 Task: Find connections with filter location Punjai Puliyampatti with filter topic #Managementtips with filter profile language German with filter current company GP Strategies Corporation with filter school Delhi College of Engineering with filter industry Telecommunications with filter service category Life Coaching with filter keywords title Speechwriter
Action: Mouse moved to (719, 71)
Screenshot: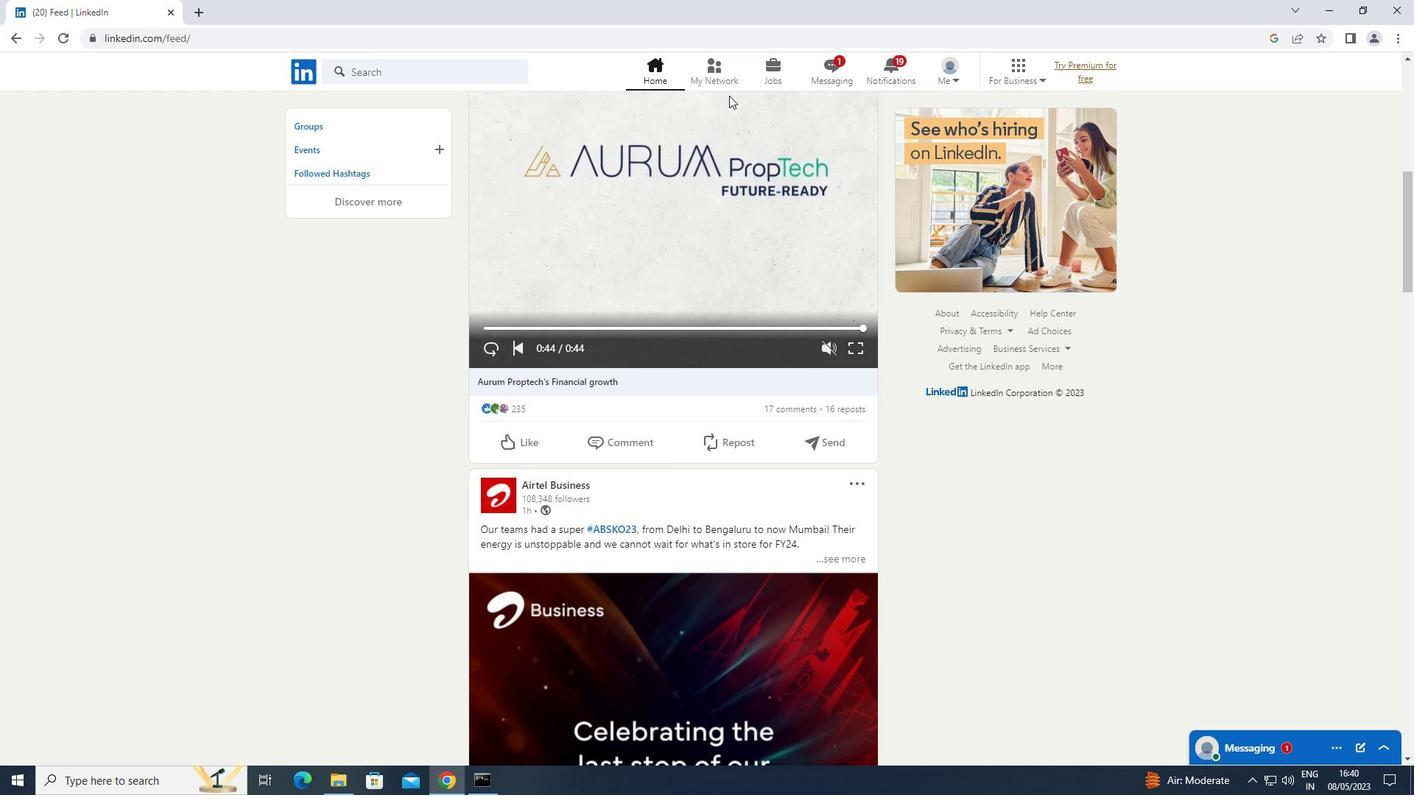 
Action: Mouse pressed left at (719, 71)
Screenshot: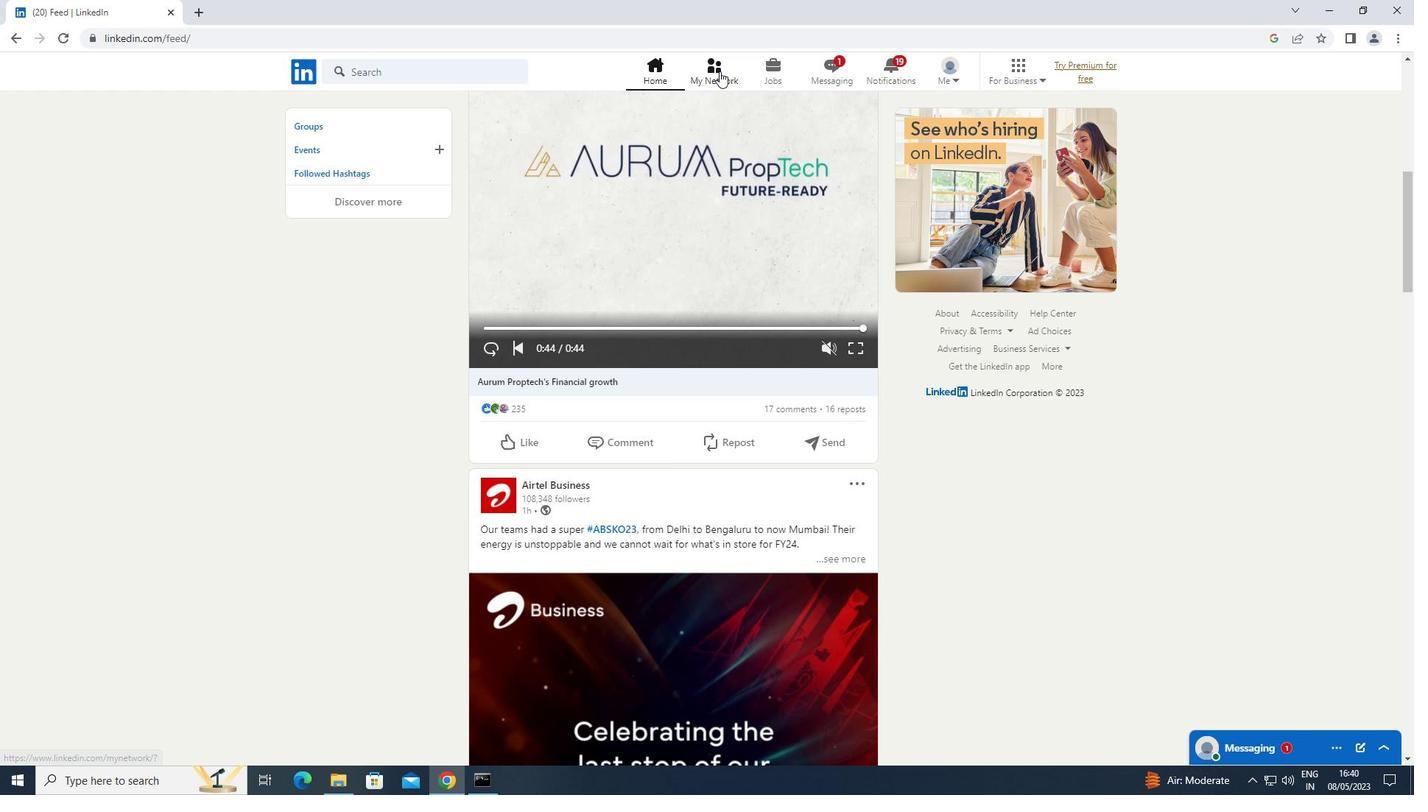 
Action: Mouse moved to (387, 153)
Screenshot: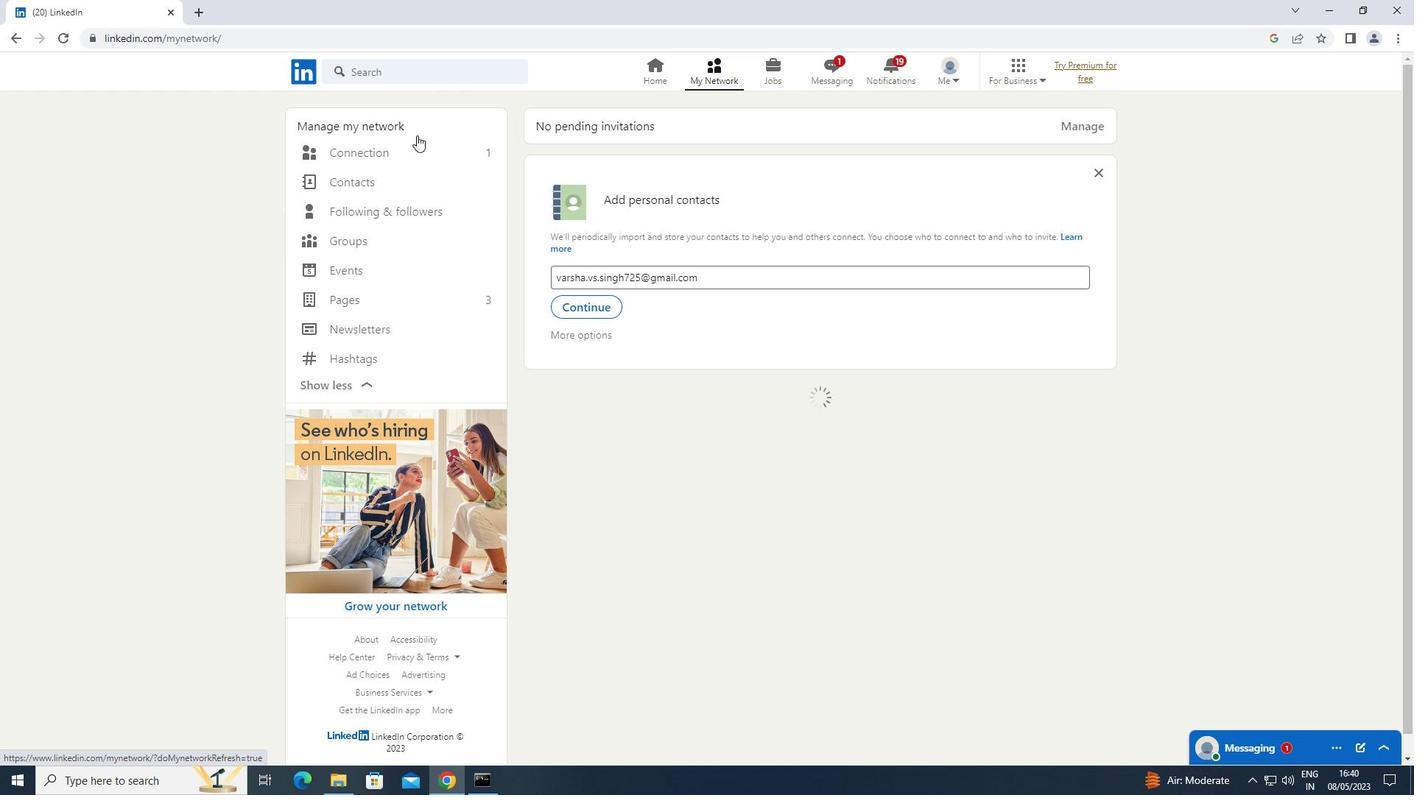 
Action: Mouse pressed left at (387, 153)
Screenshot: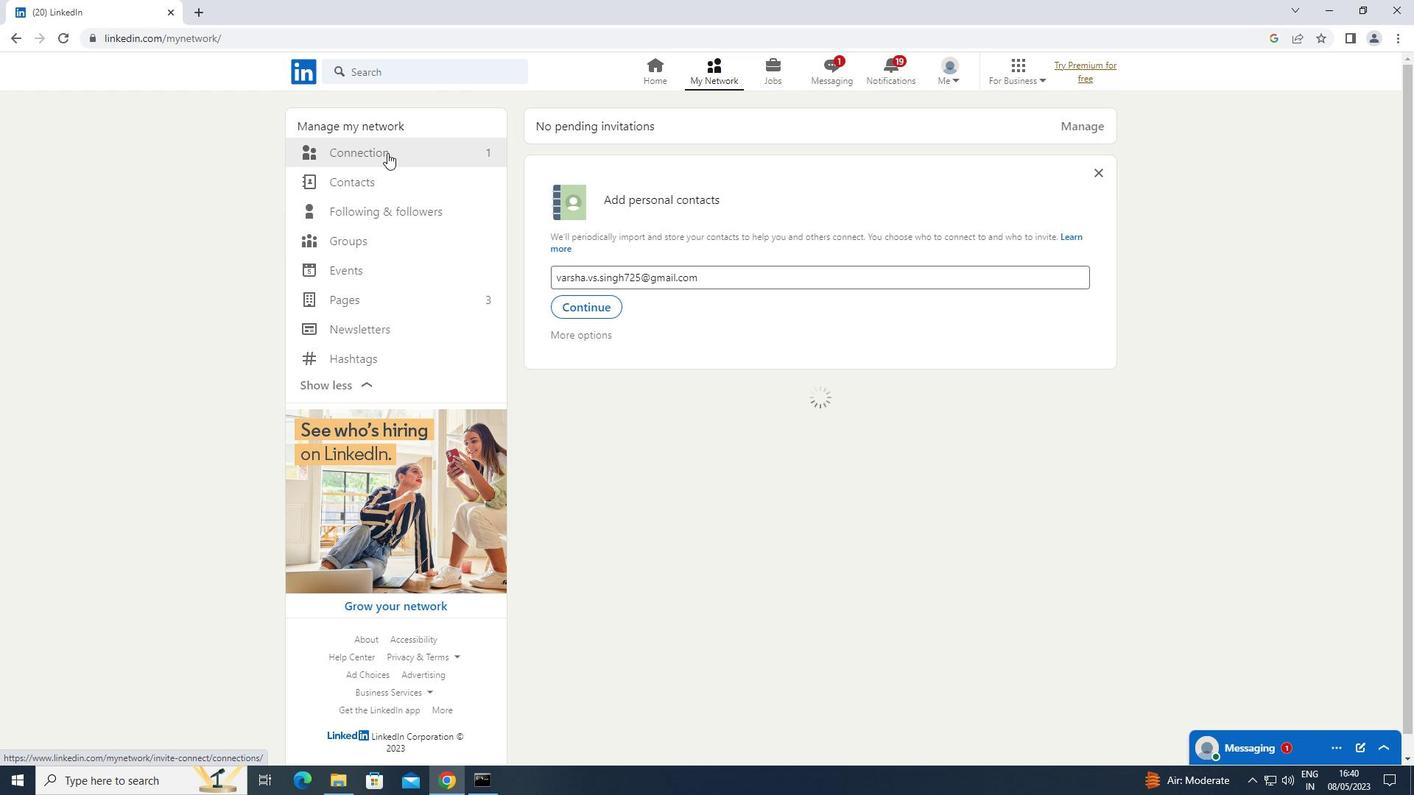 
Action: Mouse moved to (788, 151)
Screenshot: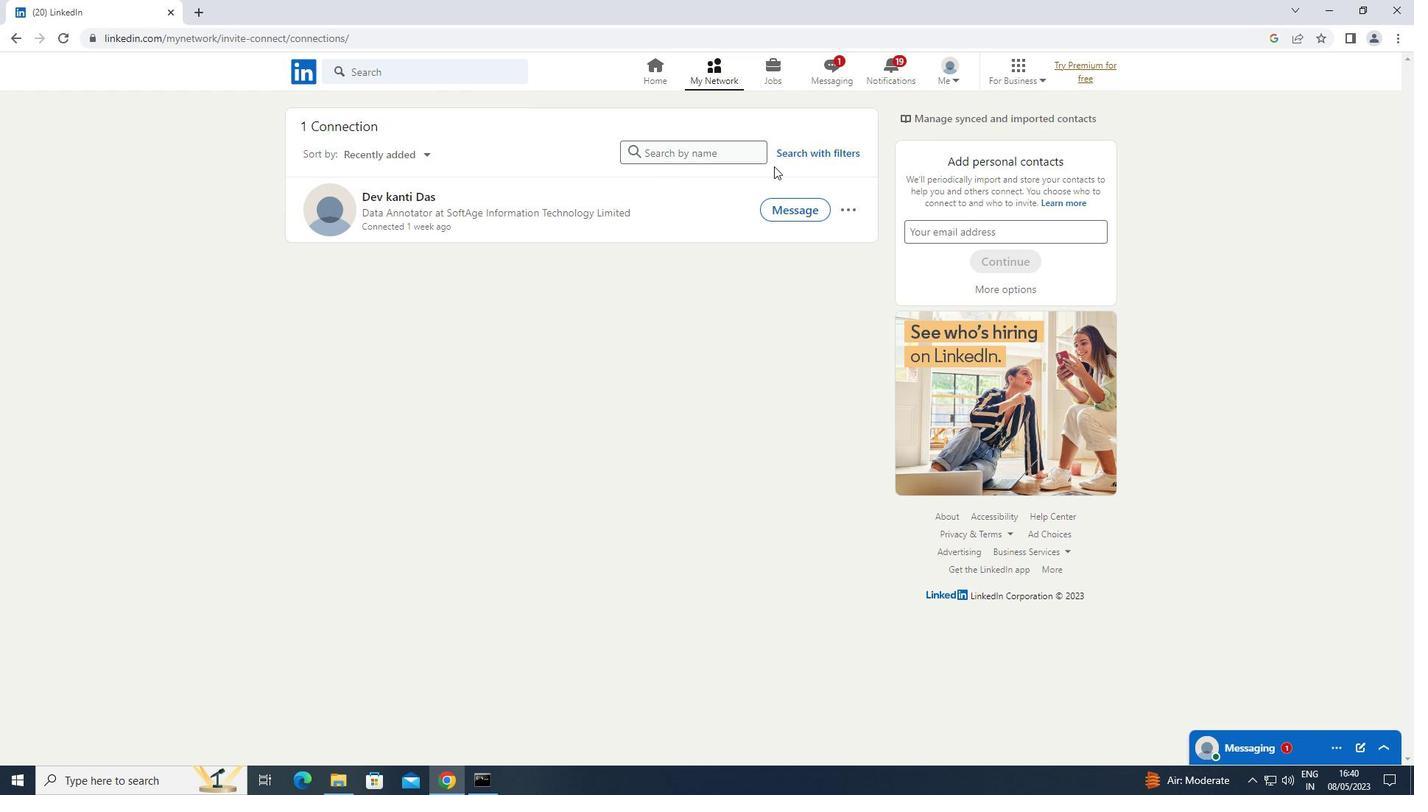 
Action: Mouse pressed left at (788, 151)
Screenshot: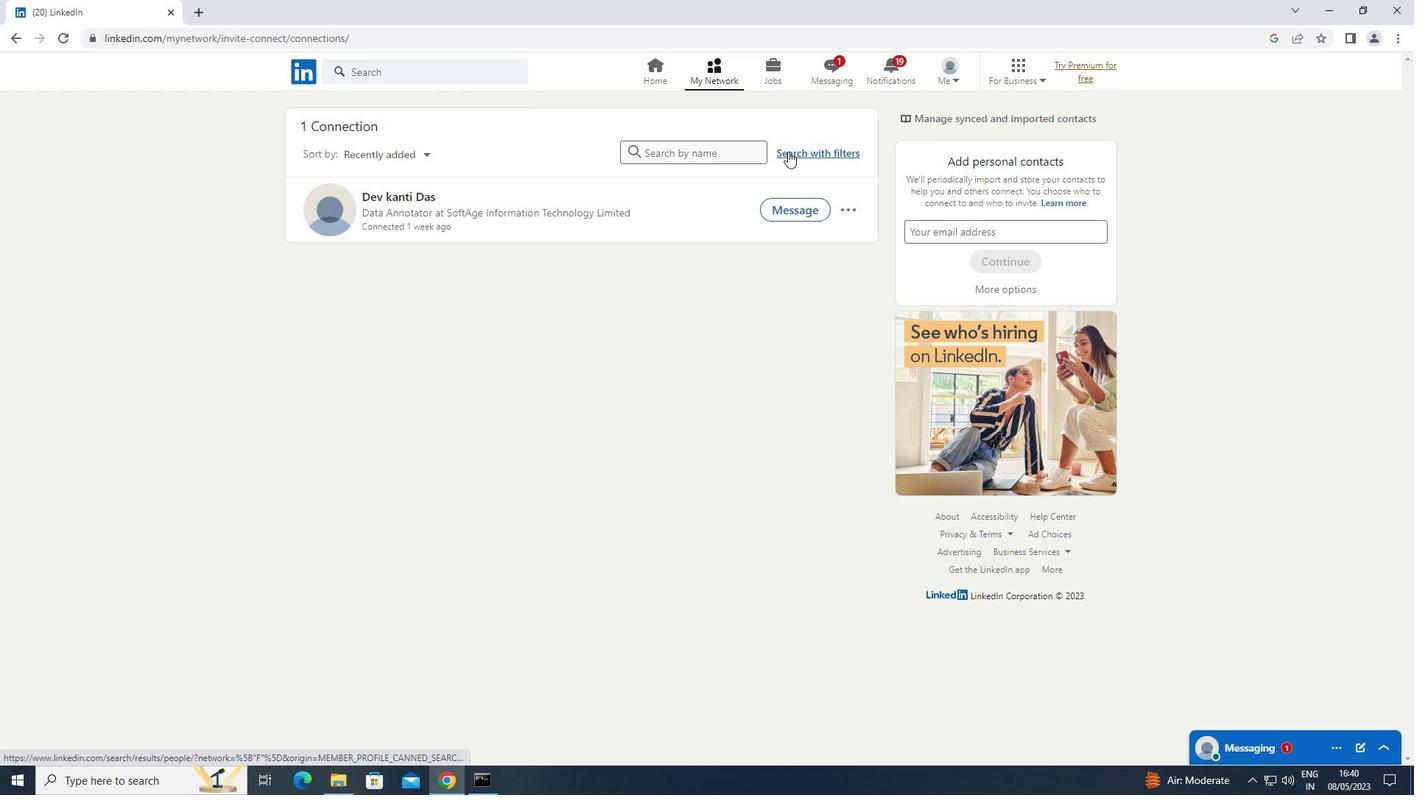 
Action: Mouse moved to (750, 114)
Screenshot: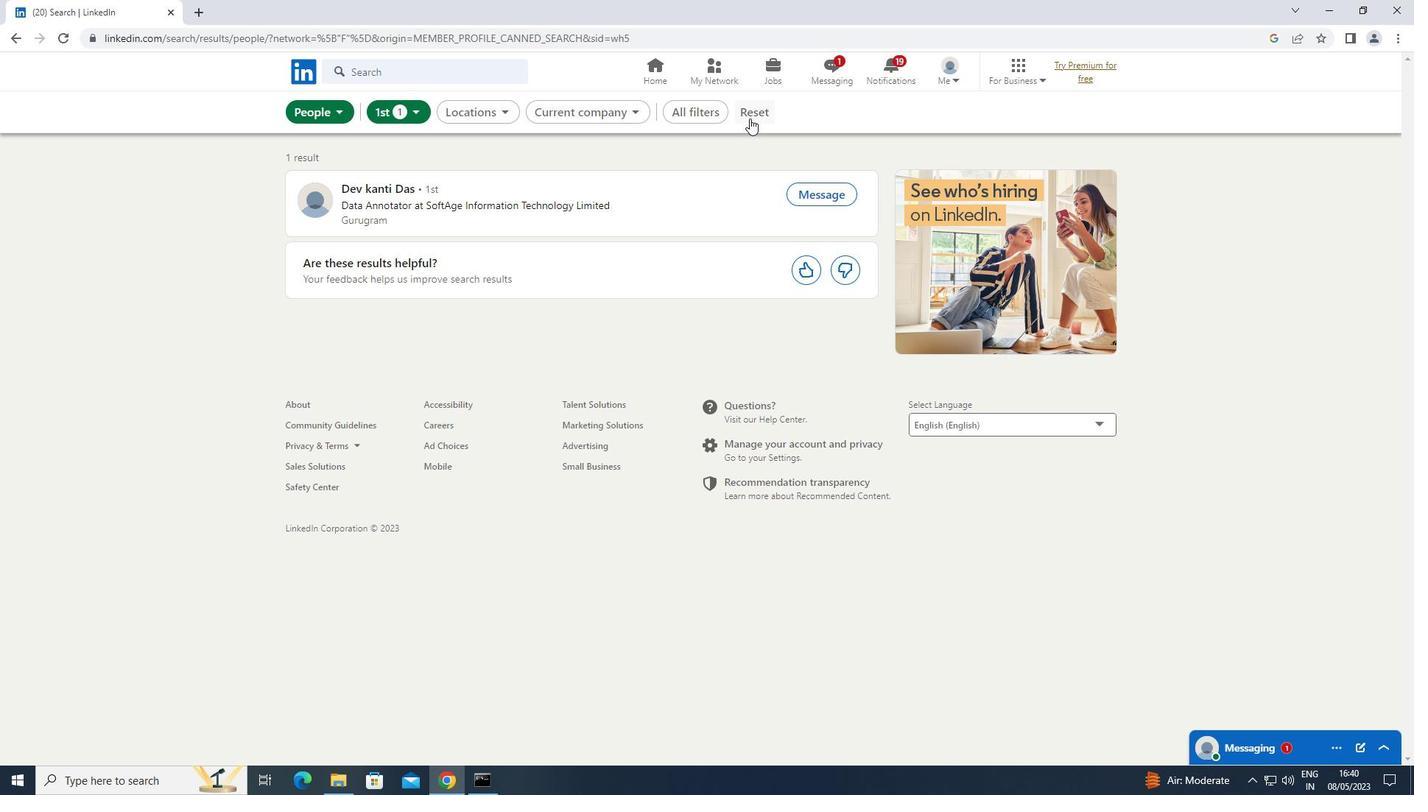 
Action: Mouse pressed left at (750, 114)
Screenshot: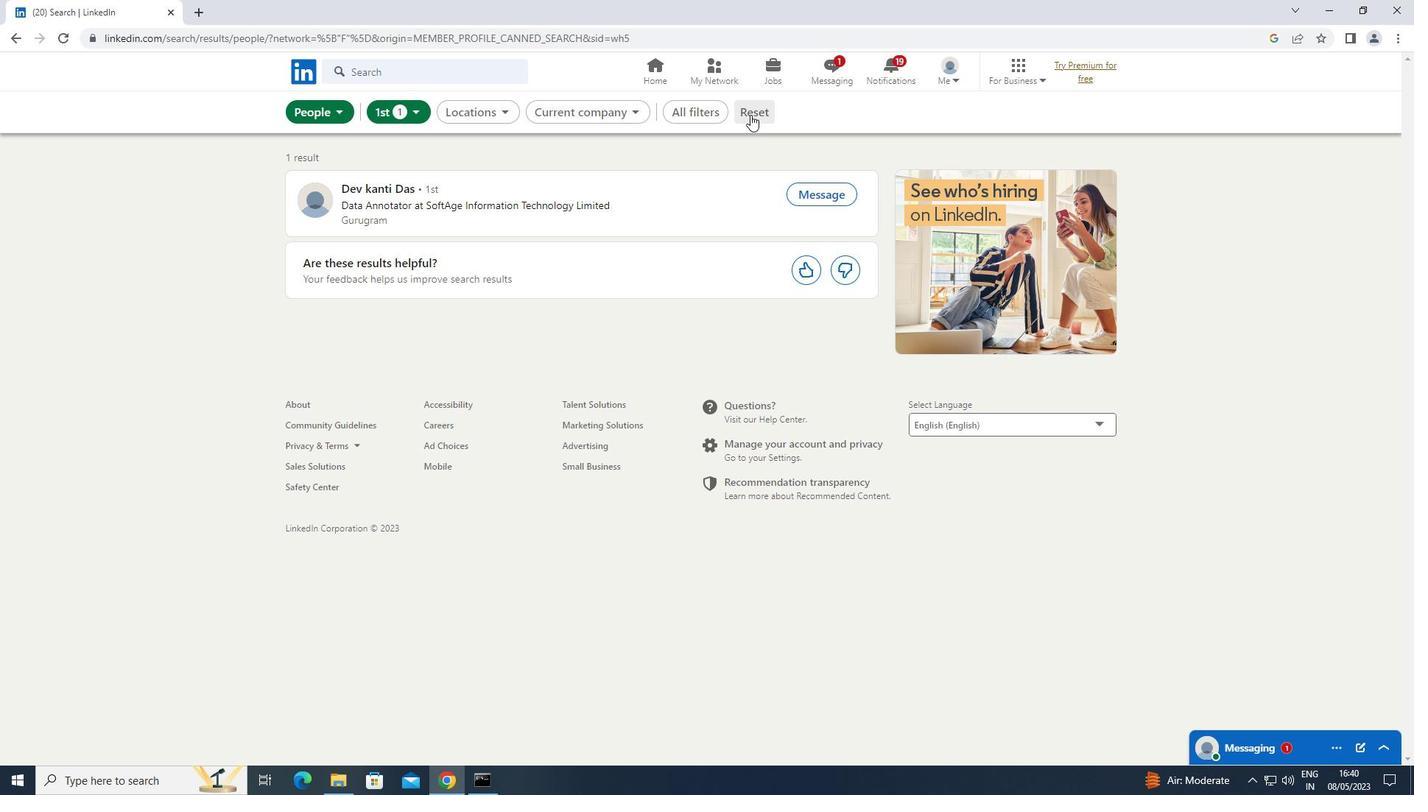 
Action: Mouse pressed left at (750, 114)
Screenshot: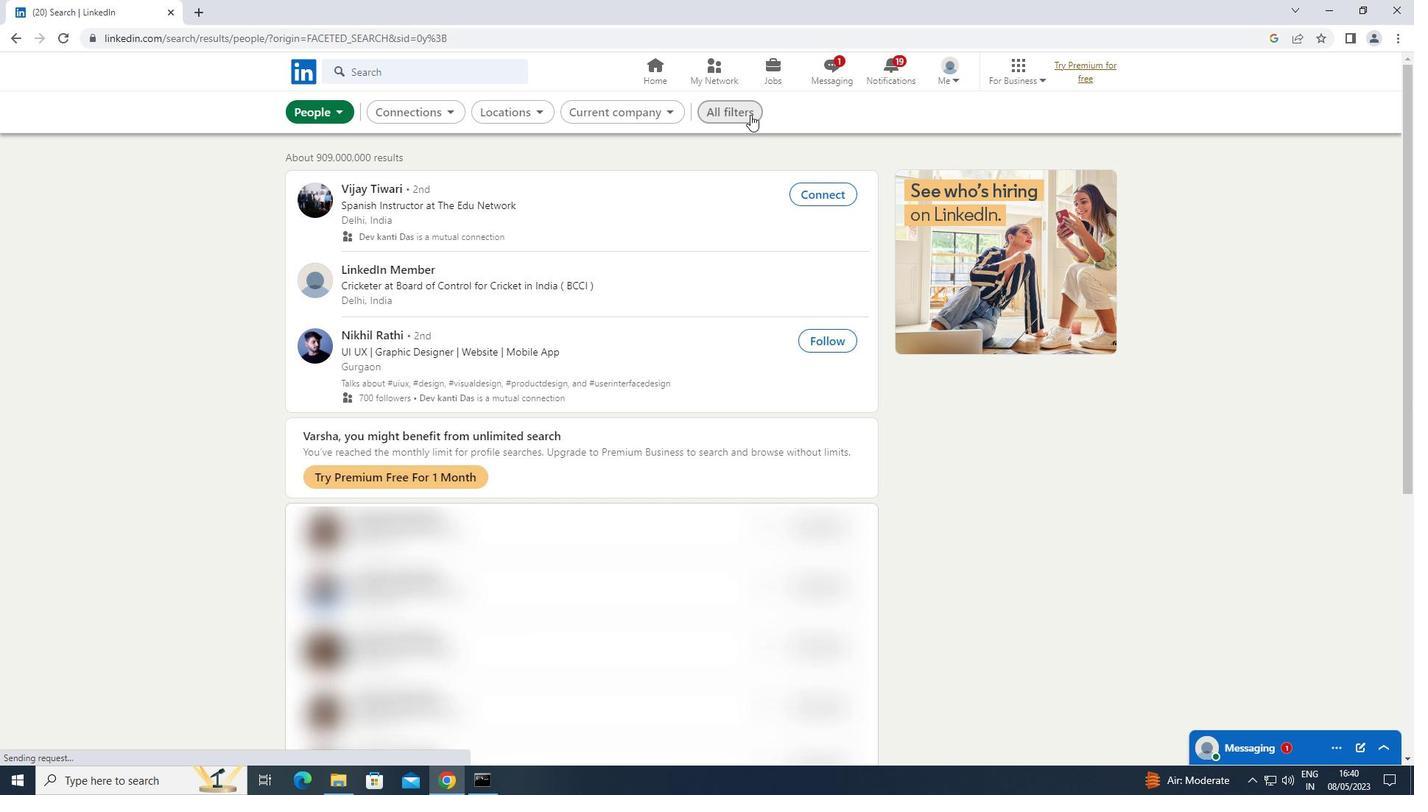 
Action: Mouse moved to (992, 312)
Screenshot: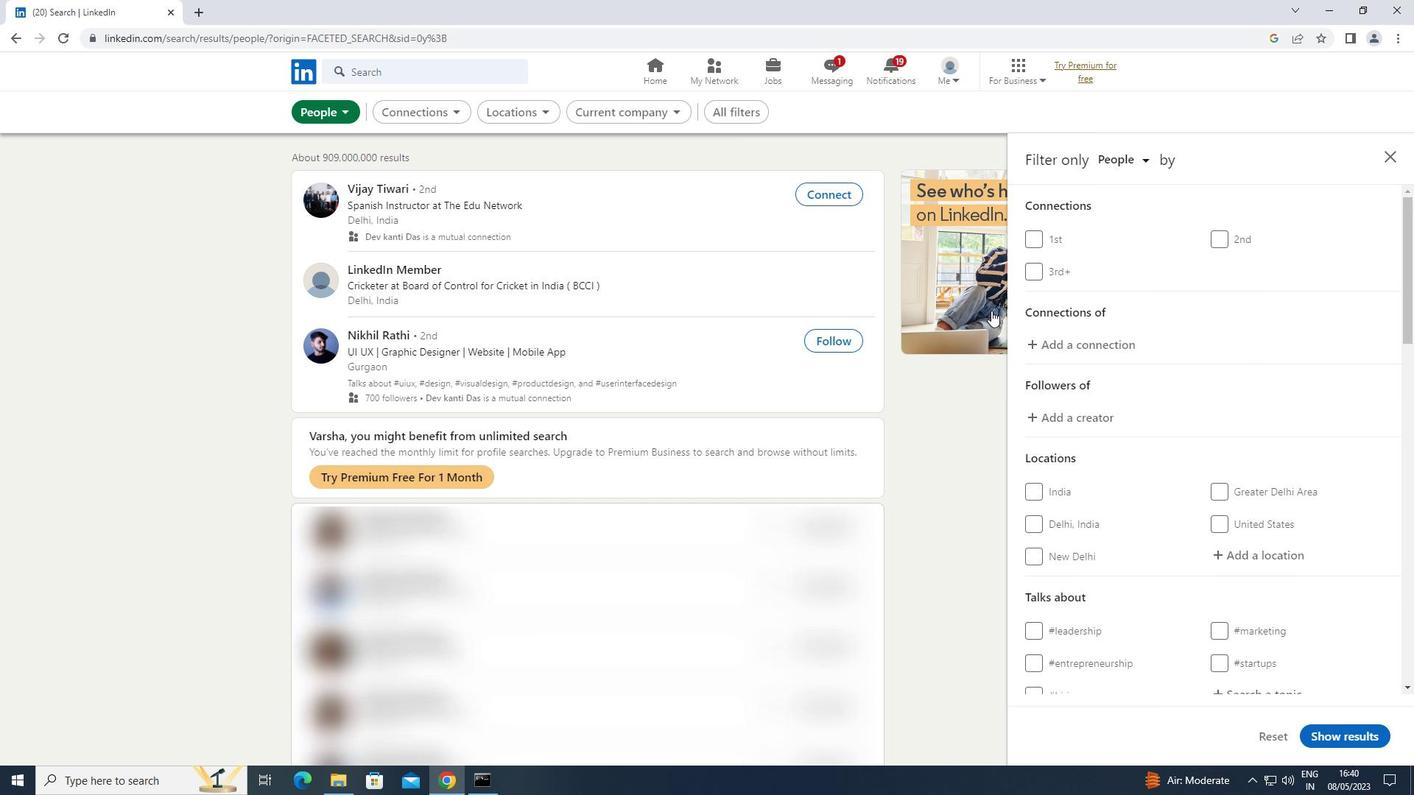 
Action: Mouse scrolled (992, 311) with delta (0, 0)
Screenshot: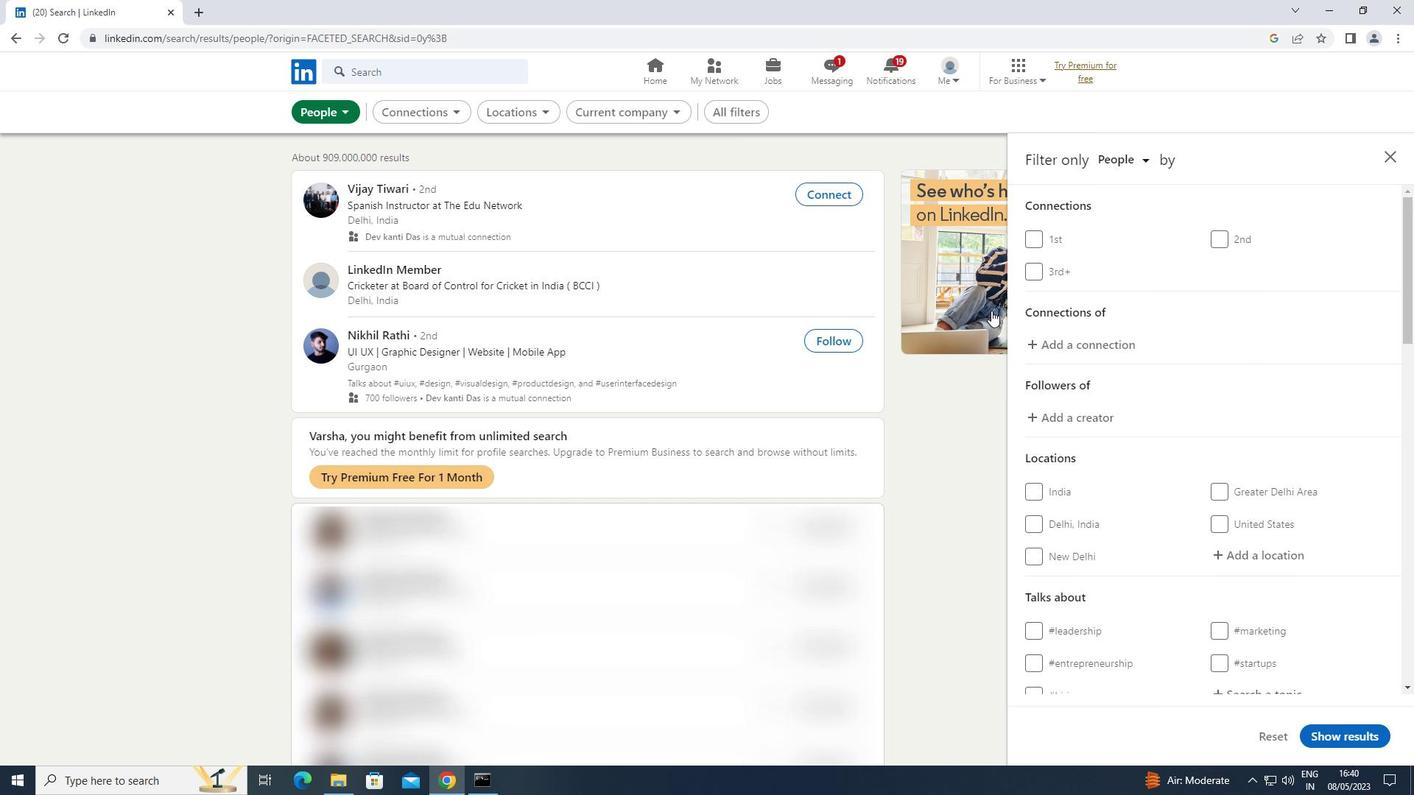 
Action: Mouse moved to (992, 314)
Screenshot: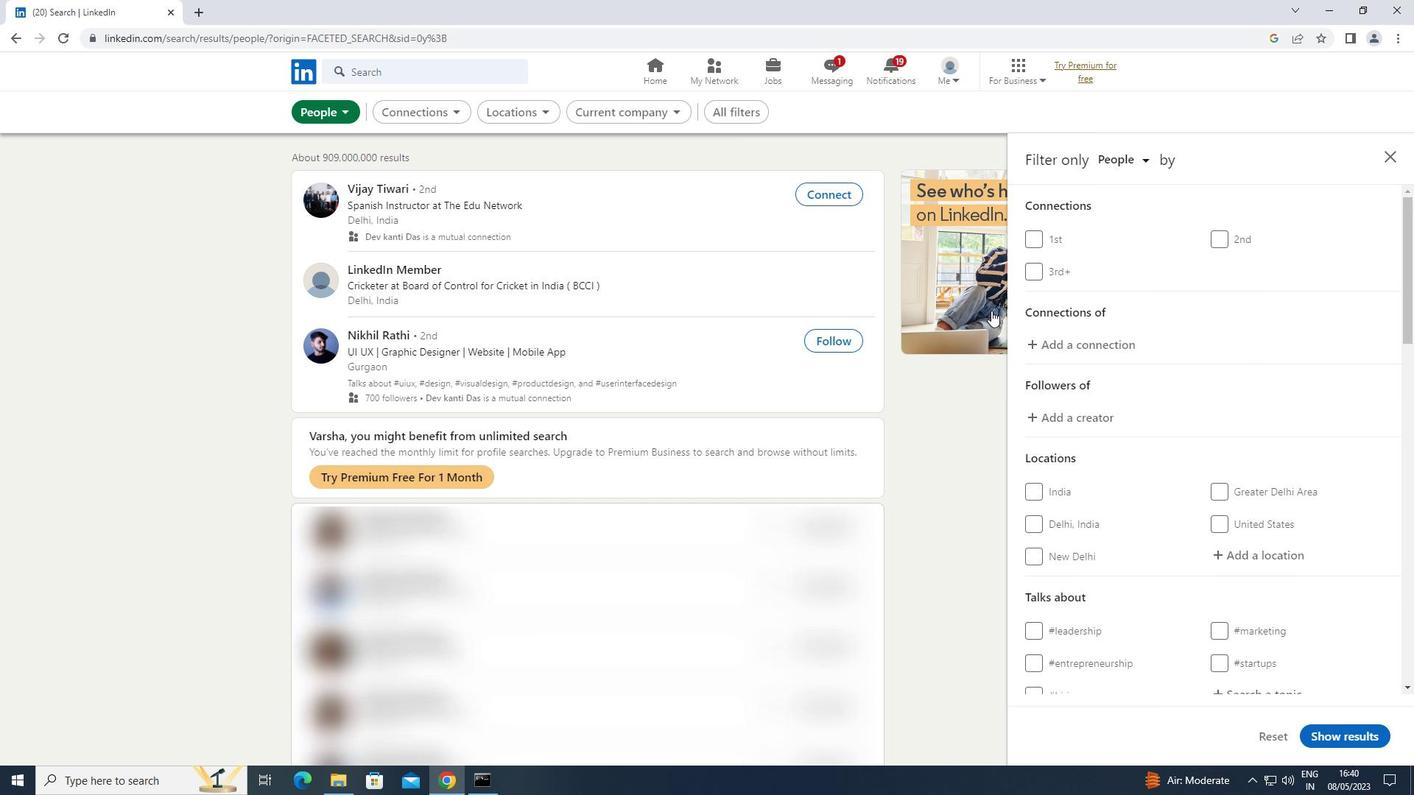 
Action: Mouse scrolled (992, 313) with delta (0, 0)
Screenshot: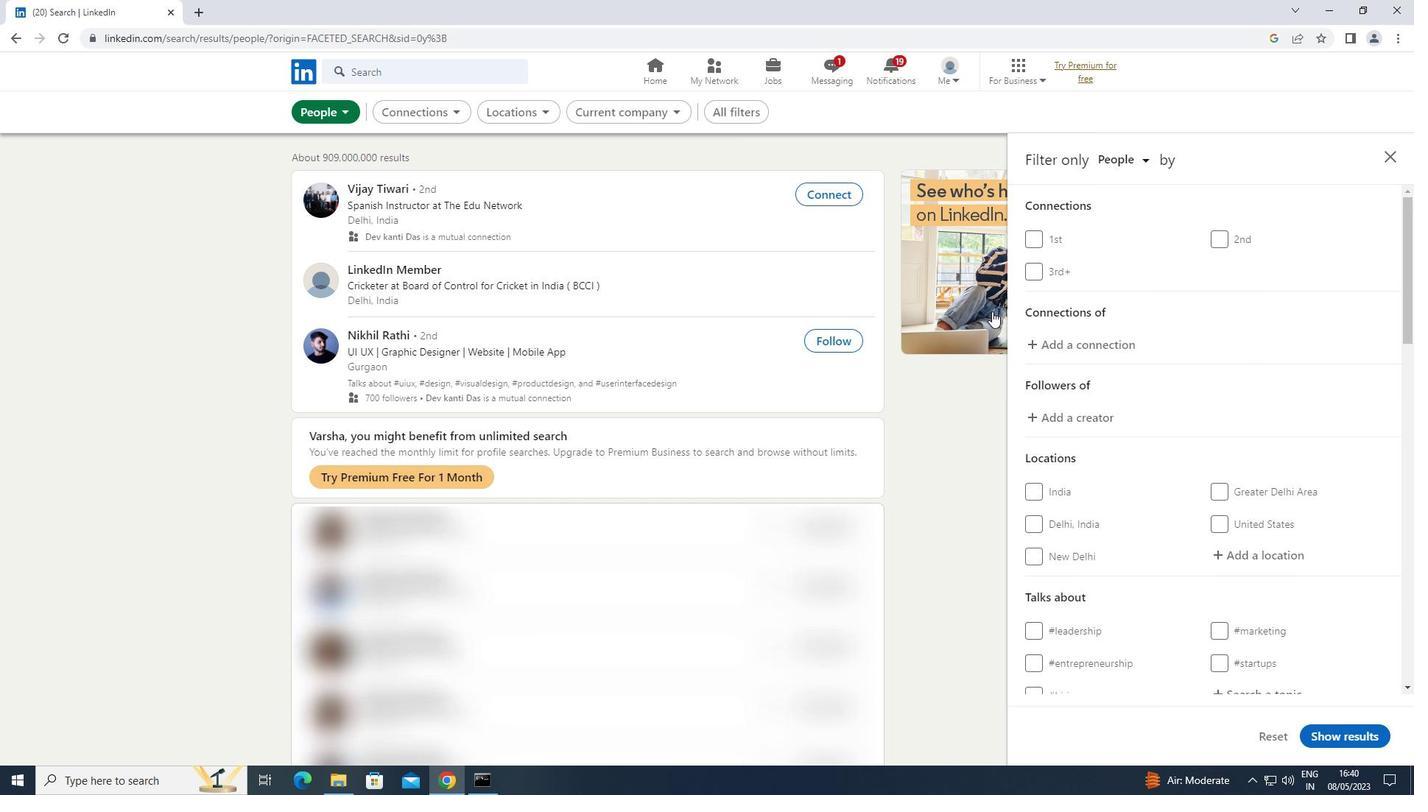 
Action: Mouse moved to (992, 314)
Screenshot: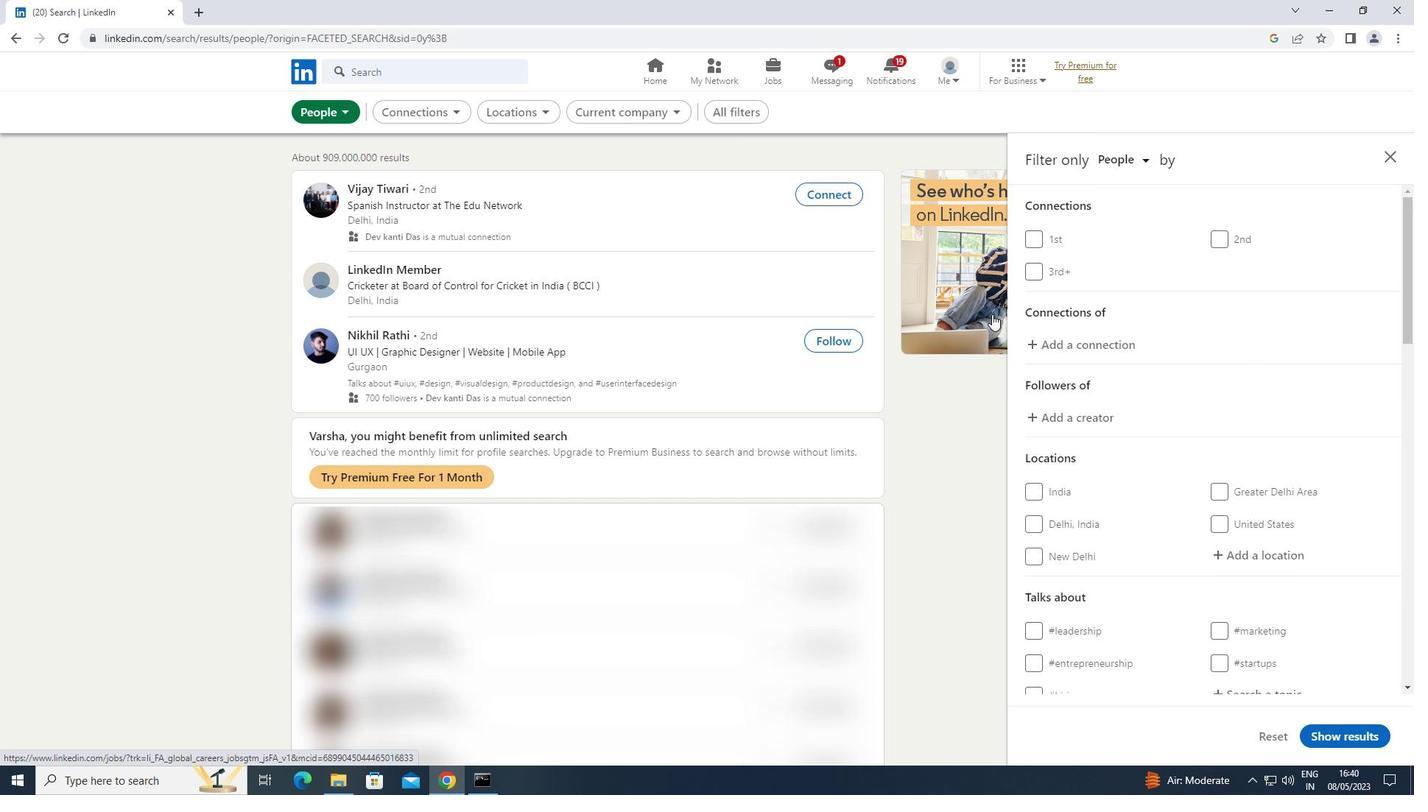 
Action: Mouse scrolled (992, 313) with delta (0, 0)
Screenshot: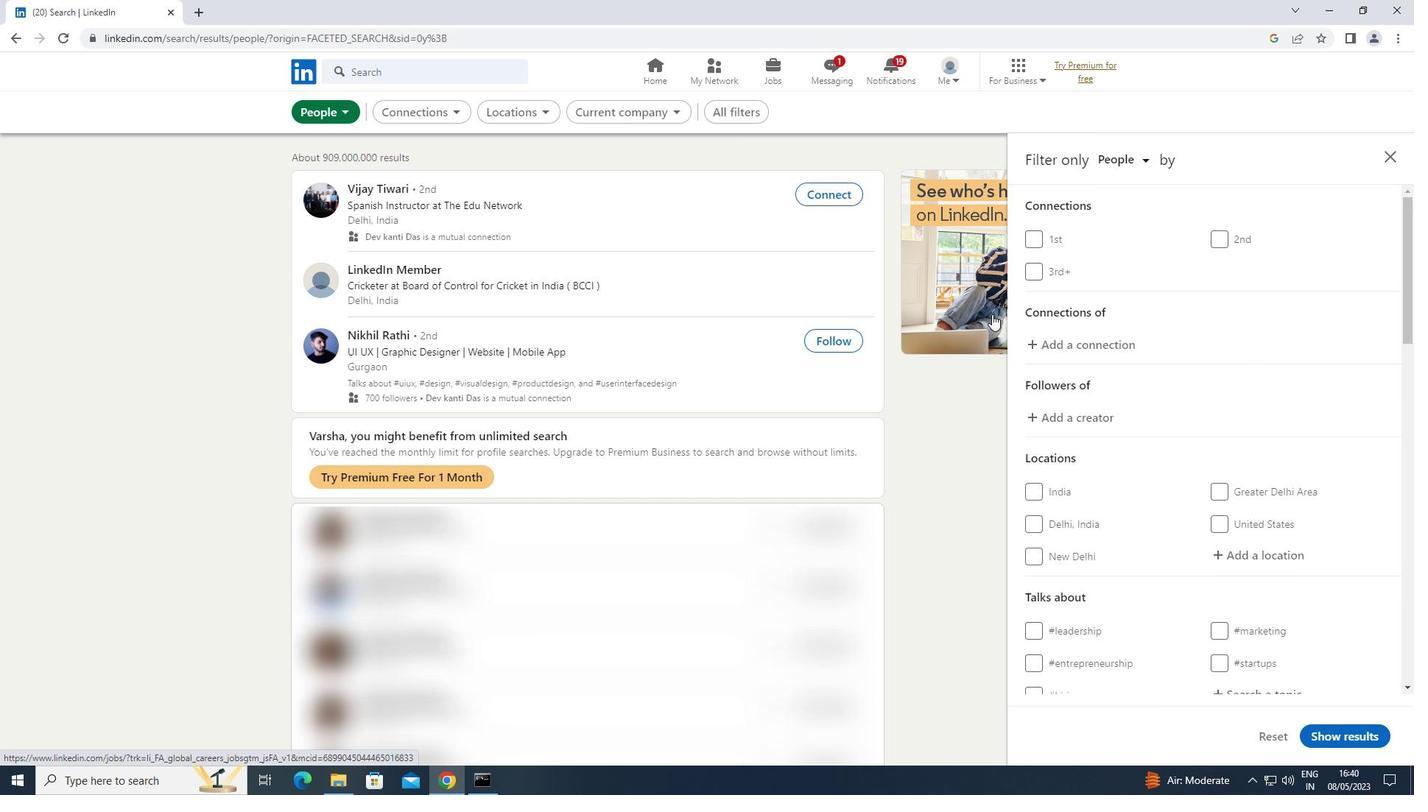 
Action: Mouse moved to (1053, 348)
Screenshot: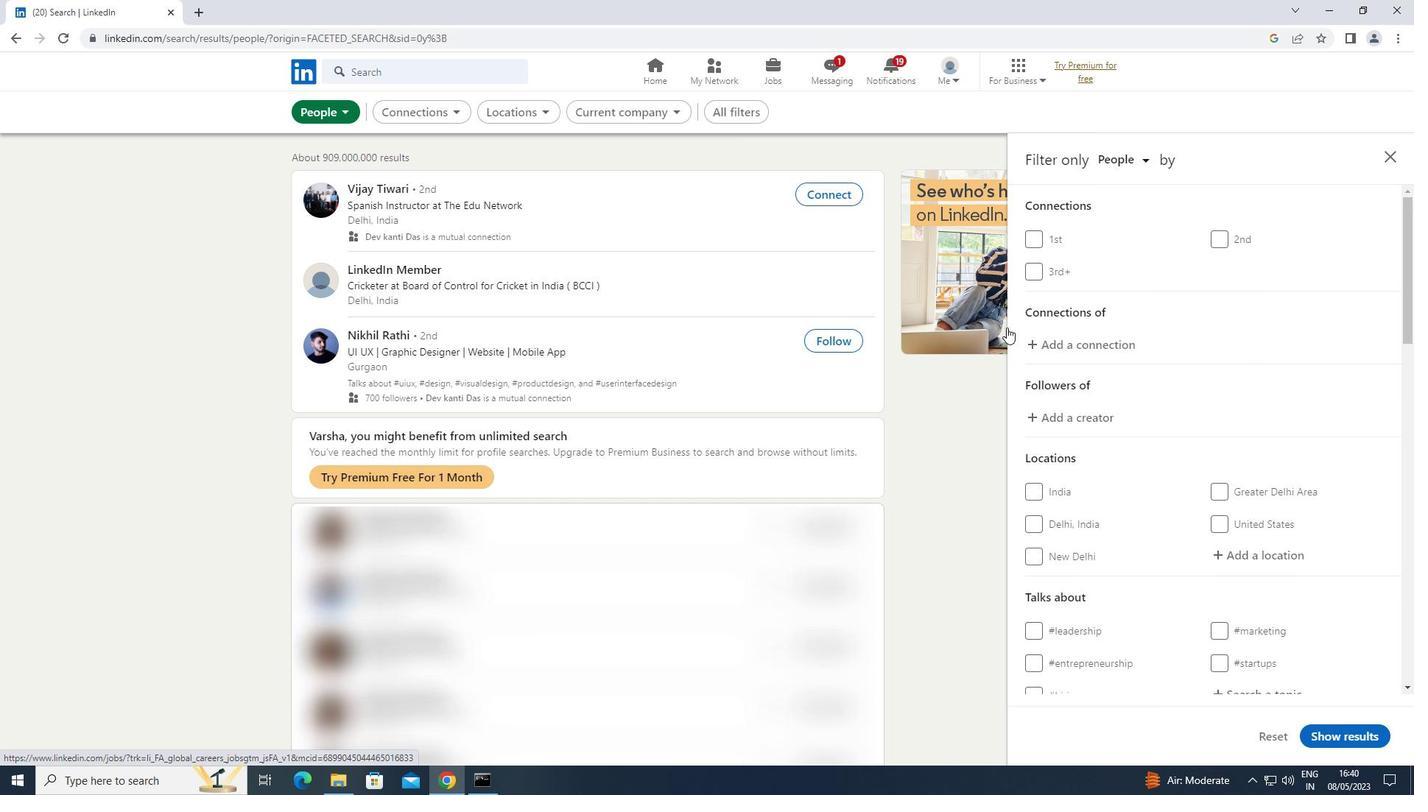 
Action: Mouse scrolled (1053, 347) with delta (0, 0)
Screenshot: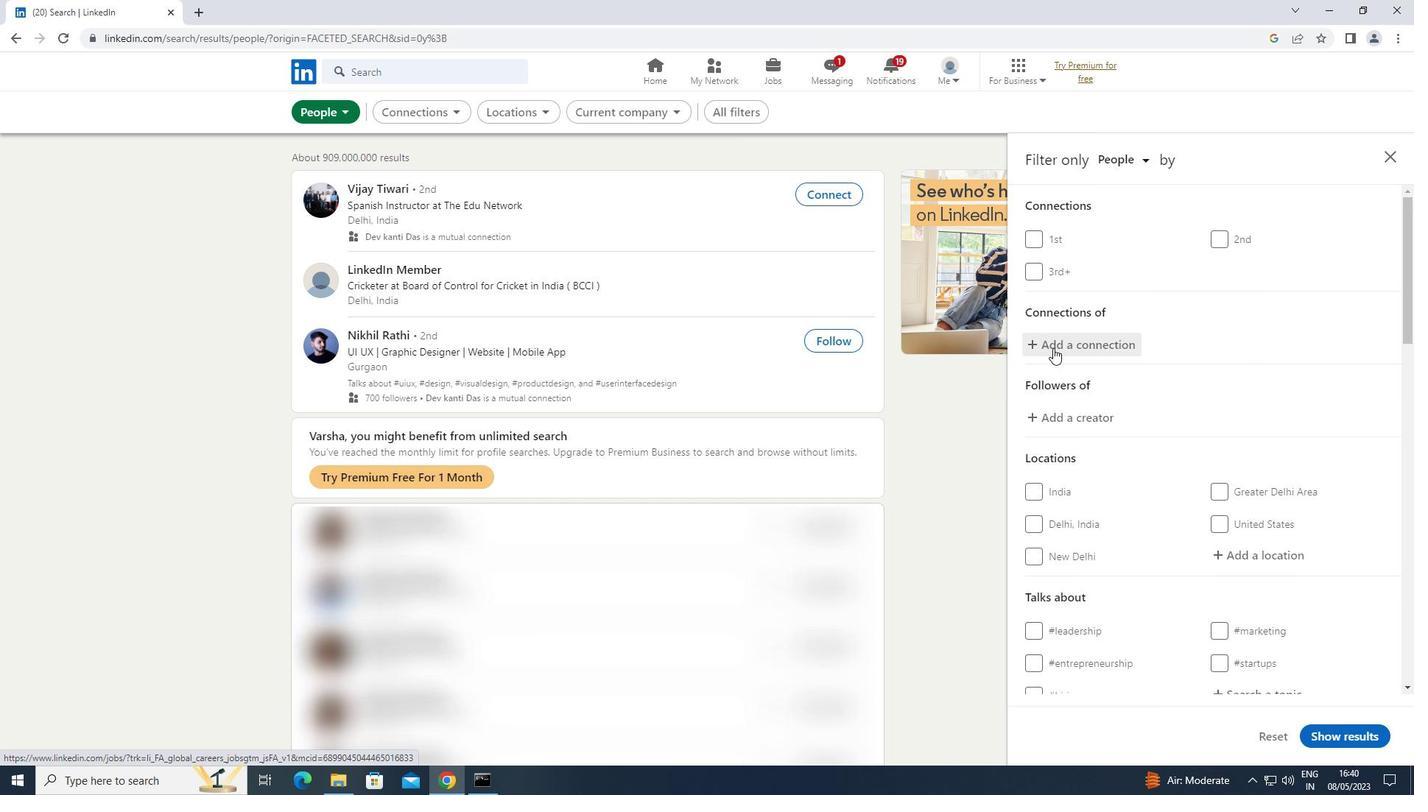 
Action: Mouse scrolled (1053, 347) with delta (0, 0)
Screenshot: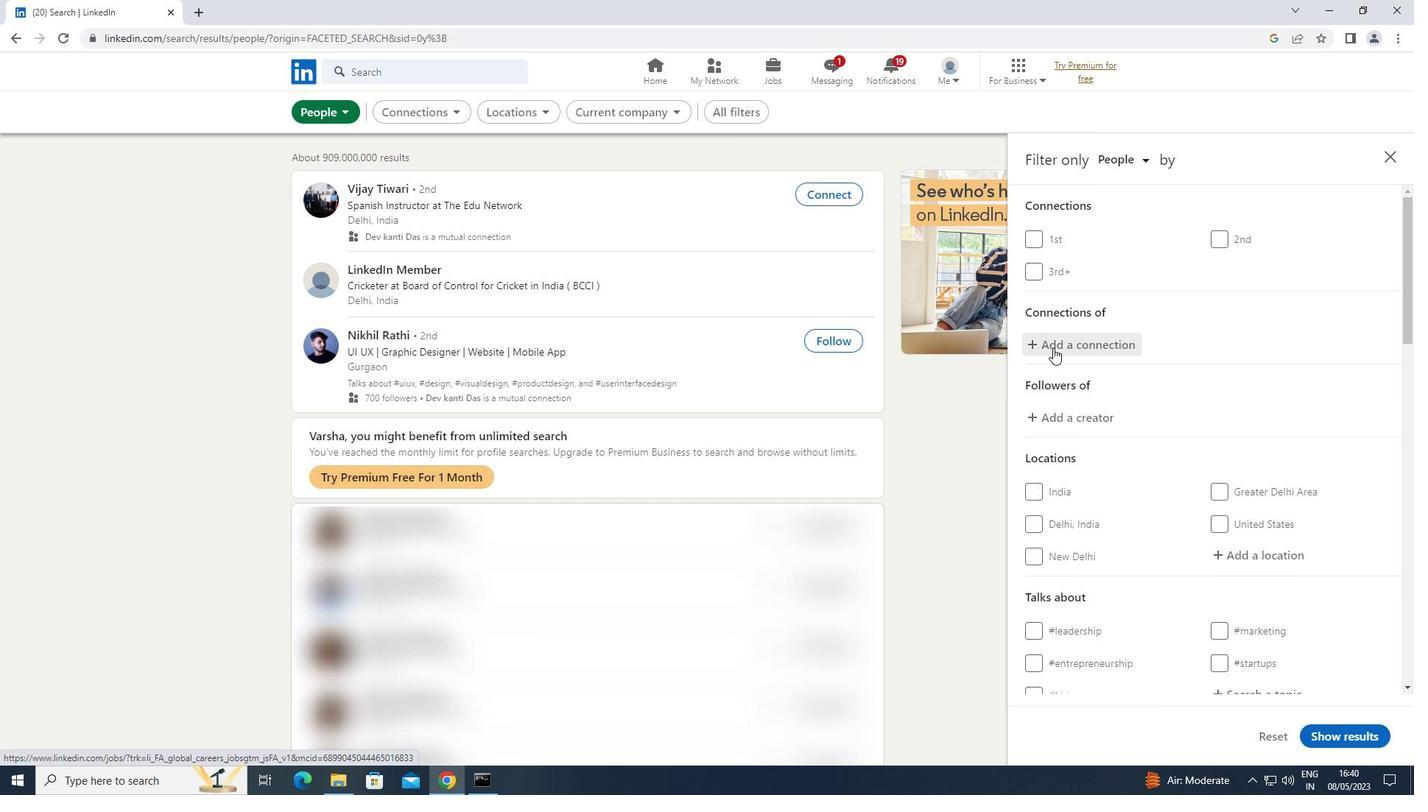 
Action: Mouse moved to (1293, 412)
Screenshot: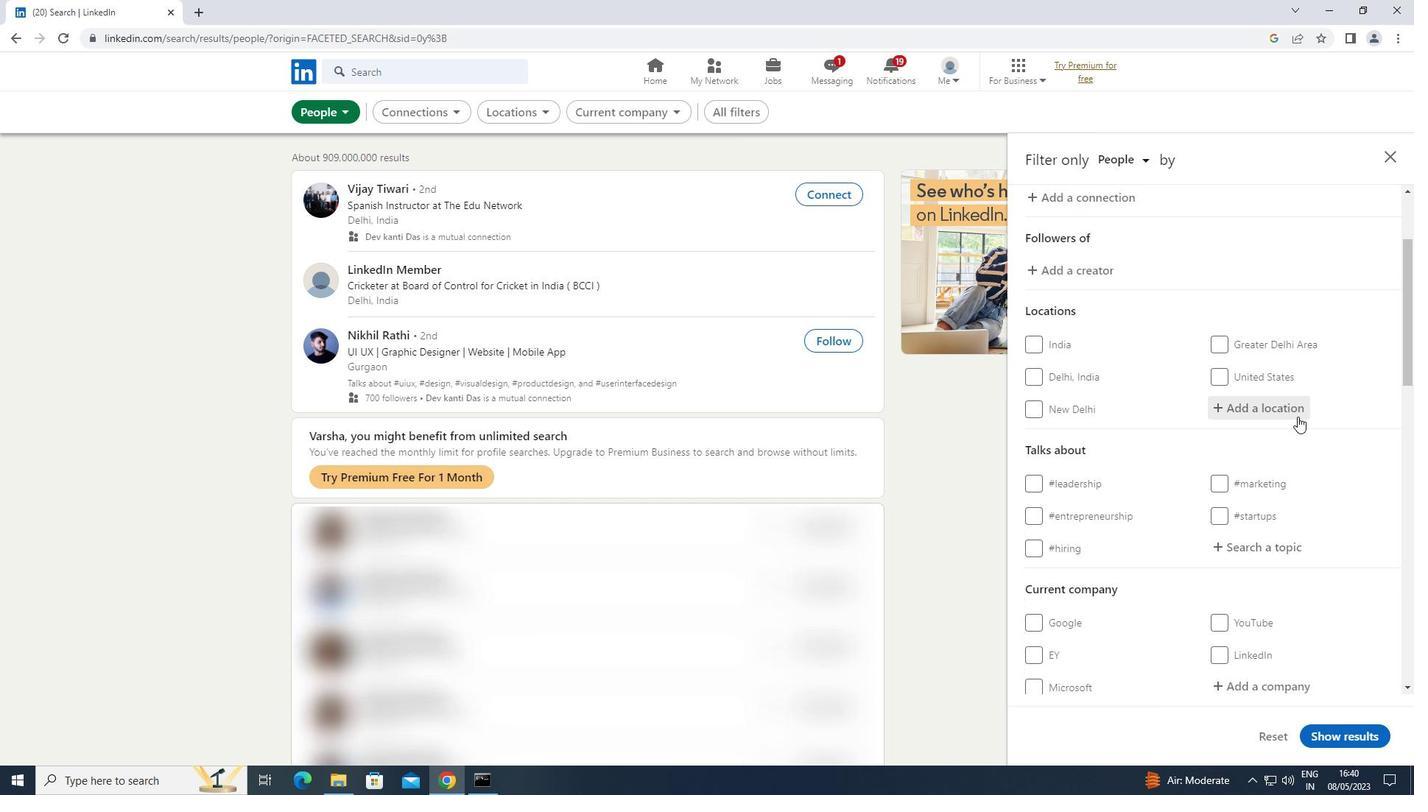 
Action: Mouse pressed left at (1293, 412)
Screenshot: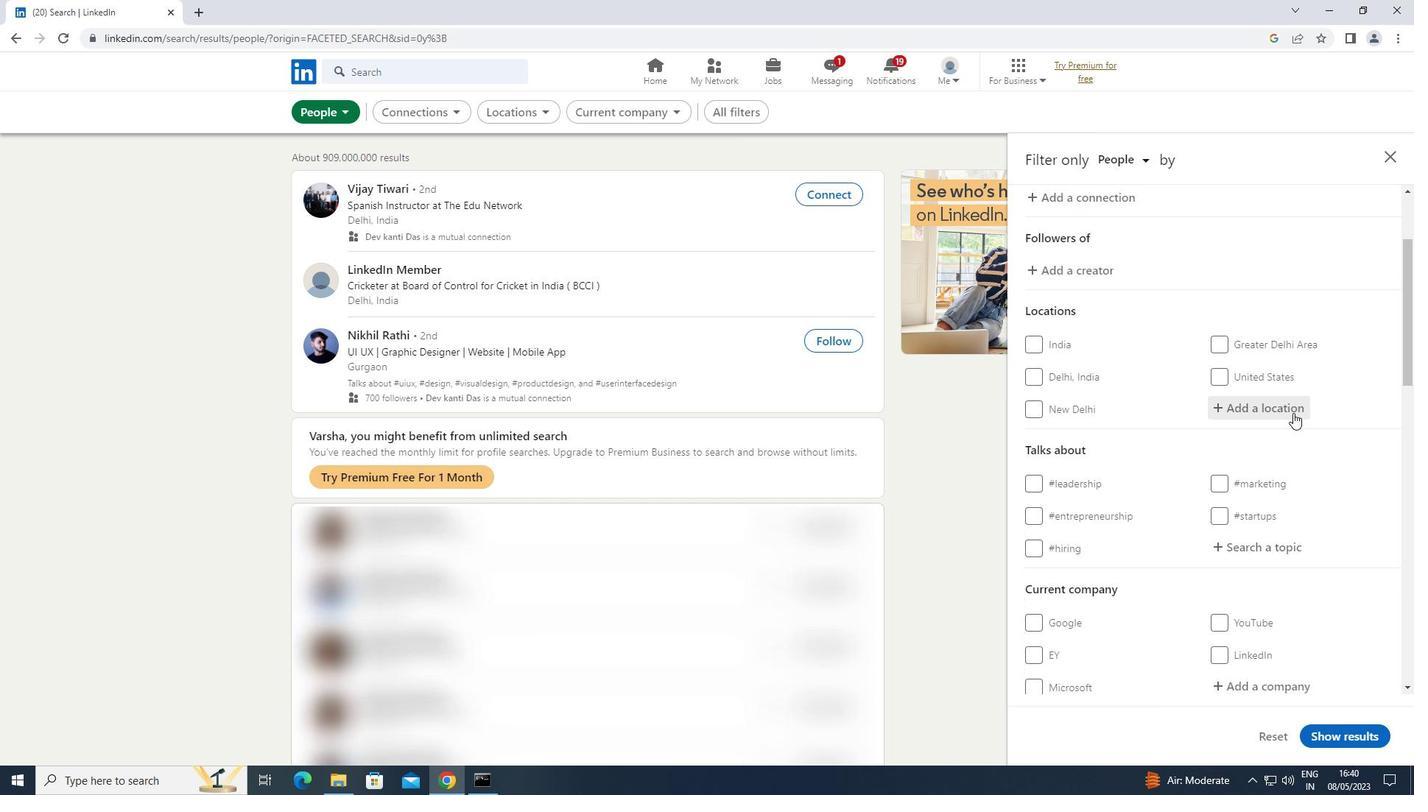 
Action: Key pressed <Key.shift><Key.shift>PUNJAI<Key.space><Key.shift>PUL
Screenshot: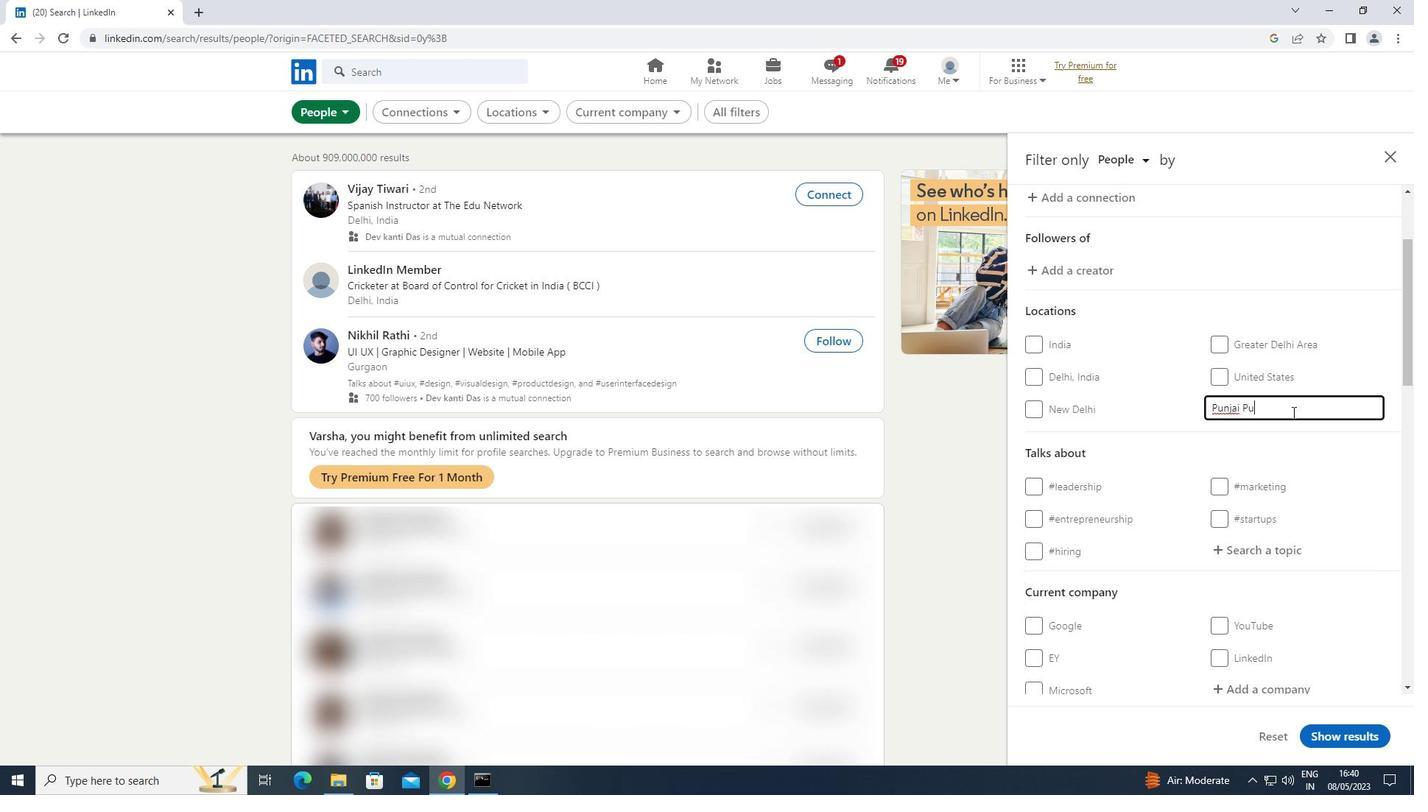
Action: Mouse moved to (1293, 411)
Screenshot: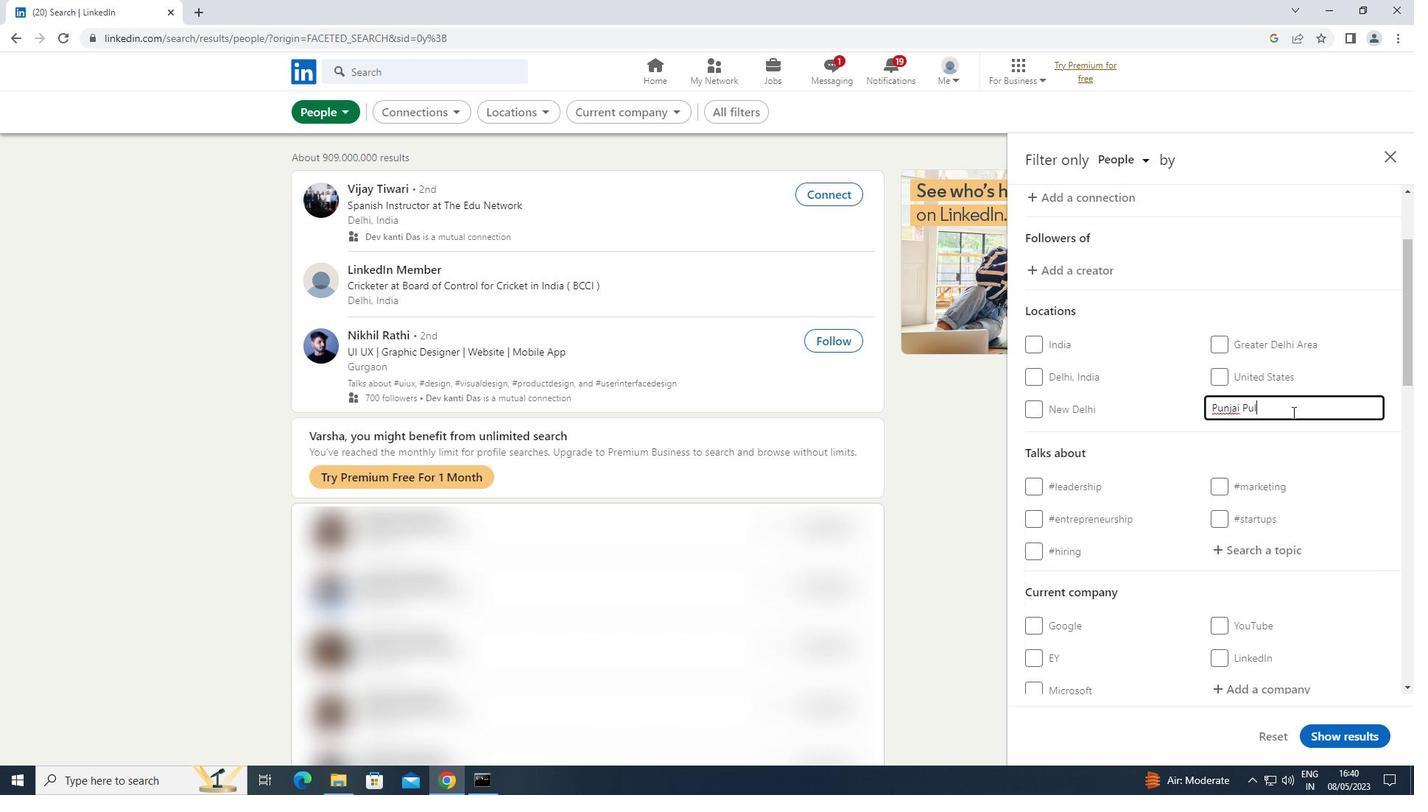 
Action: Key pressed IYAMPATTI
Screenshot: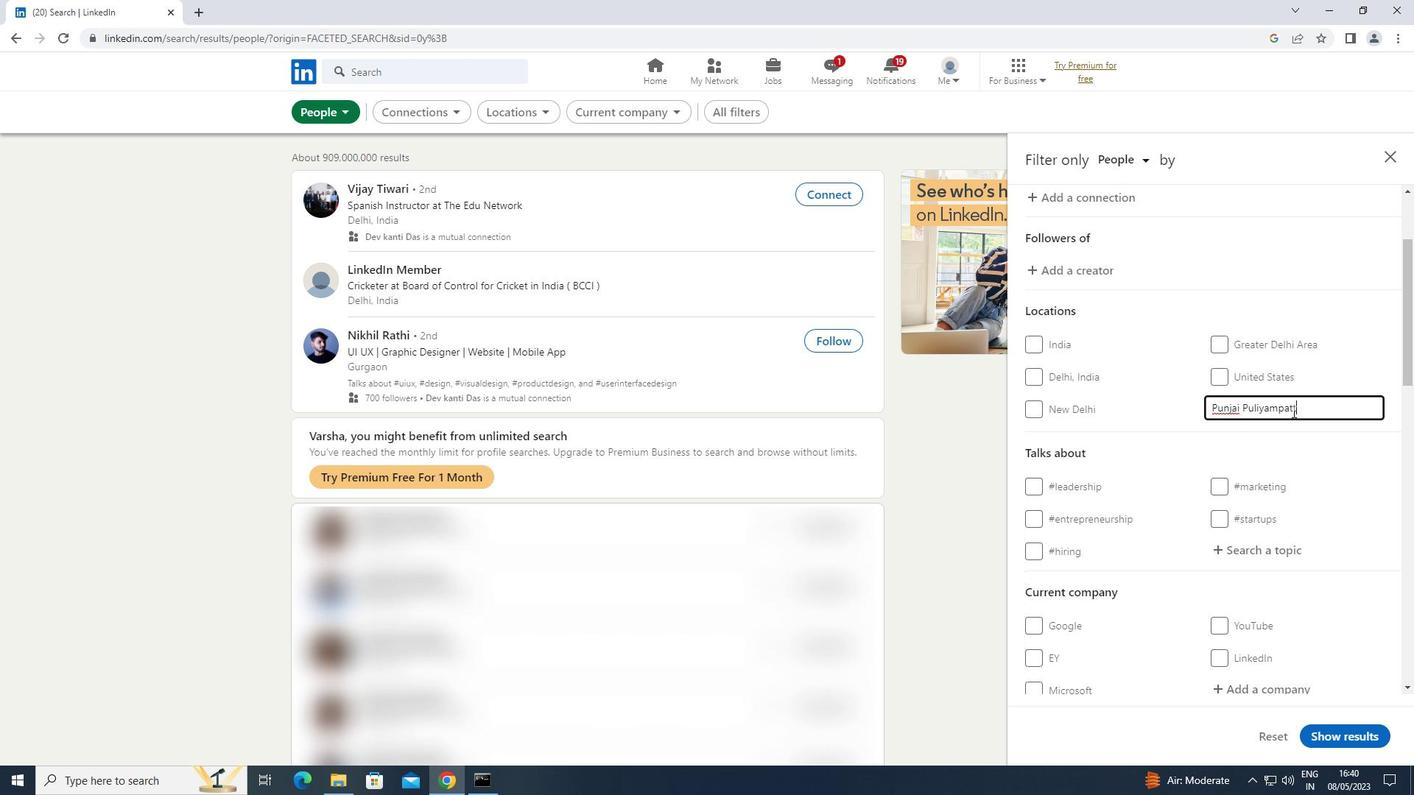 
Action: Mouse moved to (1262, 546)
Screenshot: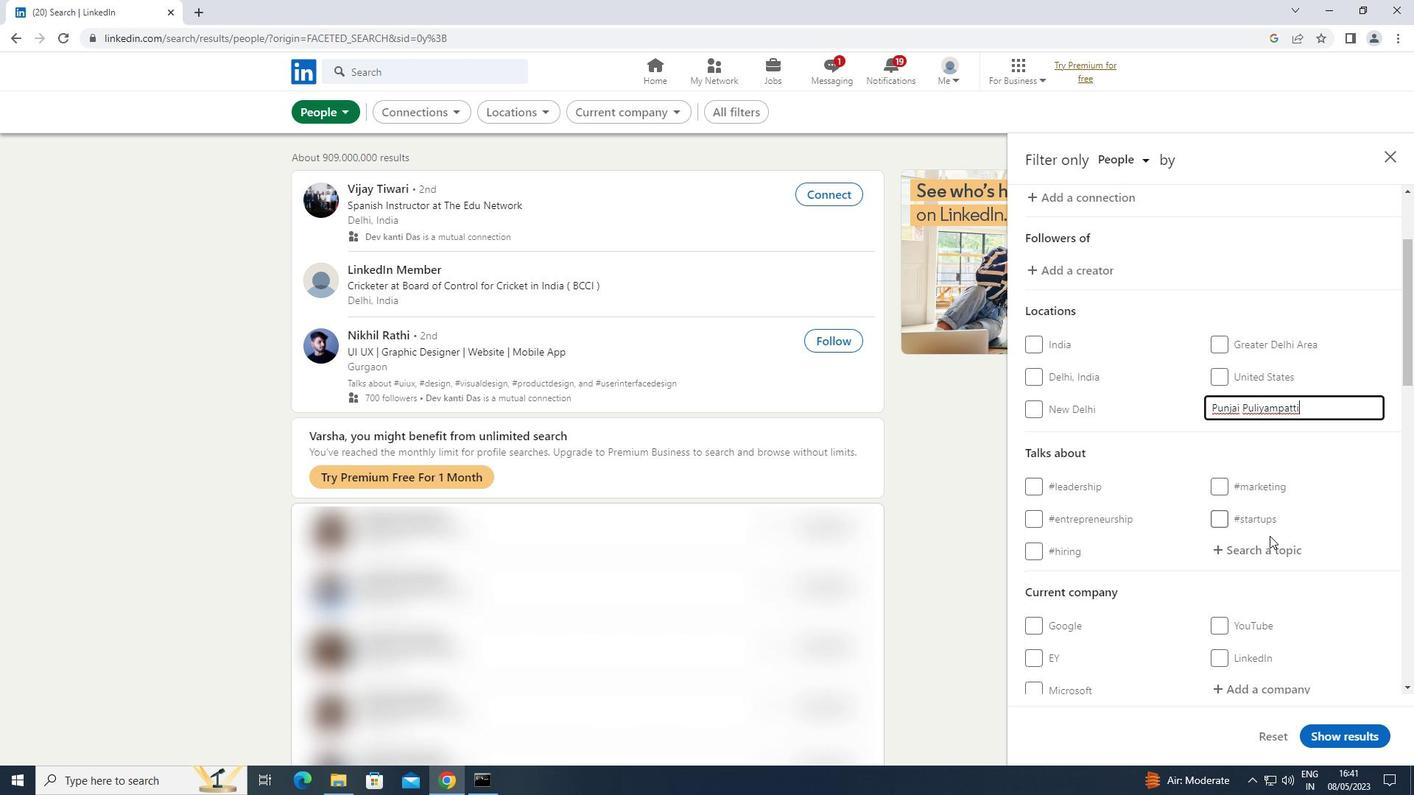 
Action: Mouse pressed left at (1262, 546)
Screenshot: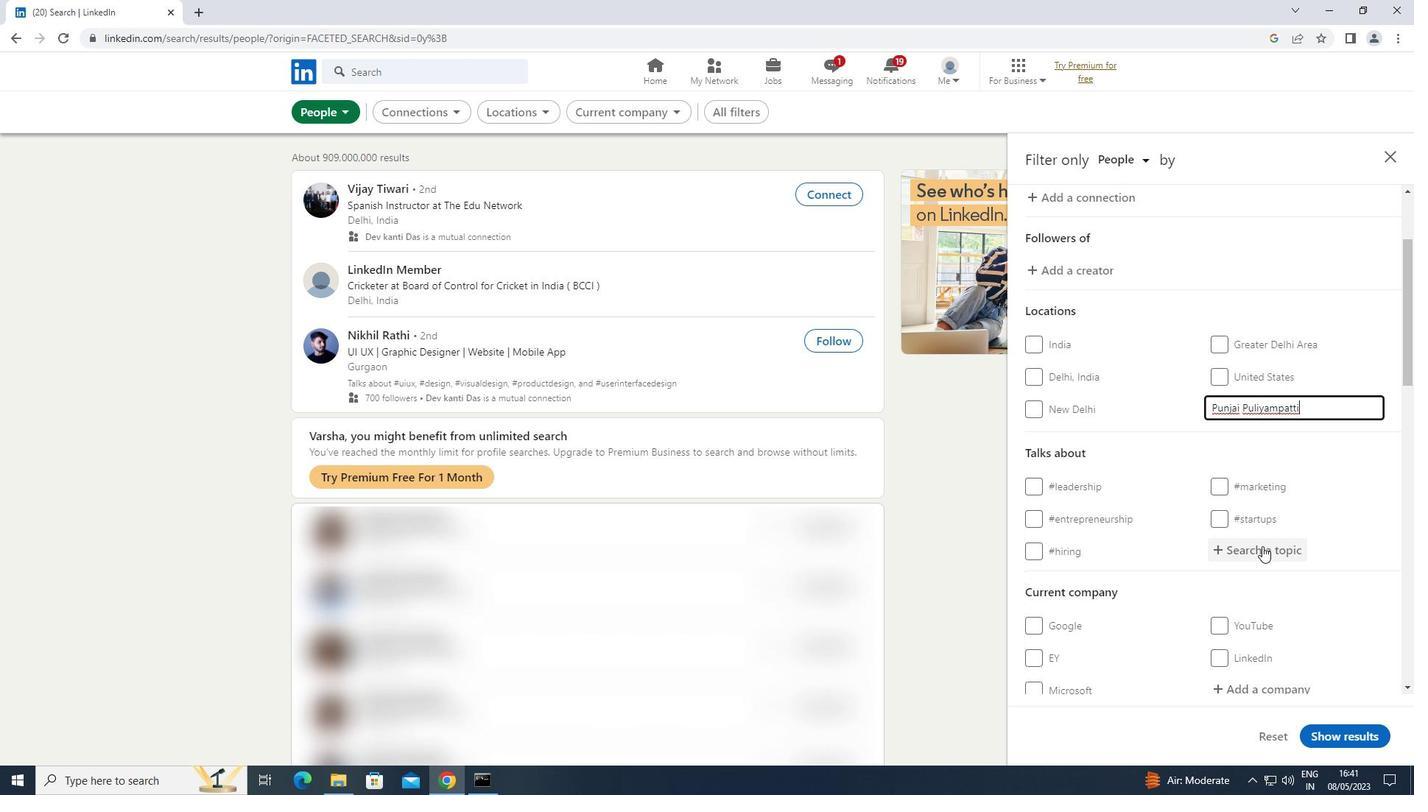
Action: Mouse moved to (1275, 527)
Screenshot: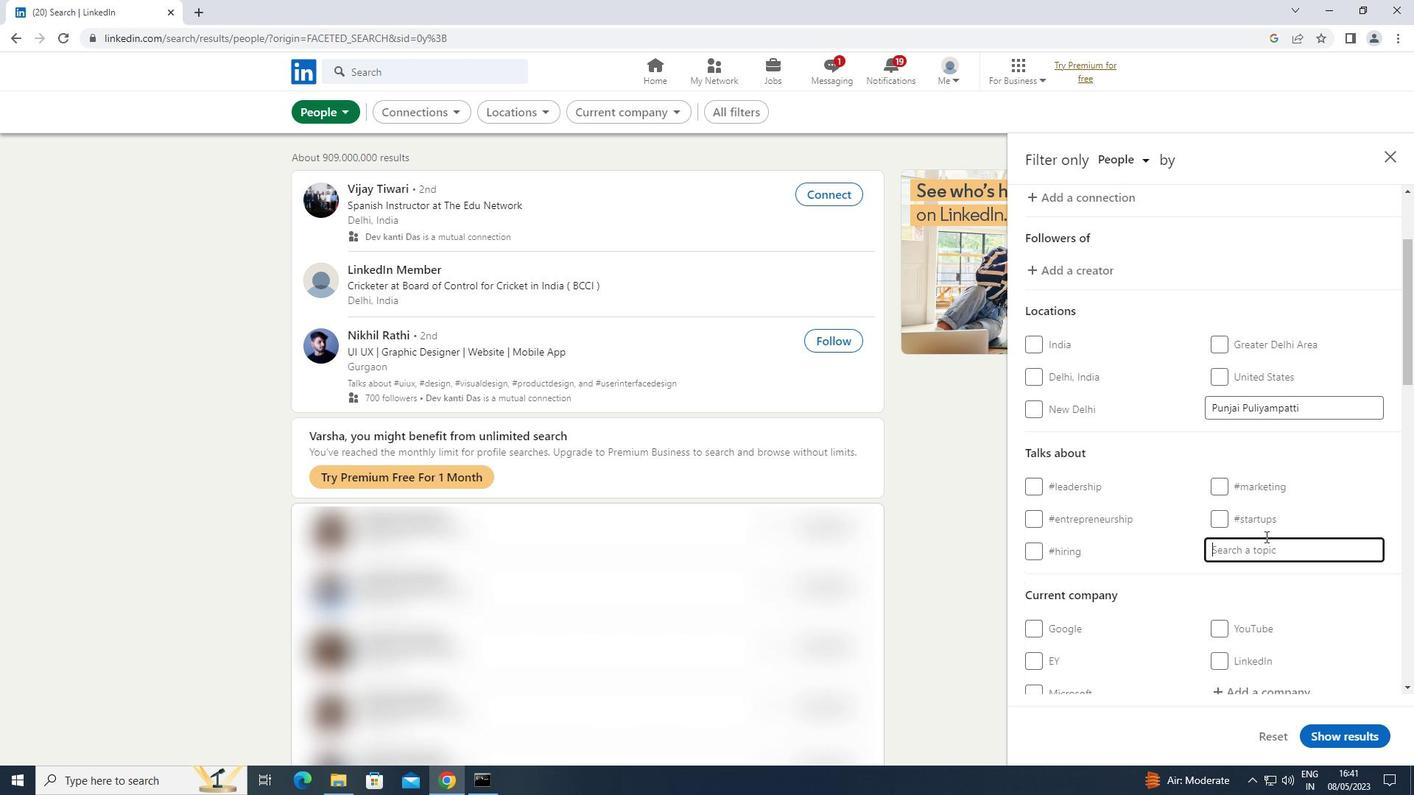 
Action: Key pressed <Key.shift><Key.shift><Key.shift>#<Key.shift>MANAGEMENTTIPS
Screenshot: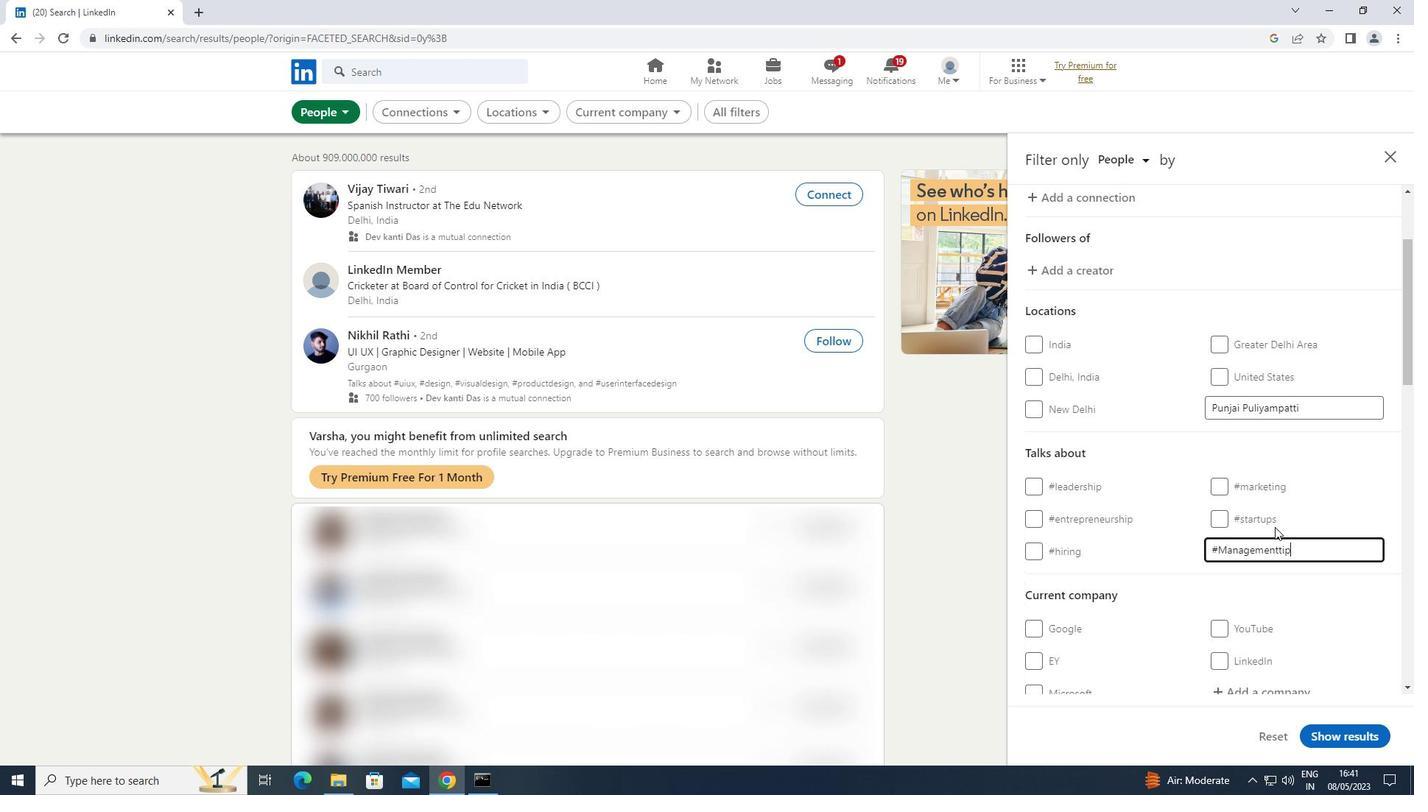 
Action: Mouse moved to (1140, 545)
Screenshot: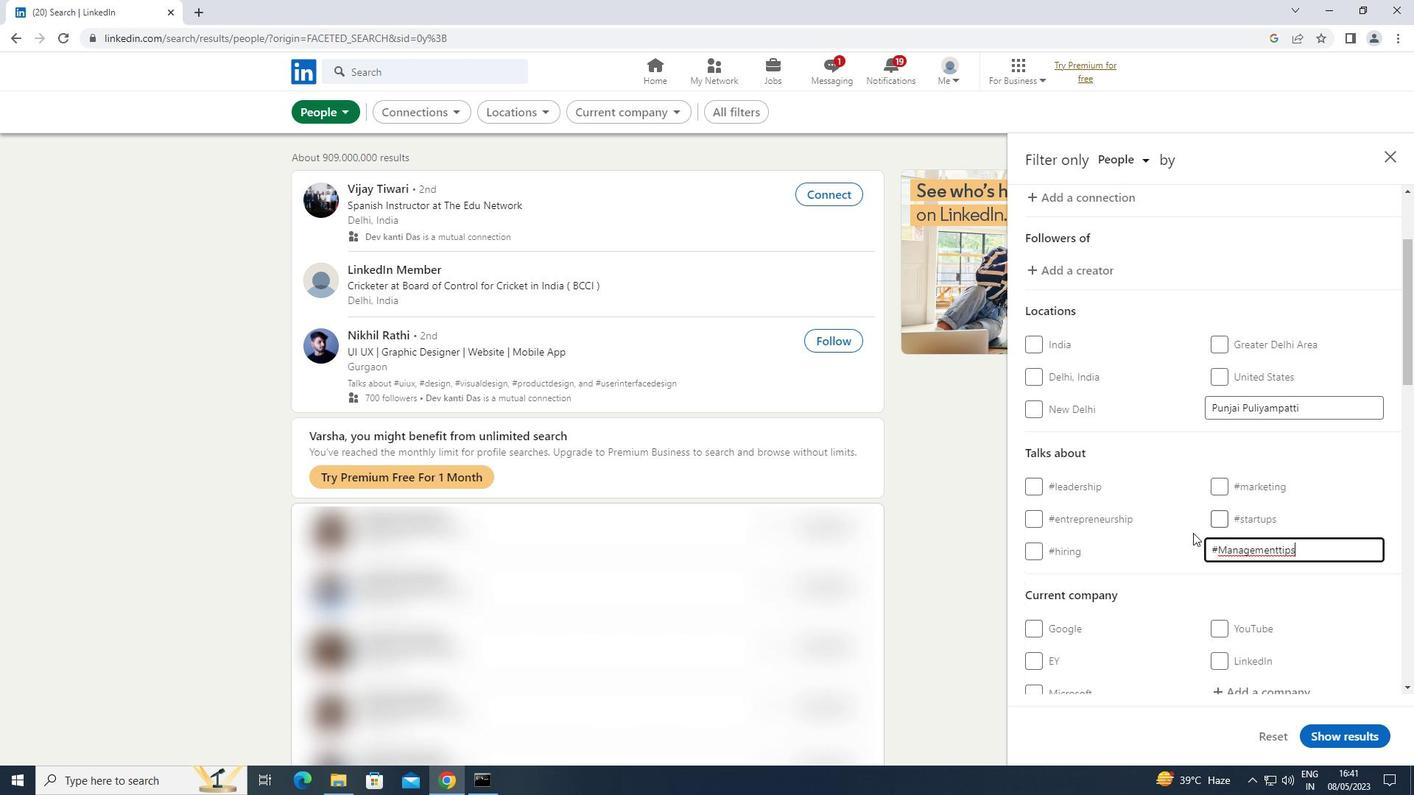
Action: Mouse scrolled (1140, 544) with delta (0, 0)
Screenshot: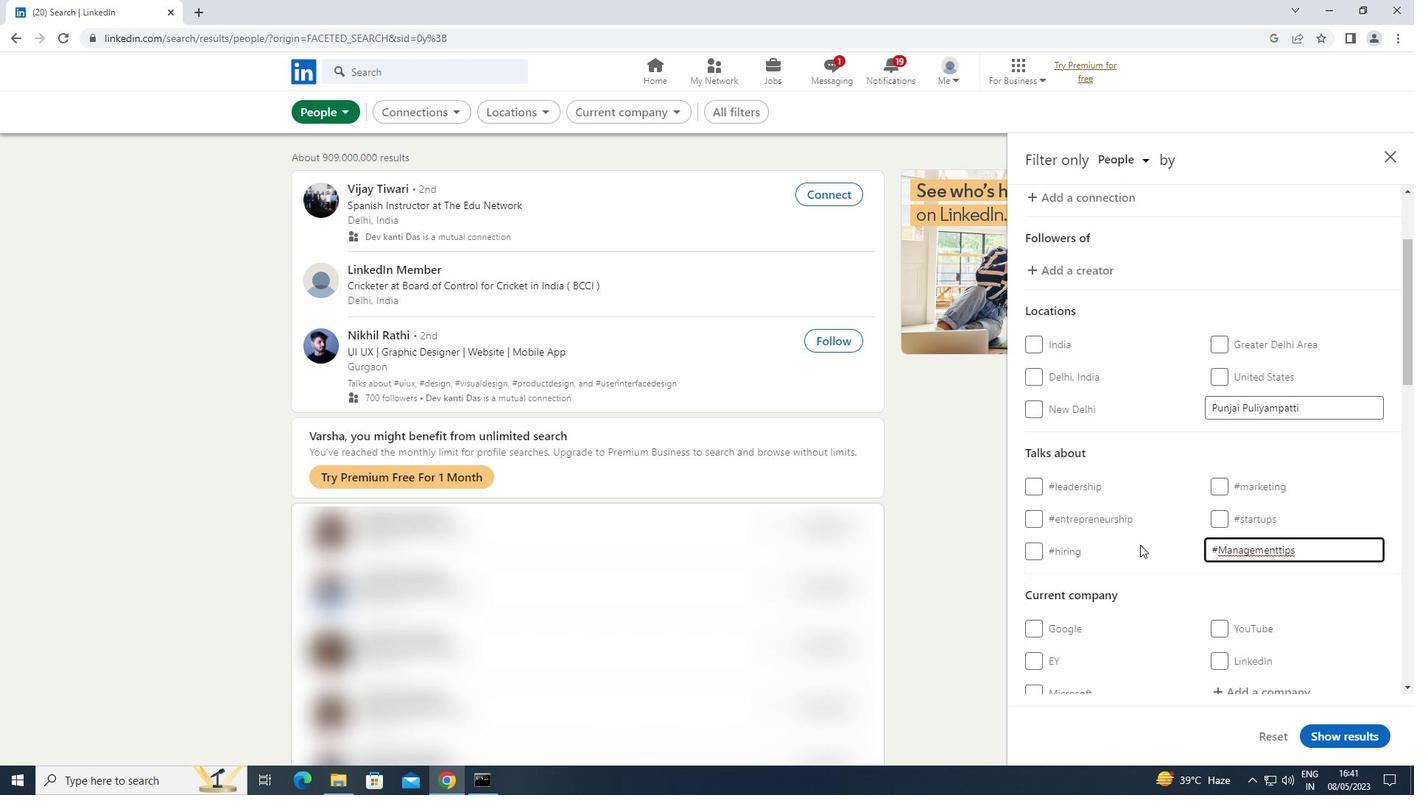 
Action: Mouse scrolled (1140, 544) with delta (0, 0)
Screenshot: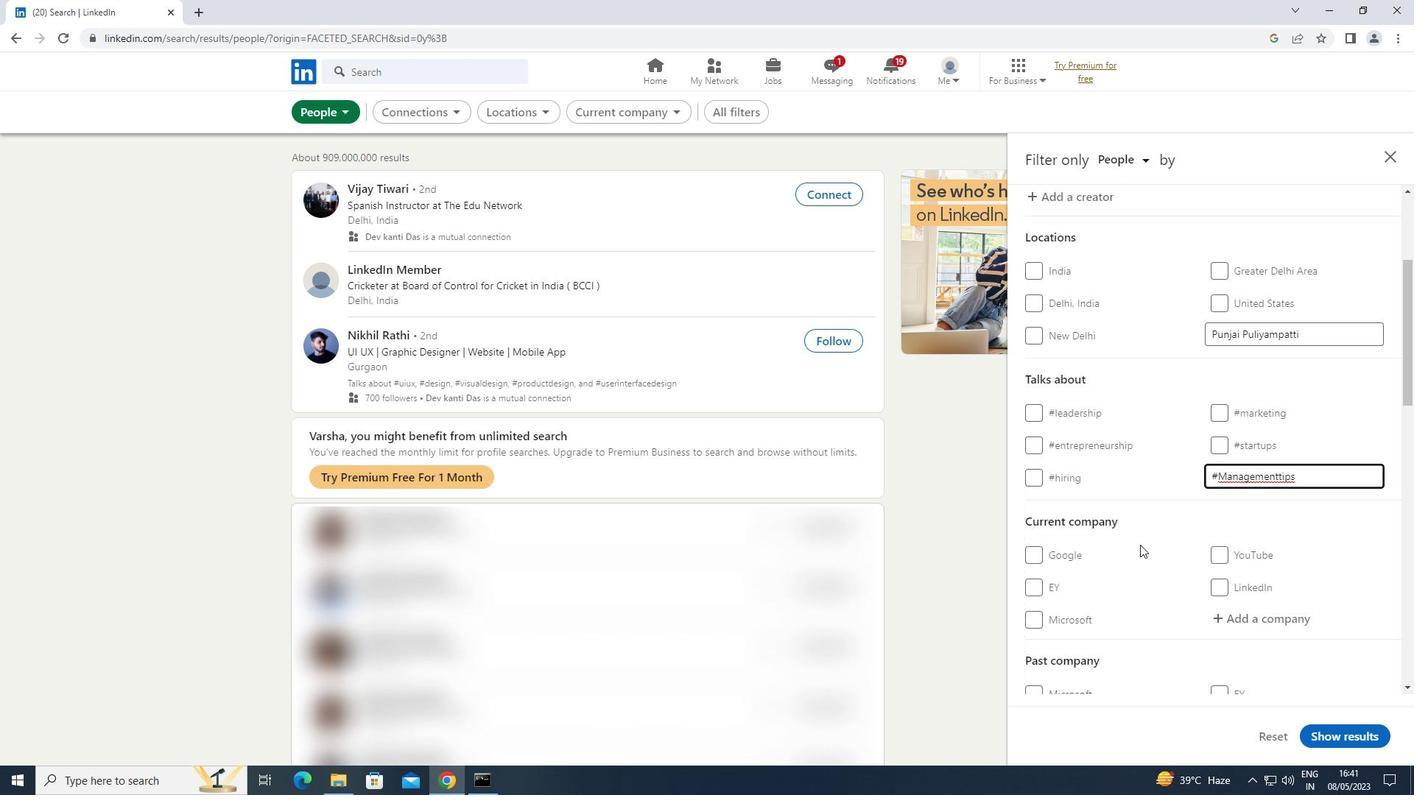 
Action: Mouse scrolled (1140, 544) with delta (0, 0)
Screenshot: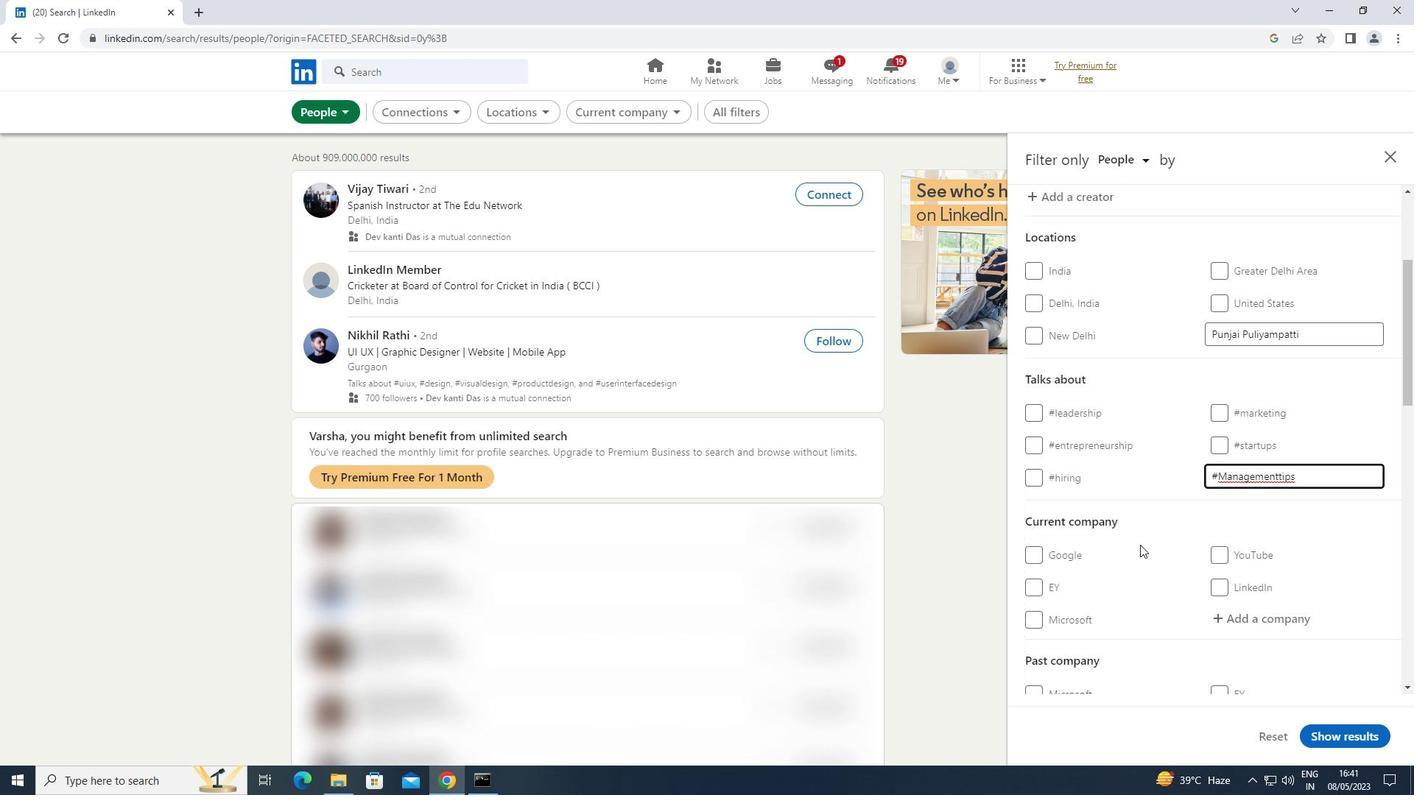 
Action: Mouse scrolled (1140, 544) with delta (0, 0)
Screenshot: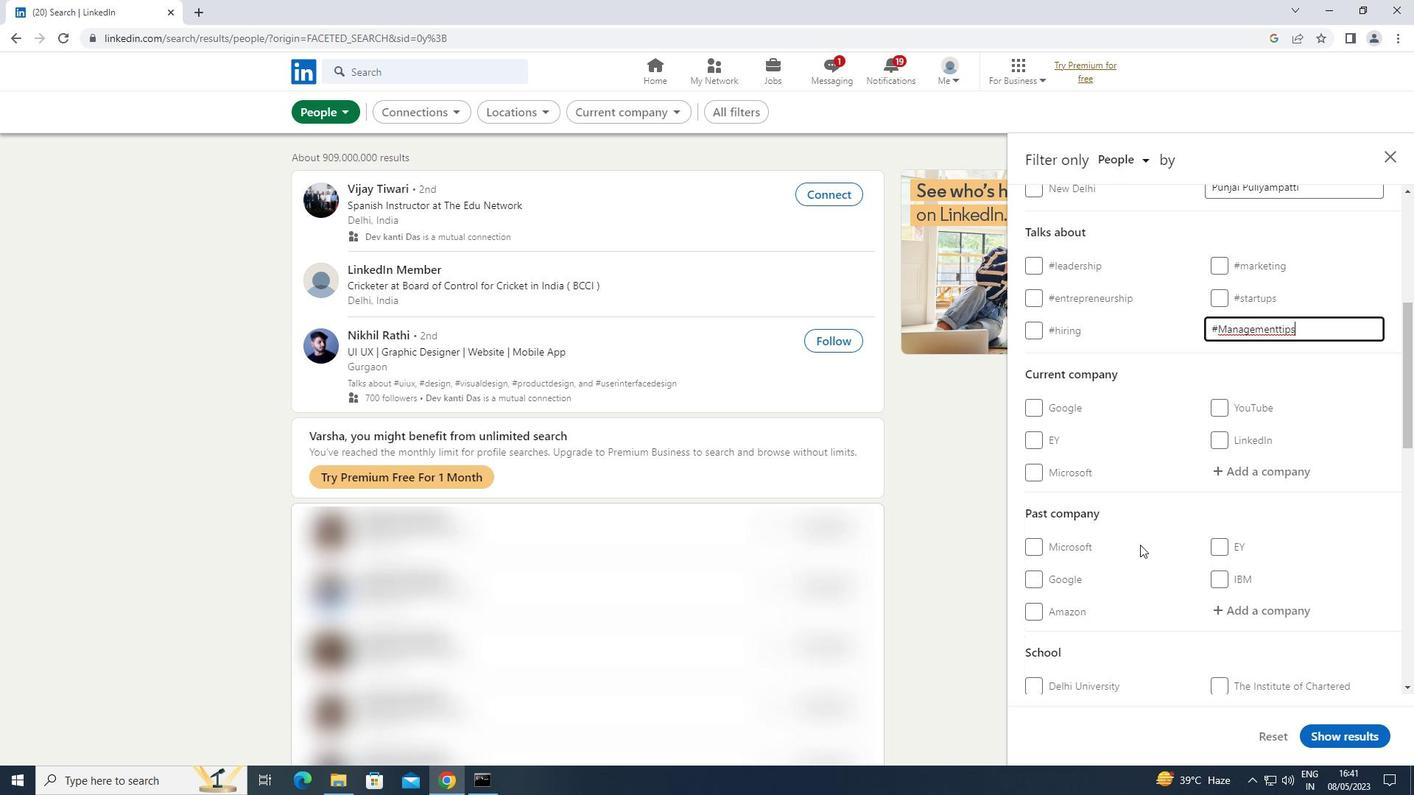 
Action: Mouse scrolled (1140, 544) with delta (0, 0)
Screenshot: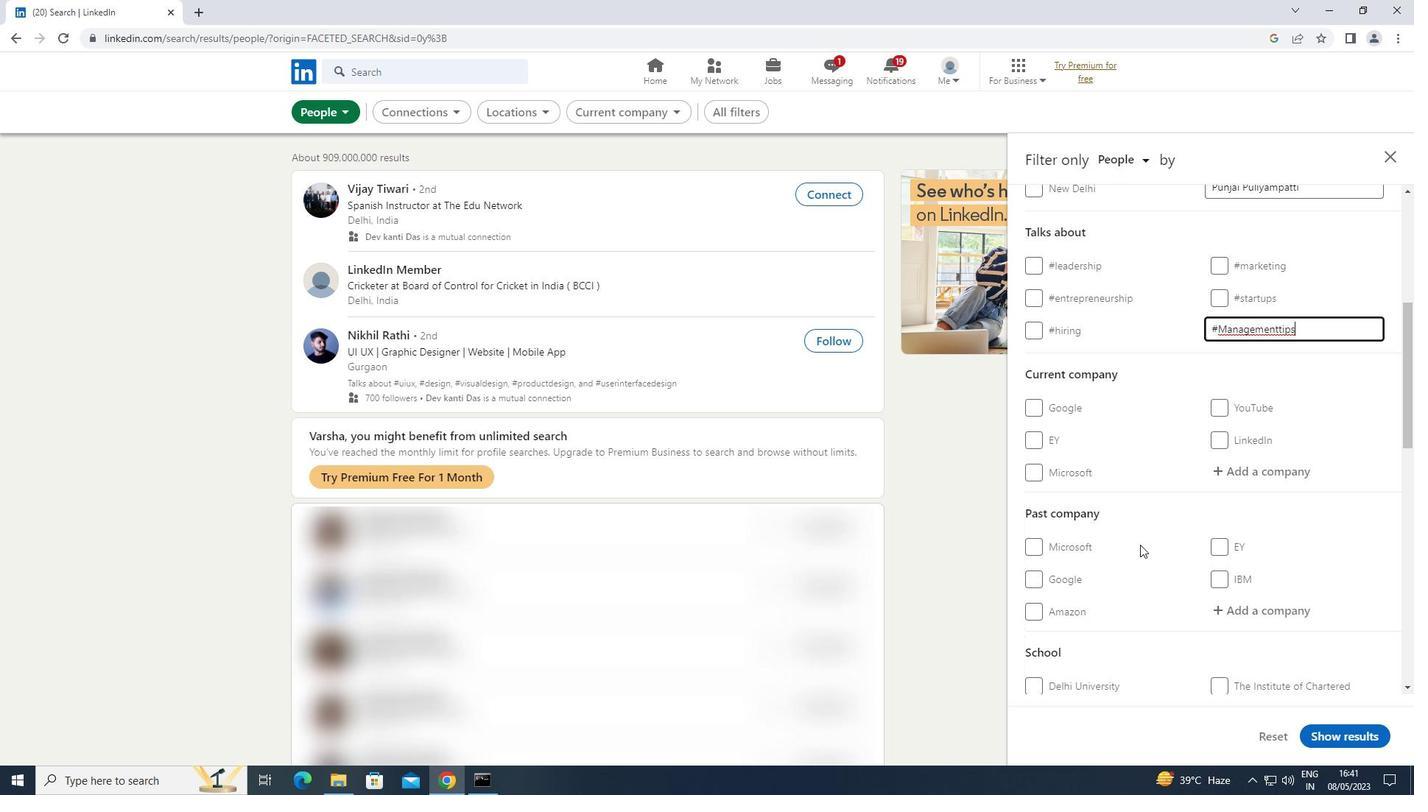 
Action: Mouse scrolled (1140, 544) with delta (0, 0)
Screenshot: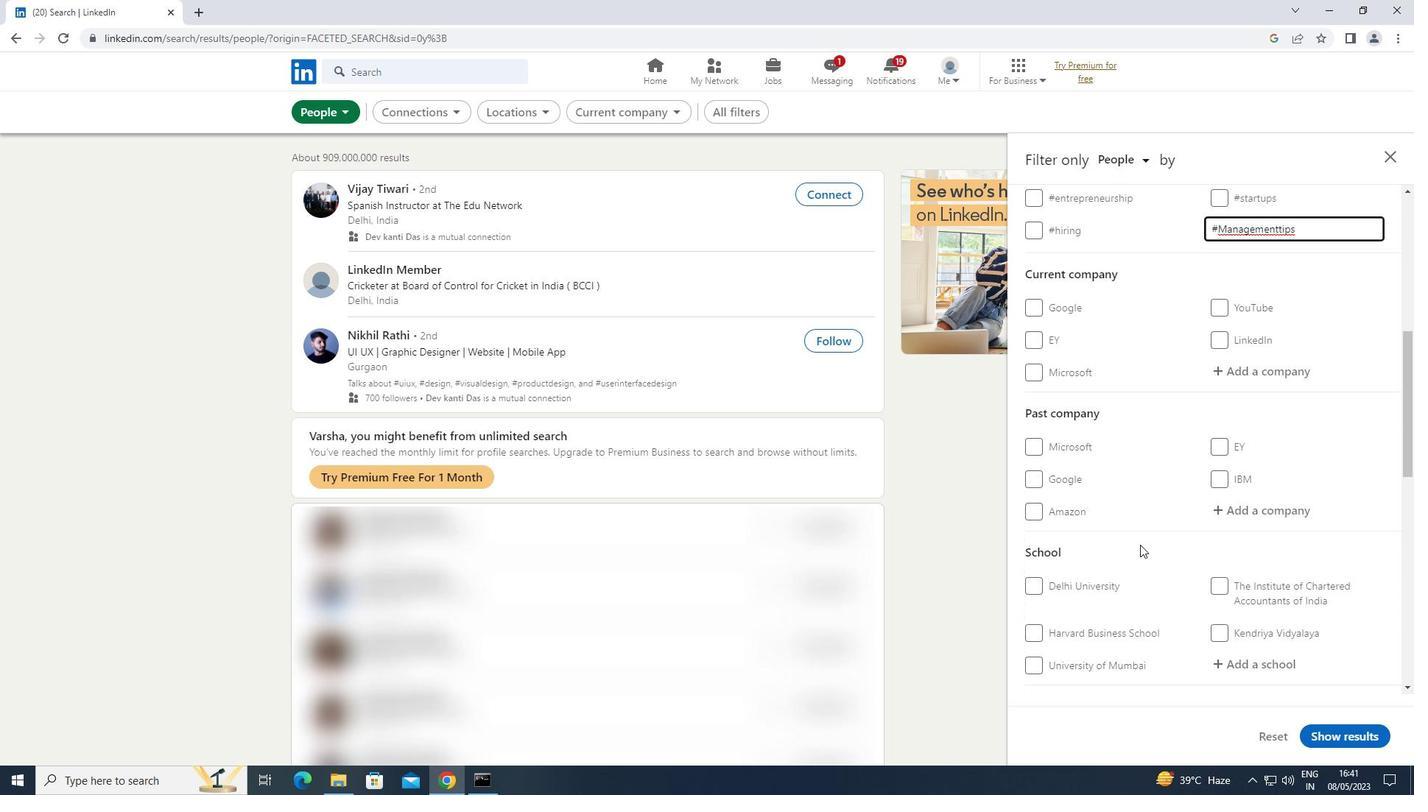 
Action: Mouse scrolled (1140, 544) with delta (0, 0)
Screenshot: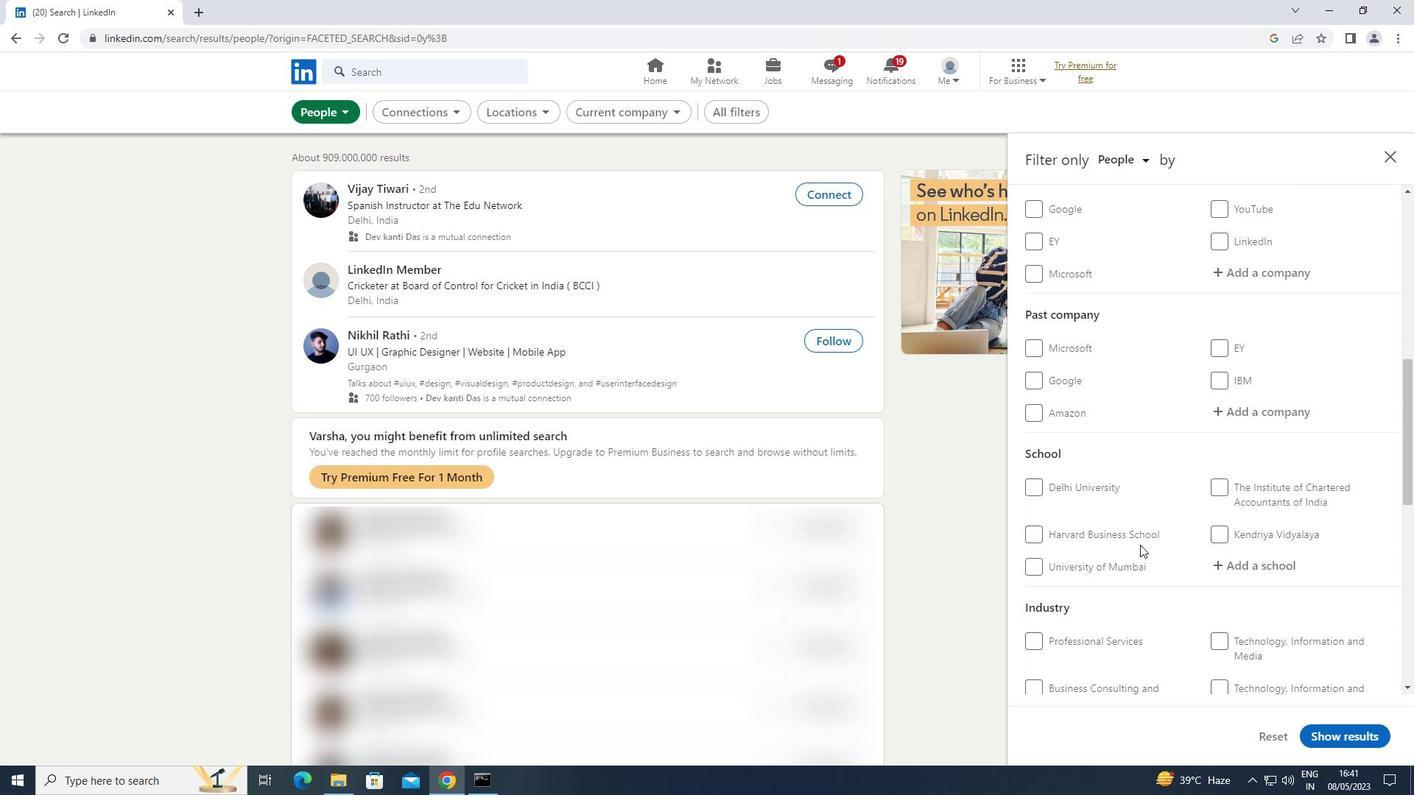
Action: Mouse scrolled (1140, 544) with delta (0, 0)
Screenshot: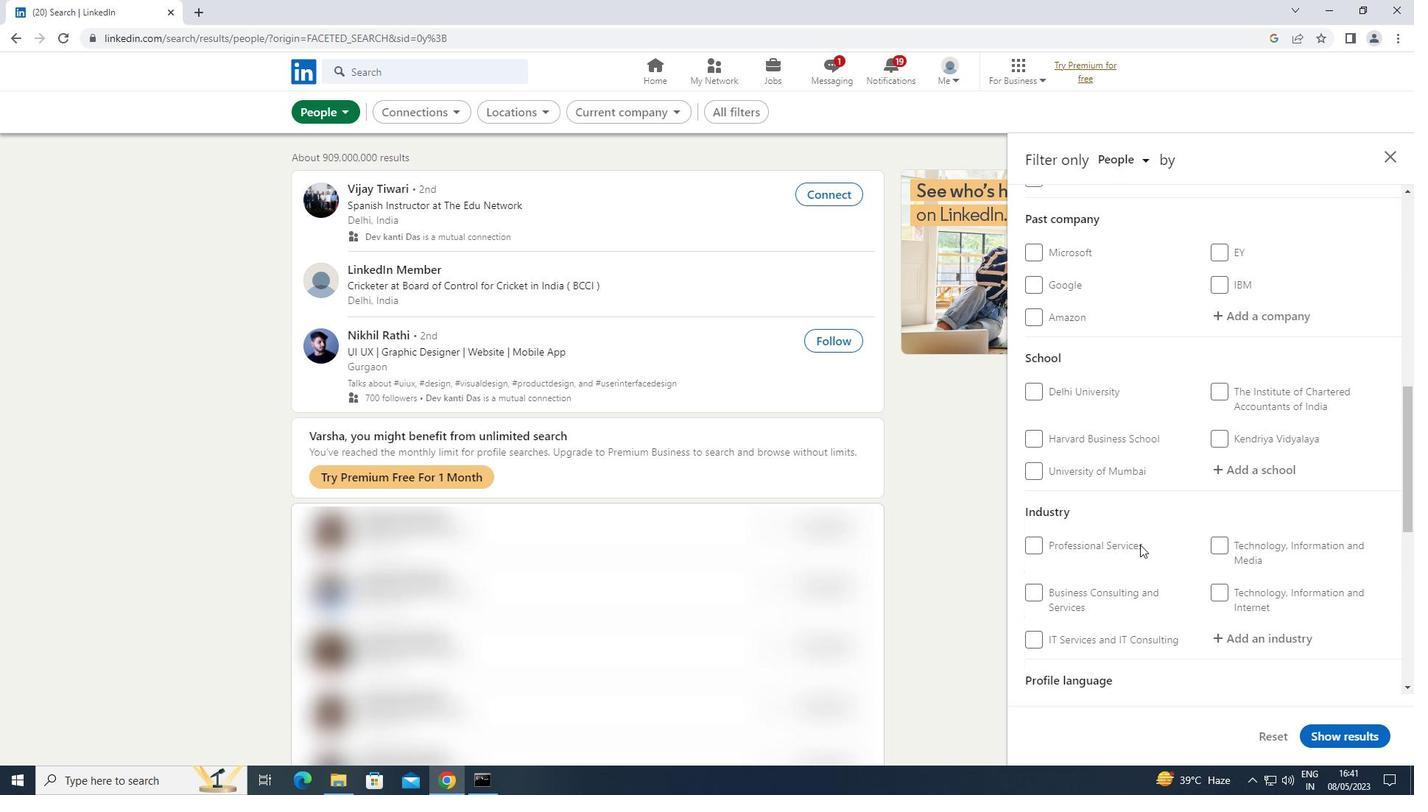 
Action: Mouse scrolled (1140, 544) with delta (0, 0)
Screenshot: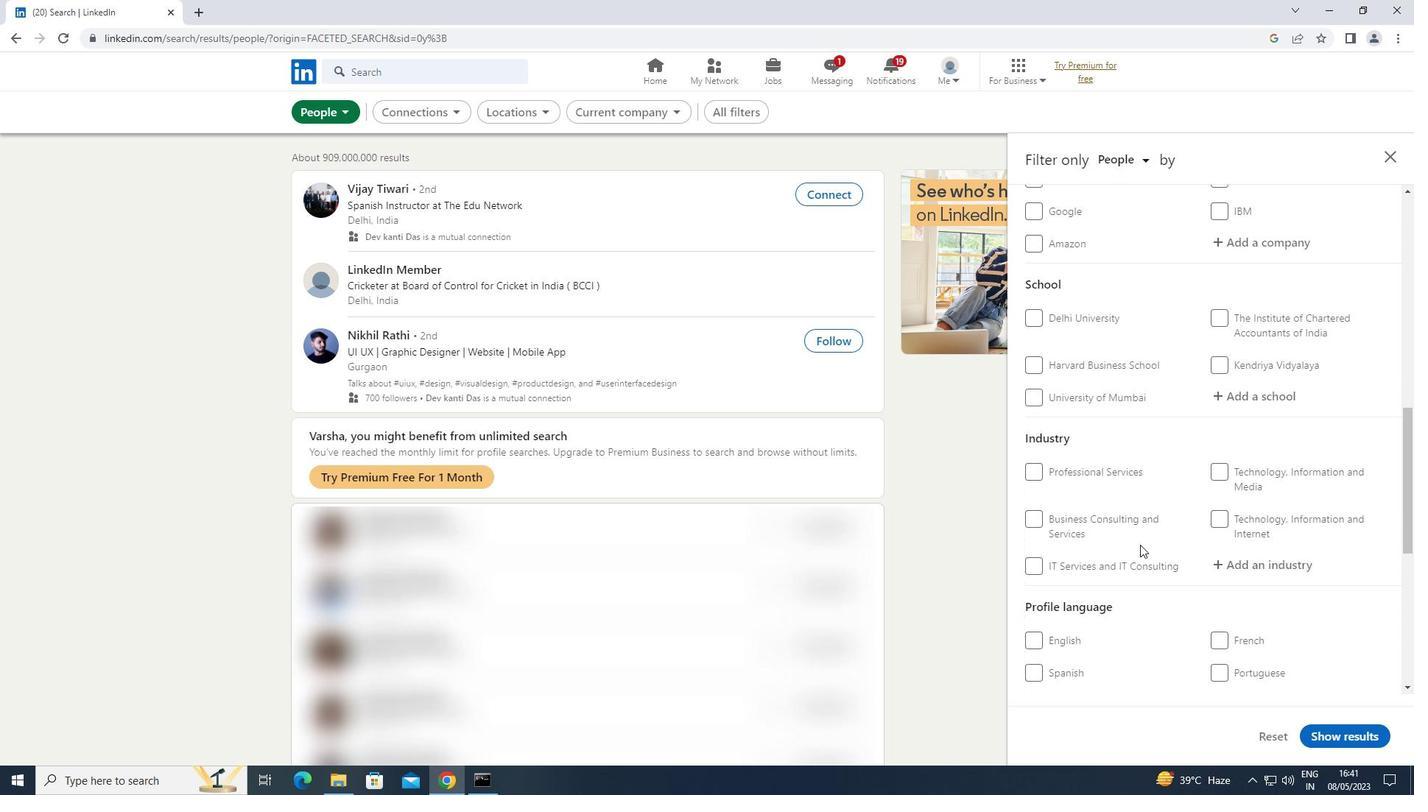 
Action: Mouse moved to (1038, 629)
Screenshot: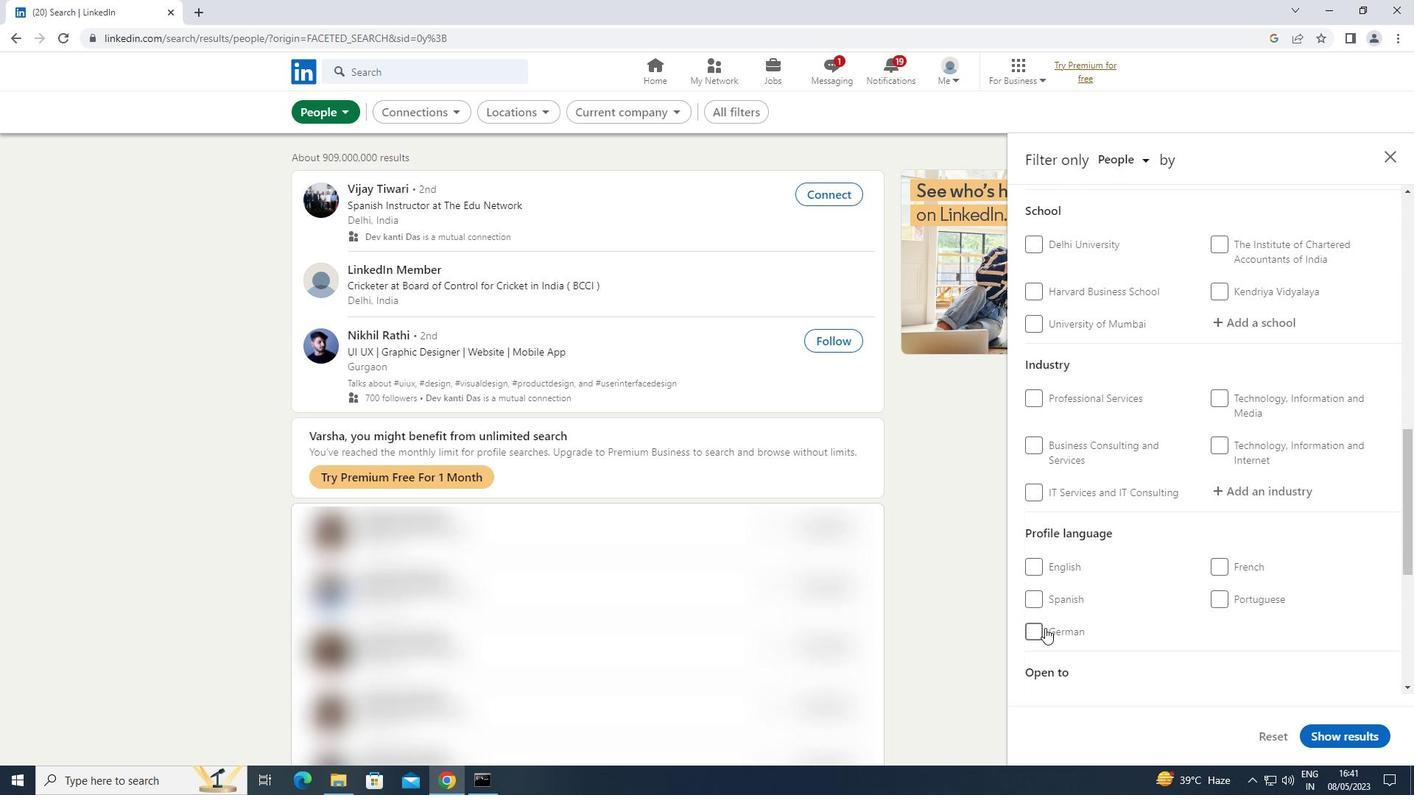 
Action: Mouse pressed left at (1038, 629)
Screenshot: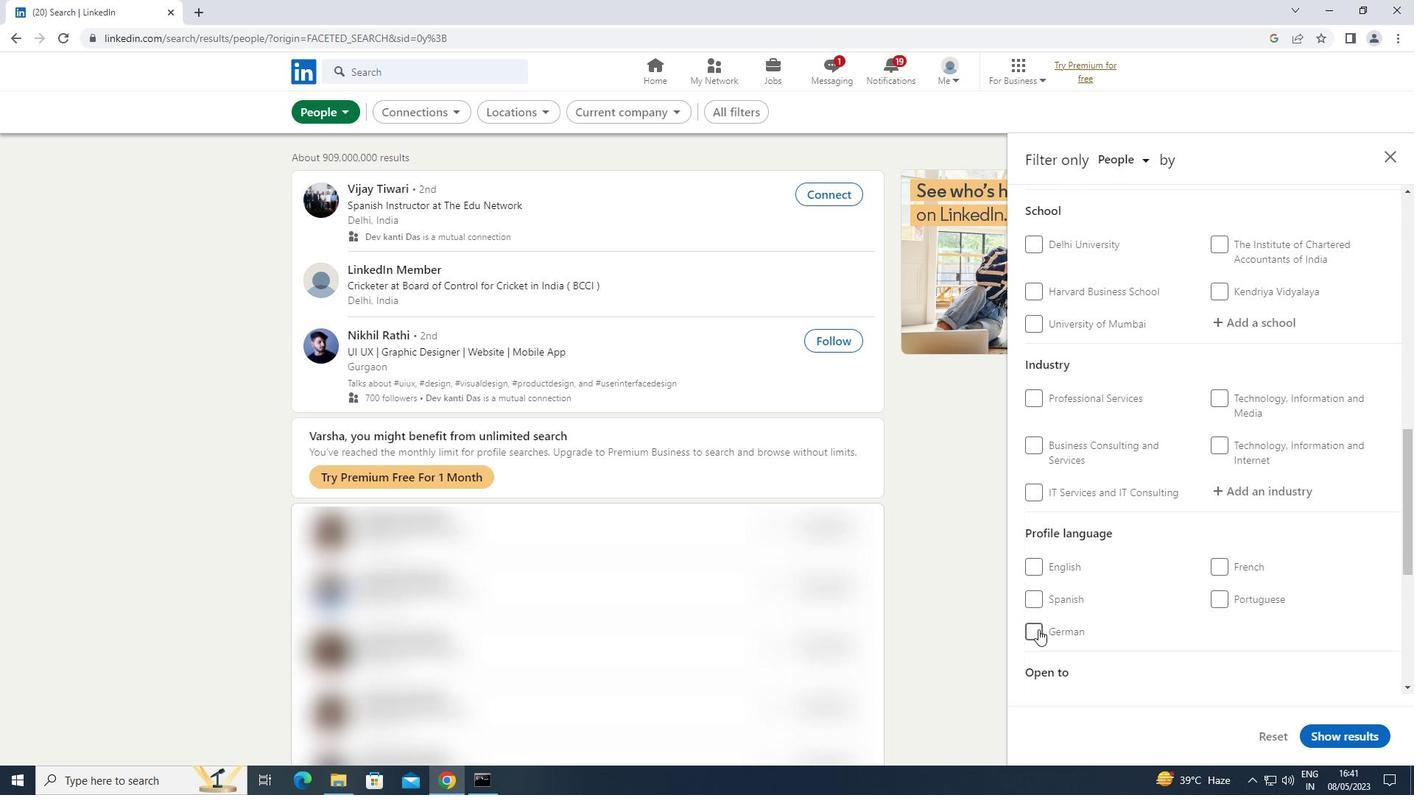 
Action: Mouse moved to (1046, 612)
Screenshot: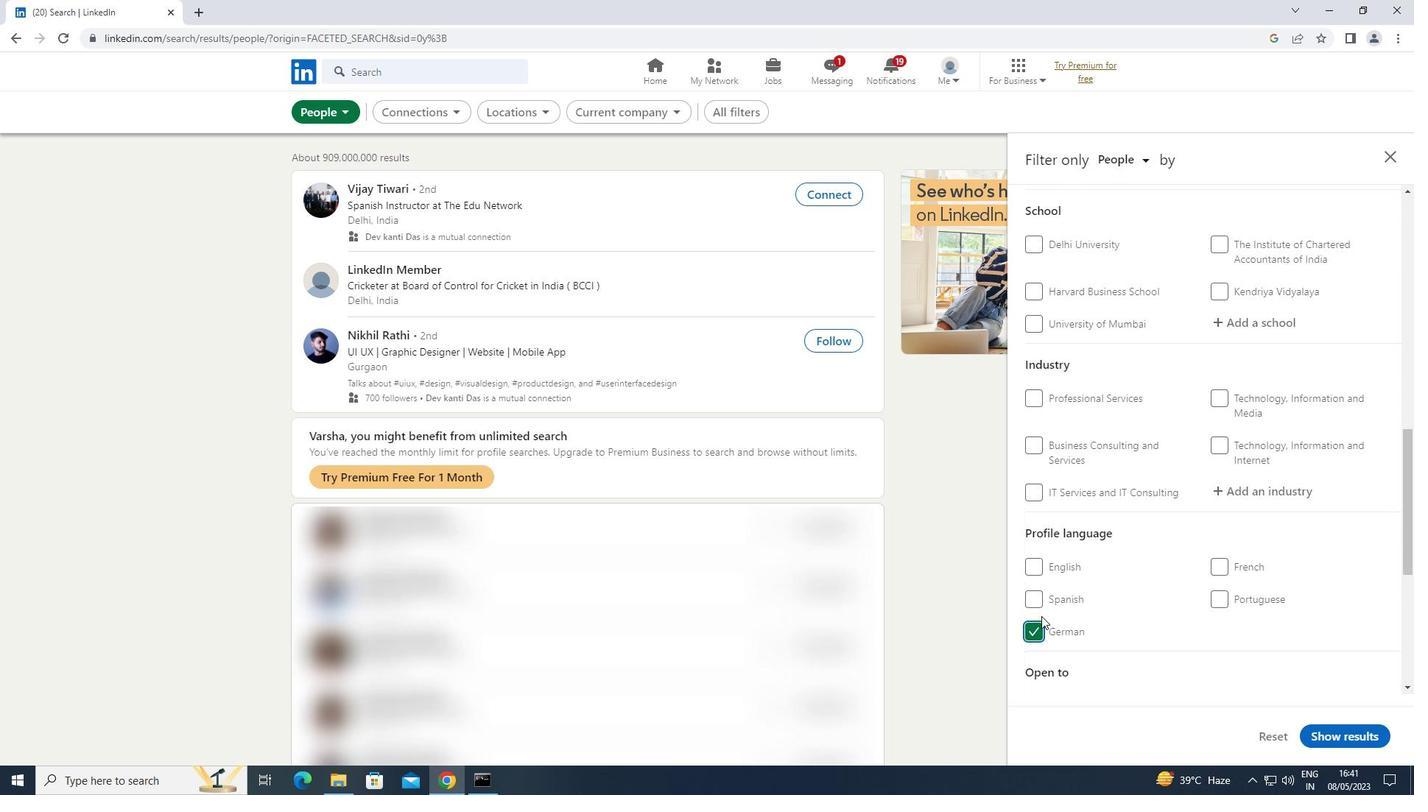 
Action: Mouse scrolled (1046, 613) with delta (0, 0)
Screenshot: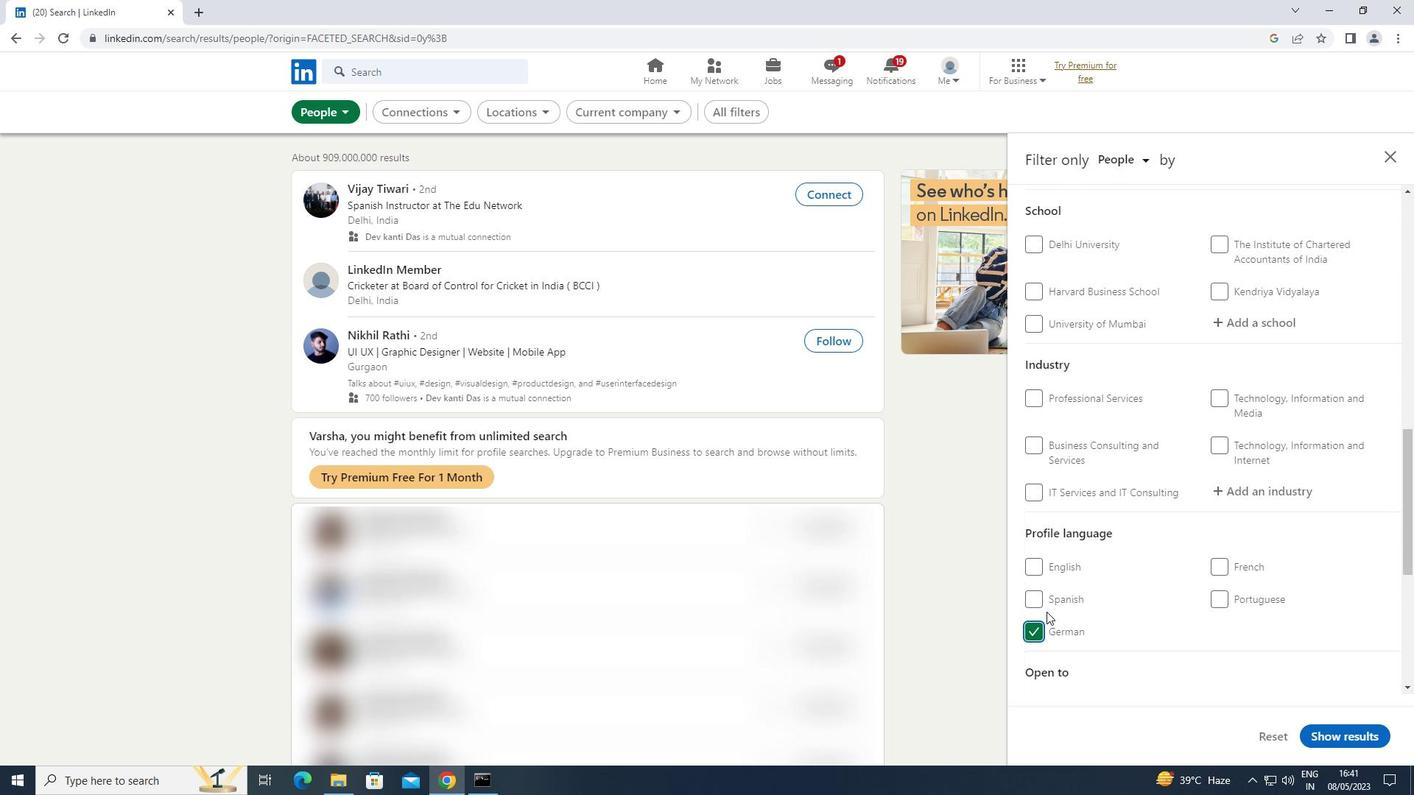 
Action: Mouse moved to (1047, 611)
Screenshot: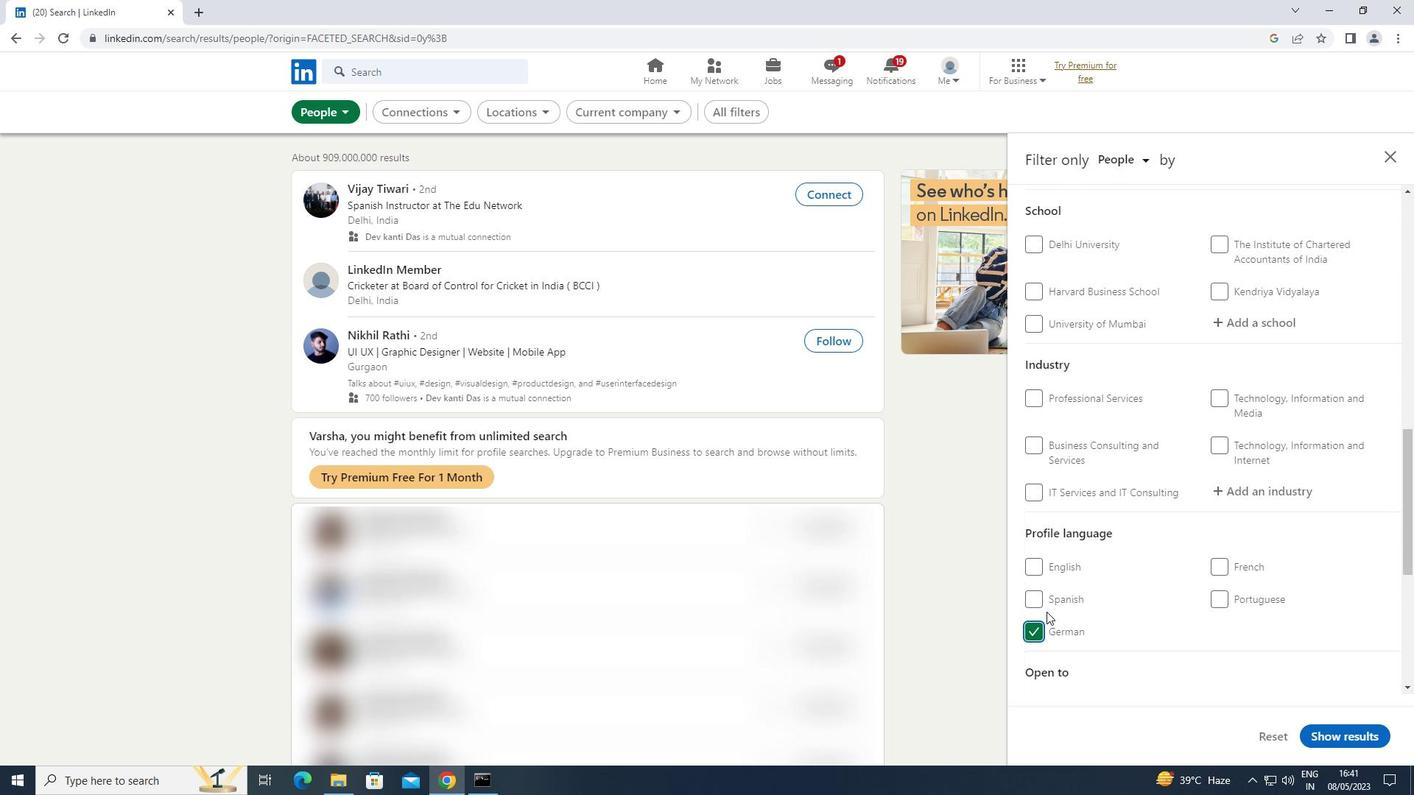 
Action: Mouse scrolled (1047, 612) with delta (0, 0)
Screenshot: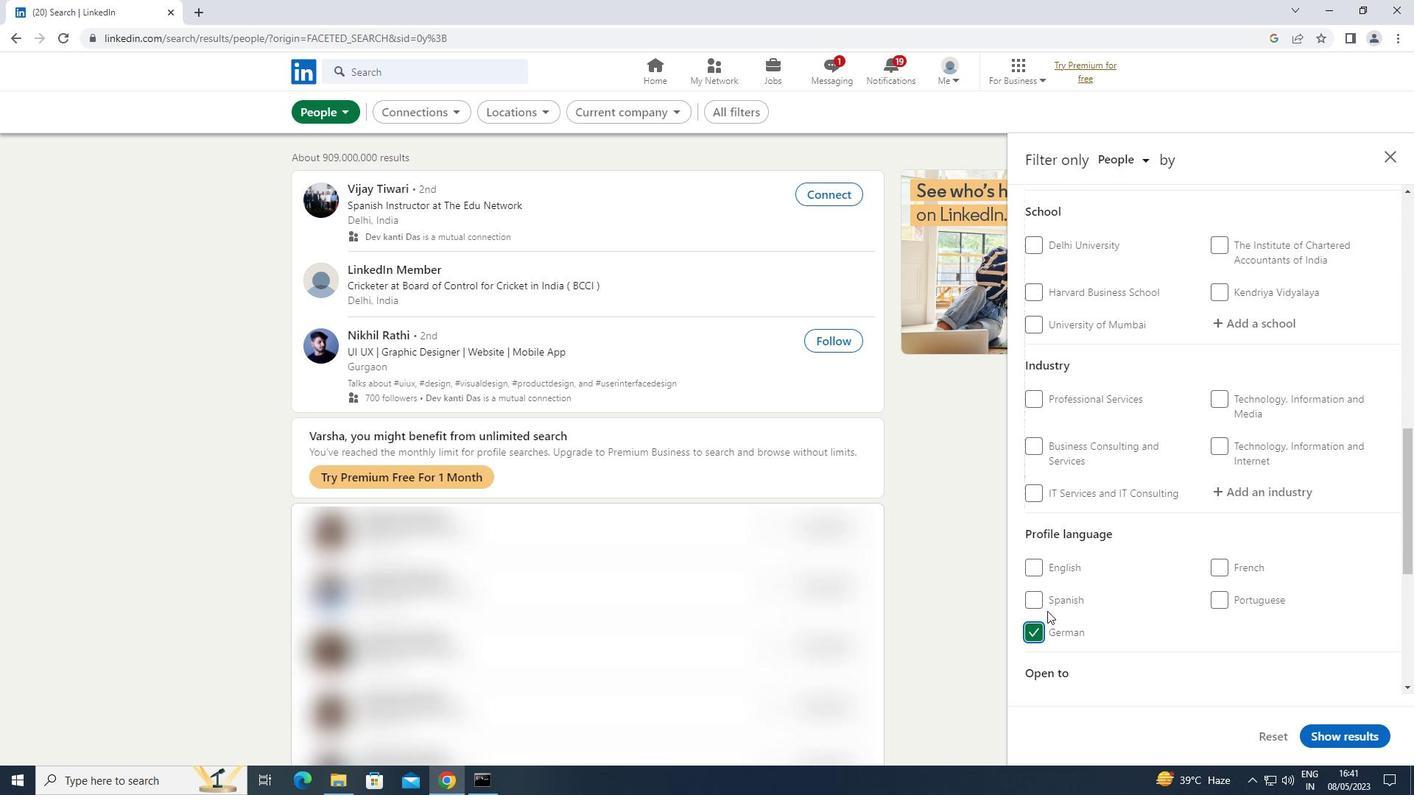 
Action: Mouse moved to (1048, 610)
Screenshot: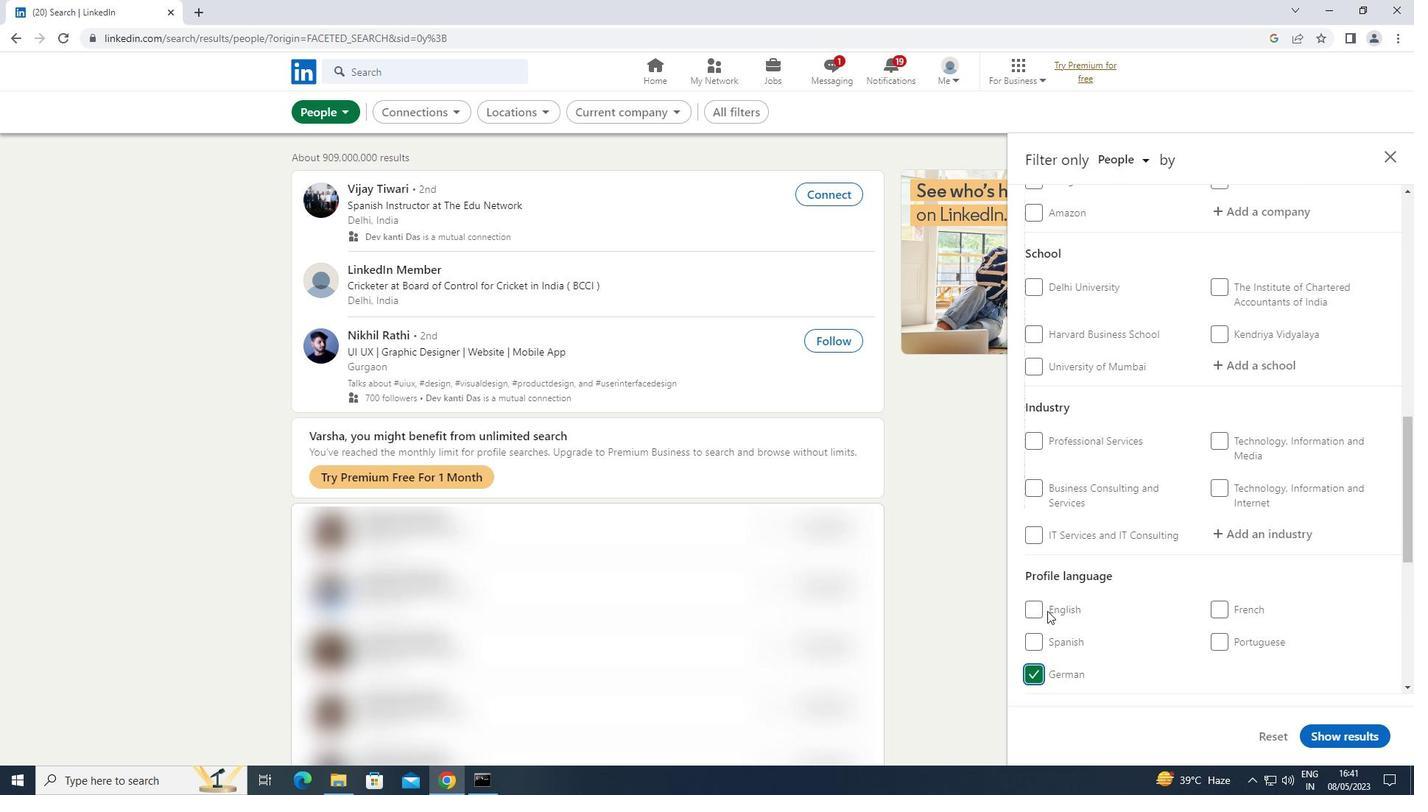 
Action: Mouse scrolled (1048, 611) with delta (0, 0)
Screenshot: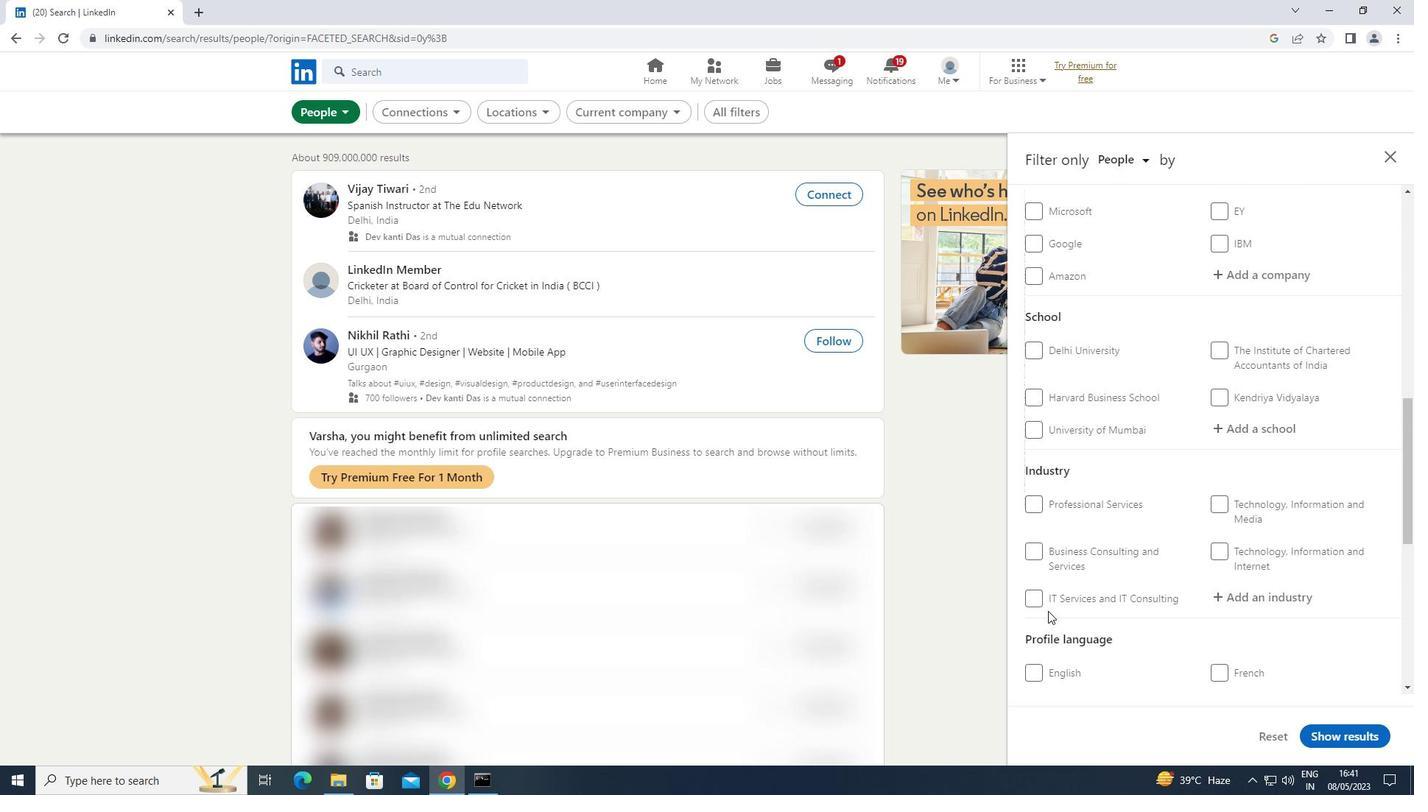 
Action: Mouse moved to (1053, 605)
Screenshot: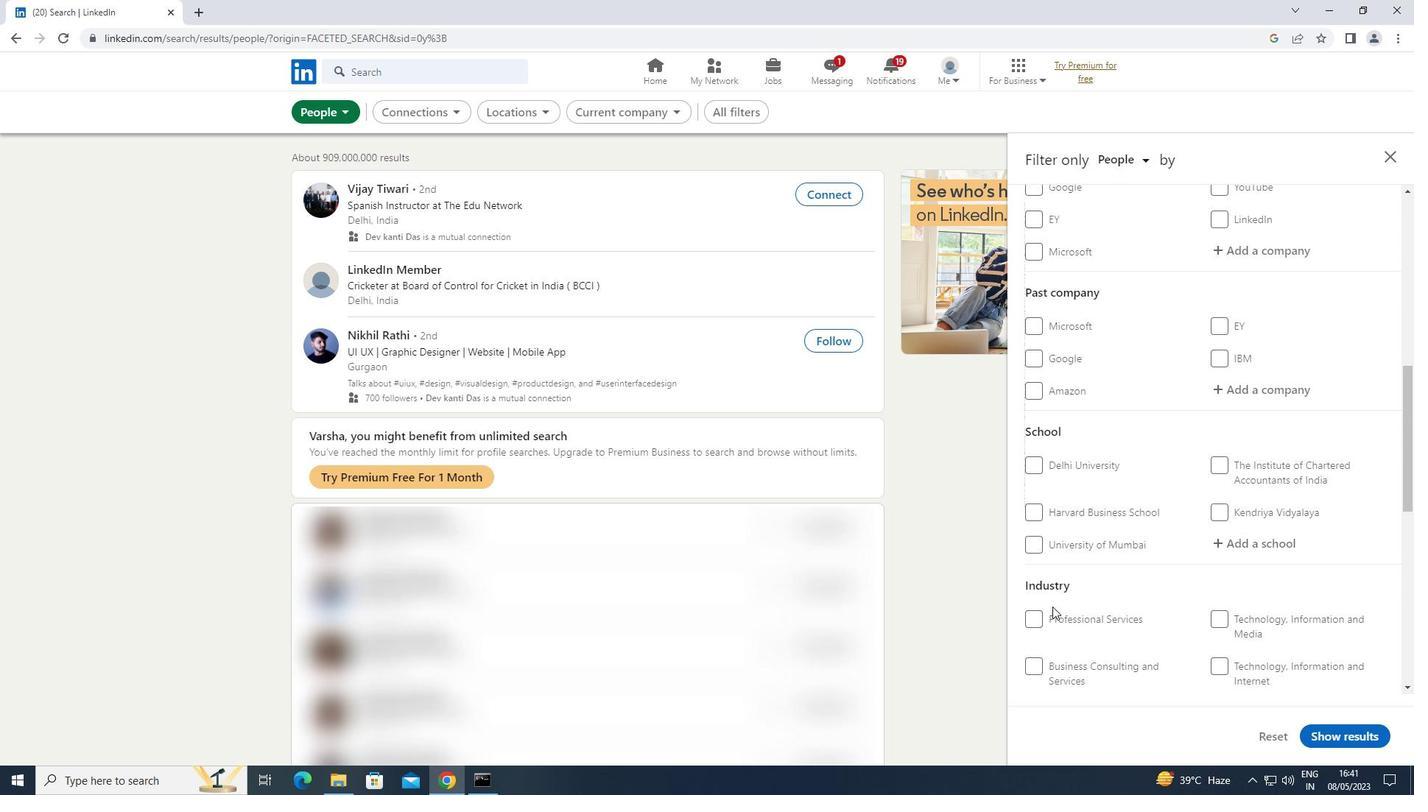 
Action: Mouse scrolled (1053, 606) with delta (0, 0)
Screenshot: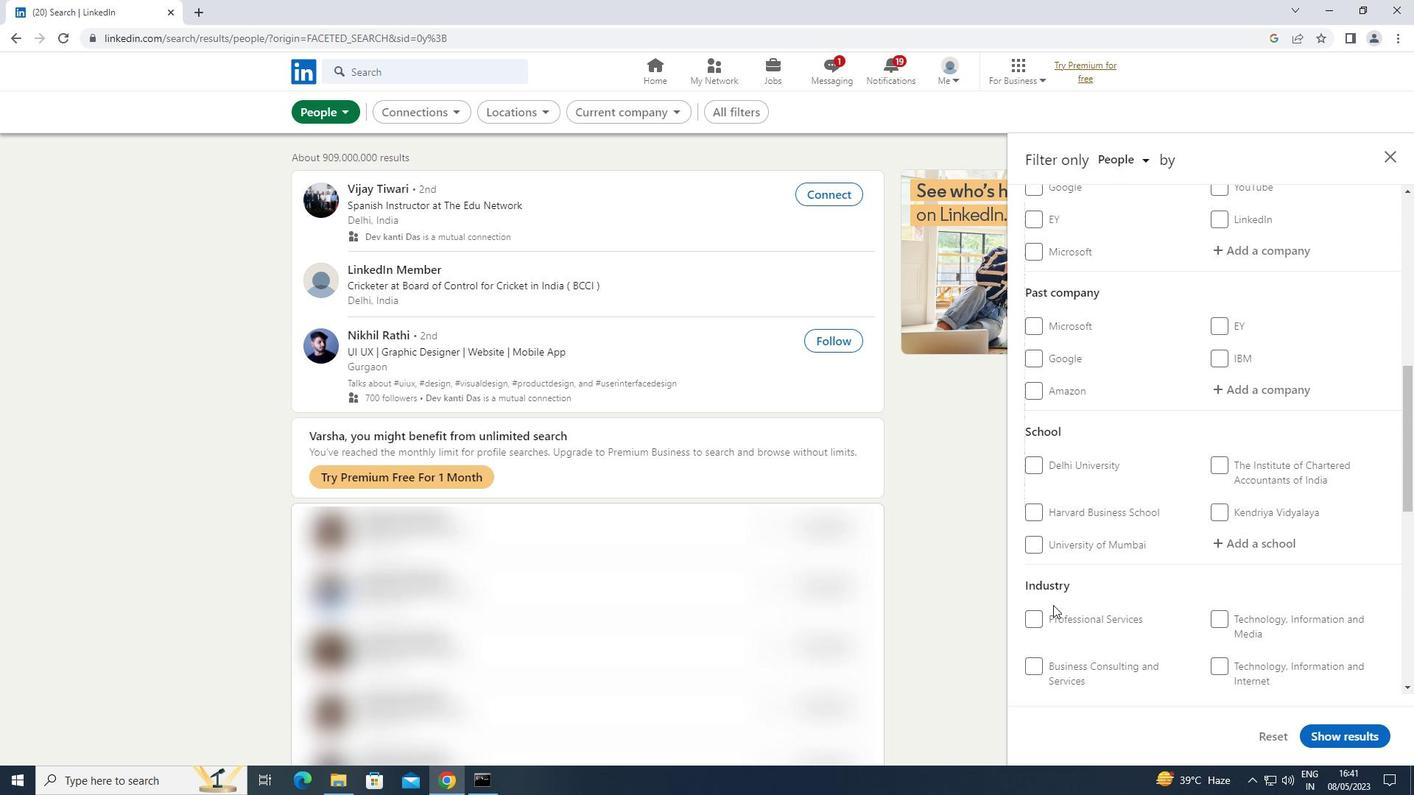
Action: Mouse scrolled (1053, 606) with delta (0, 0)
Screenshot: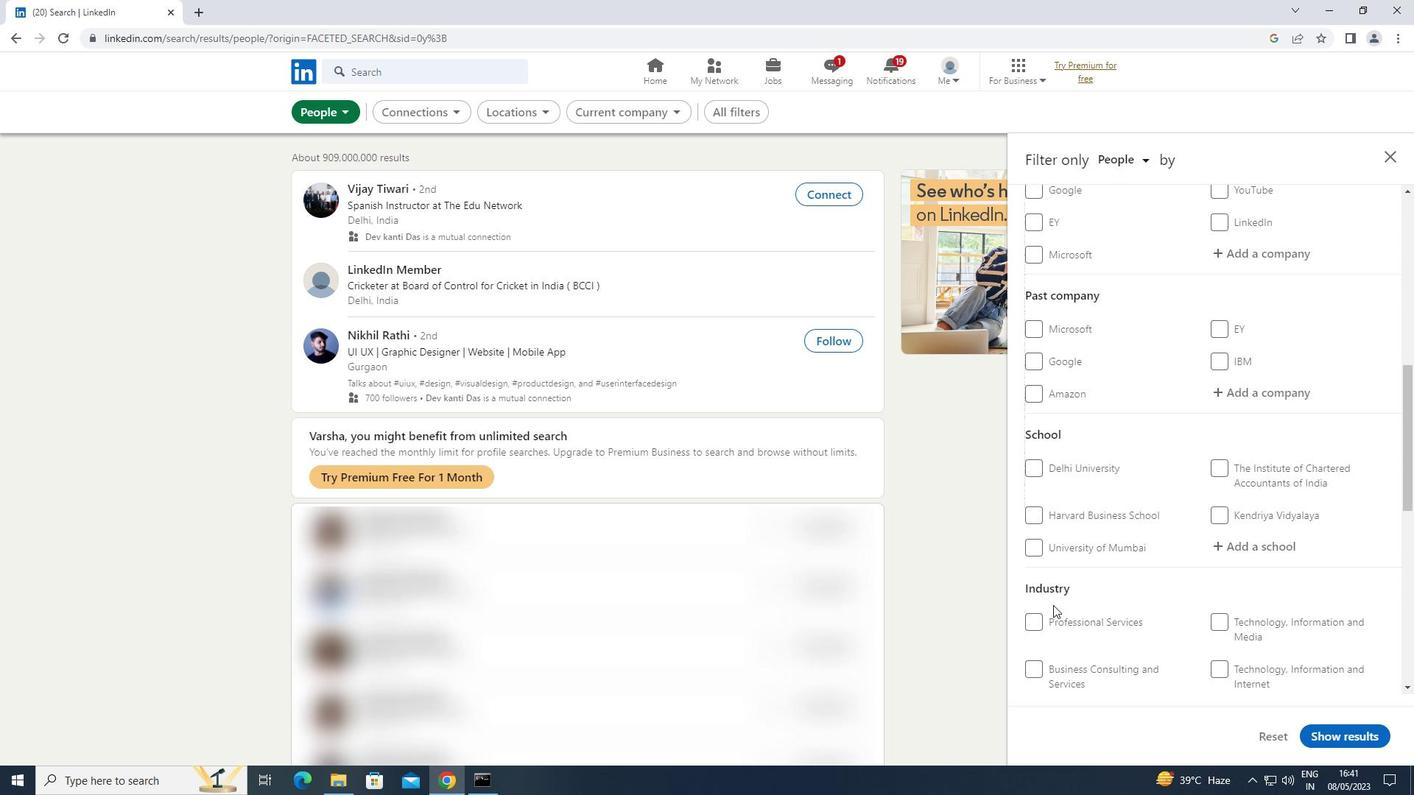 
Action: Mouse scrolled (1053, 606) with delta (0, 0)
Screenshot: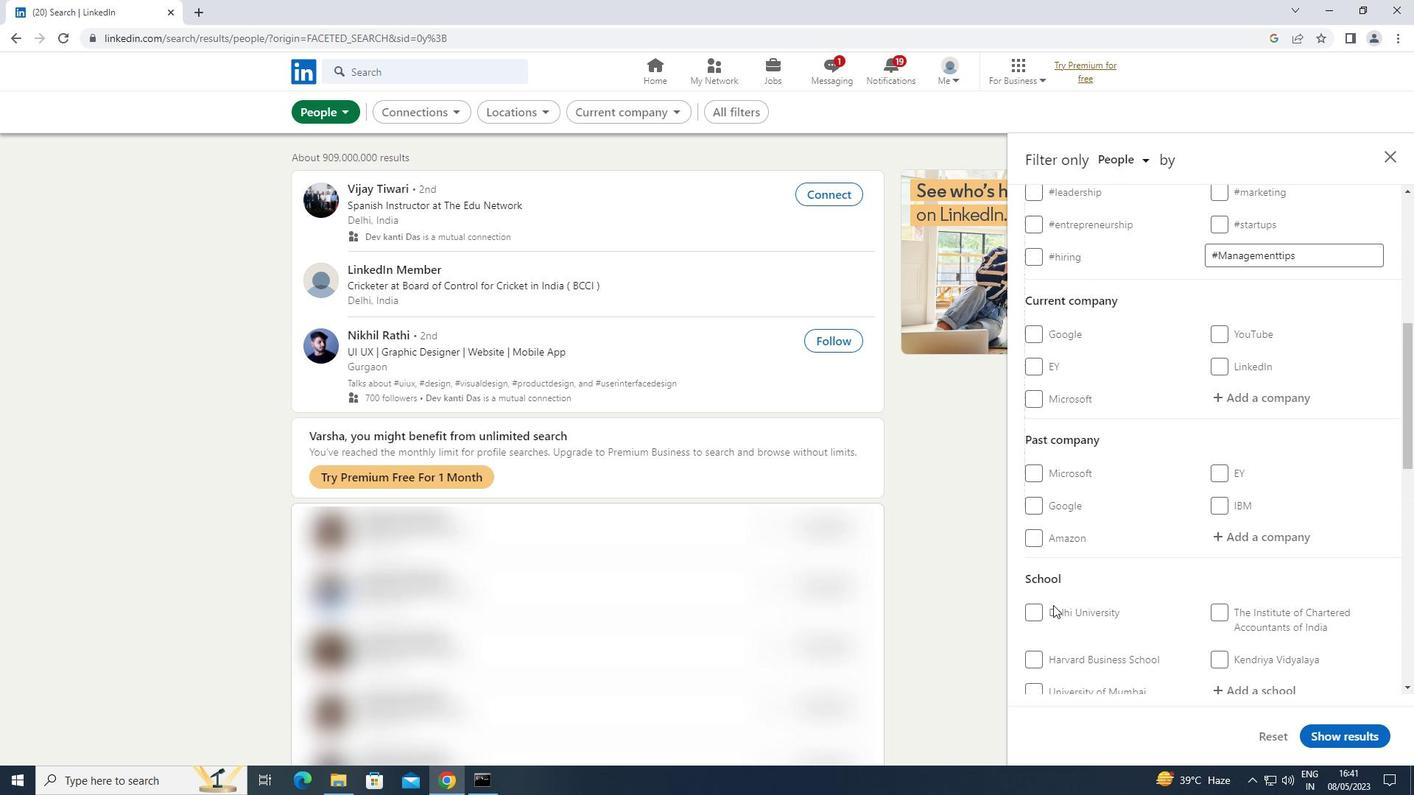 
Action: Mouse moved to (1225, 467)
Screenshot: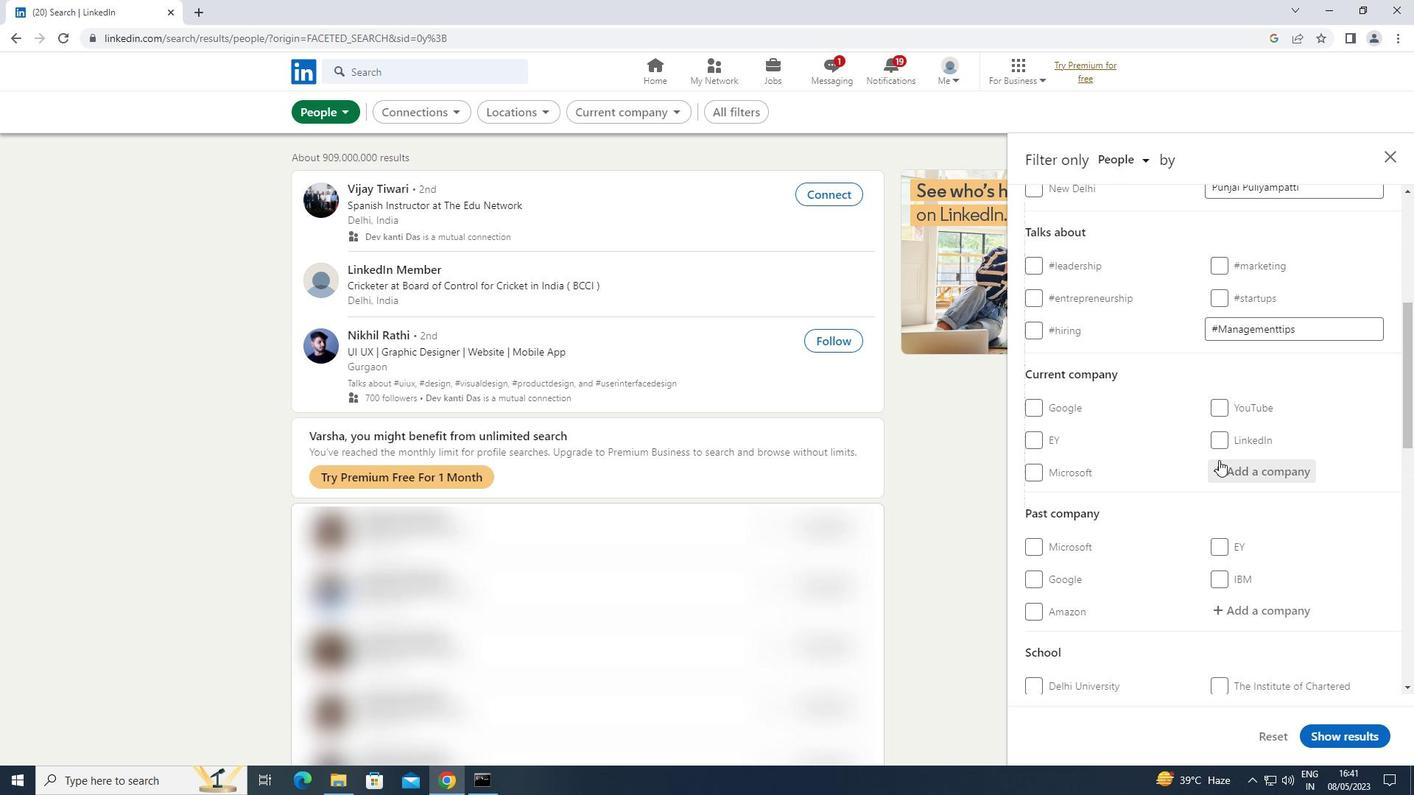 
Action: Mouse pressed left at (1225, 467)
Screenshot: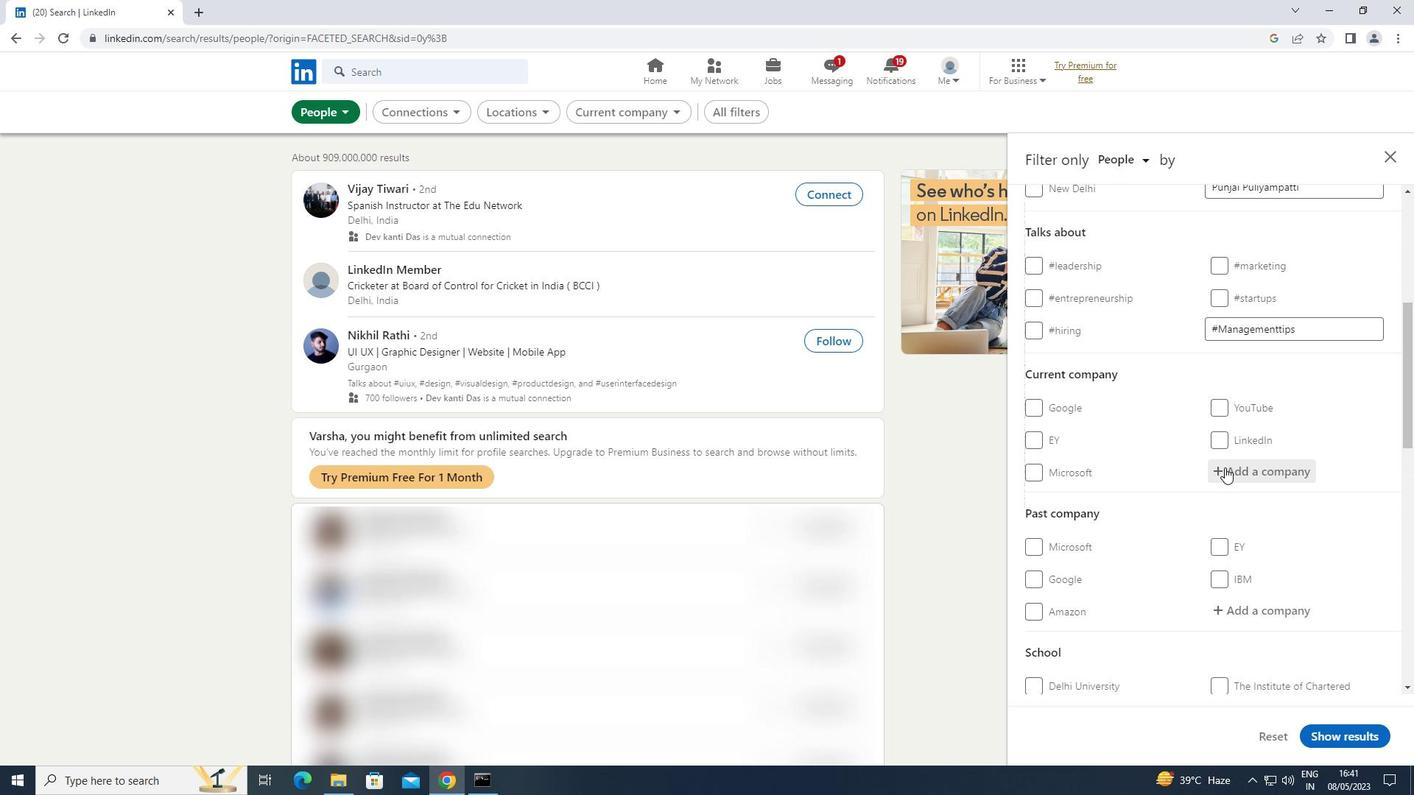 
Action: Key pressed <Key.shift>GP<Key.space><Key.shift>STRATE
Screenshot: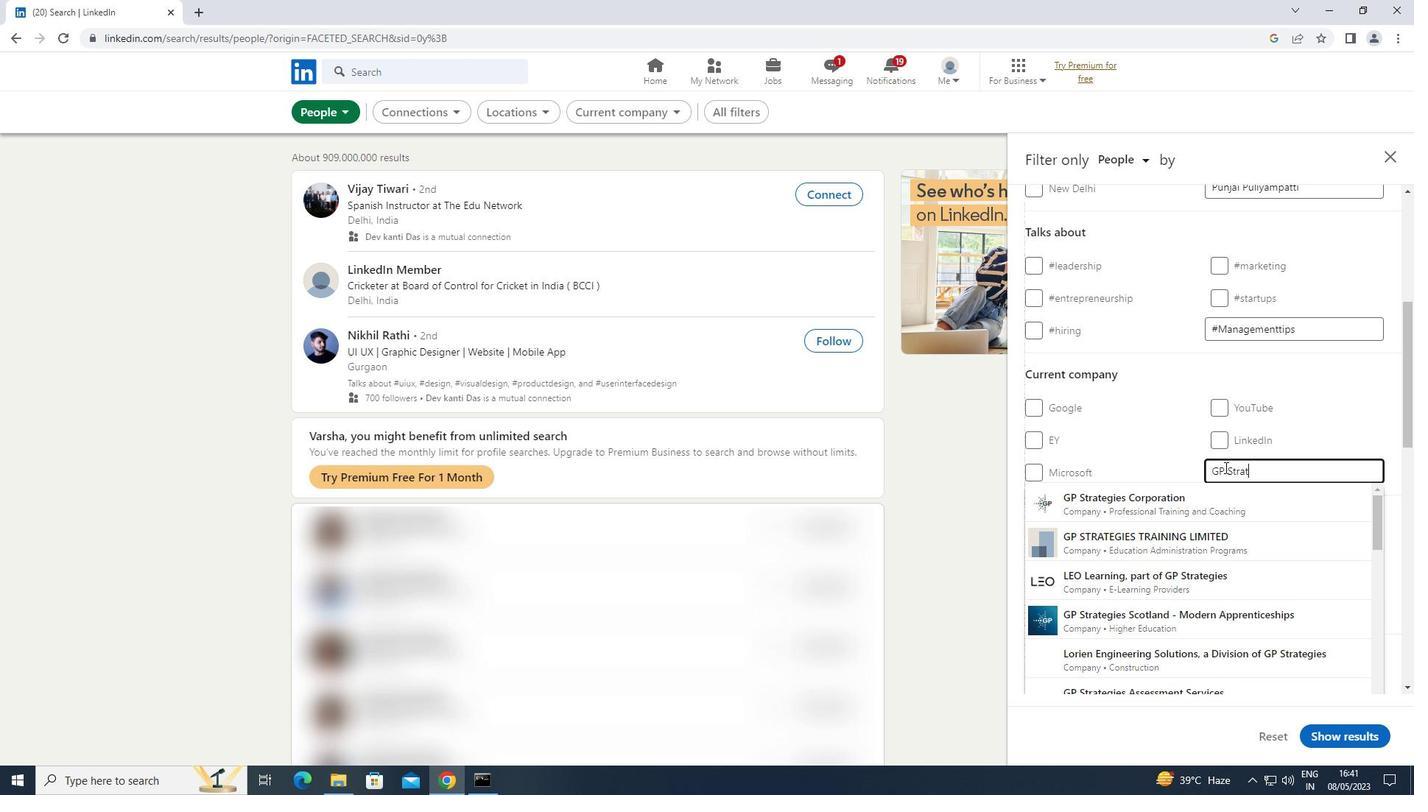 
Action: Mouse moved to (1164, 497)
Screenshot: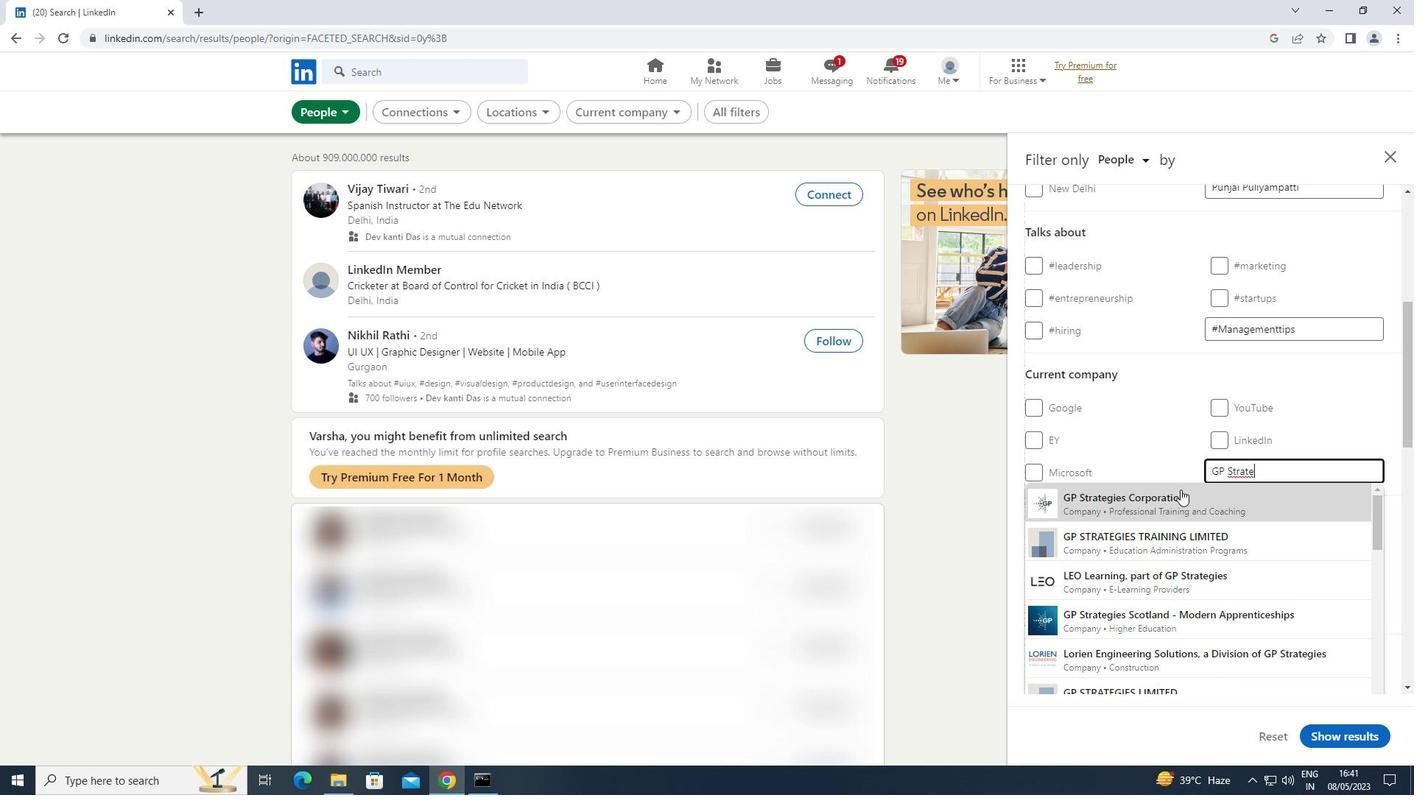 
Action: Mouse pressed left at (1164, 497)
Screenshot: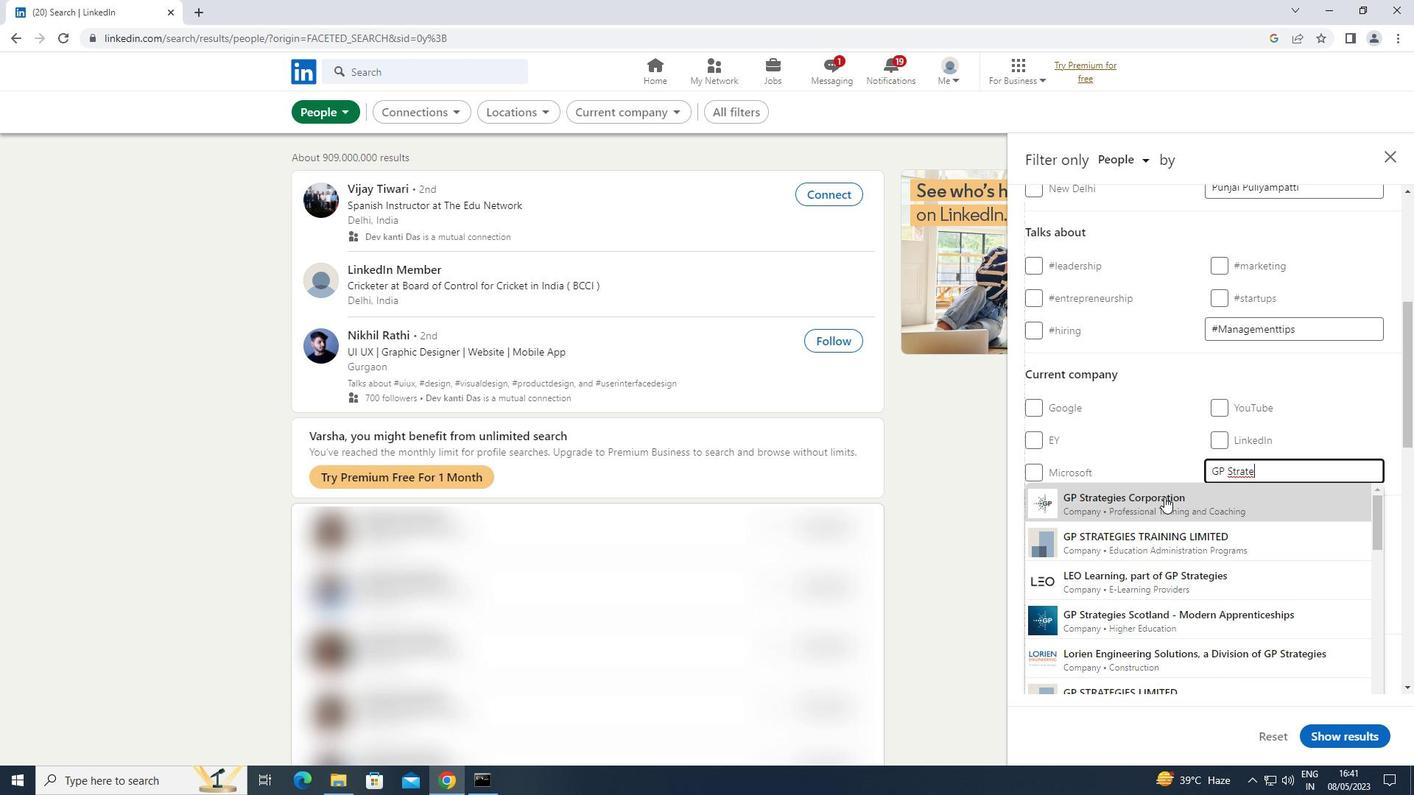 
Action: Mouse scrolled (1164, 496) with delta (0, 0)
Screenshot: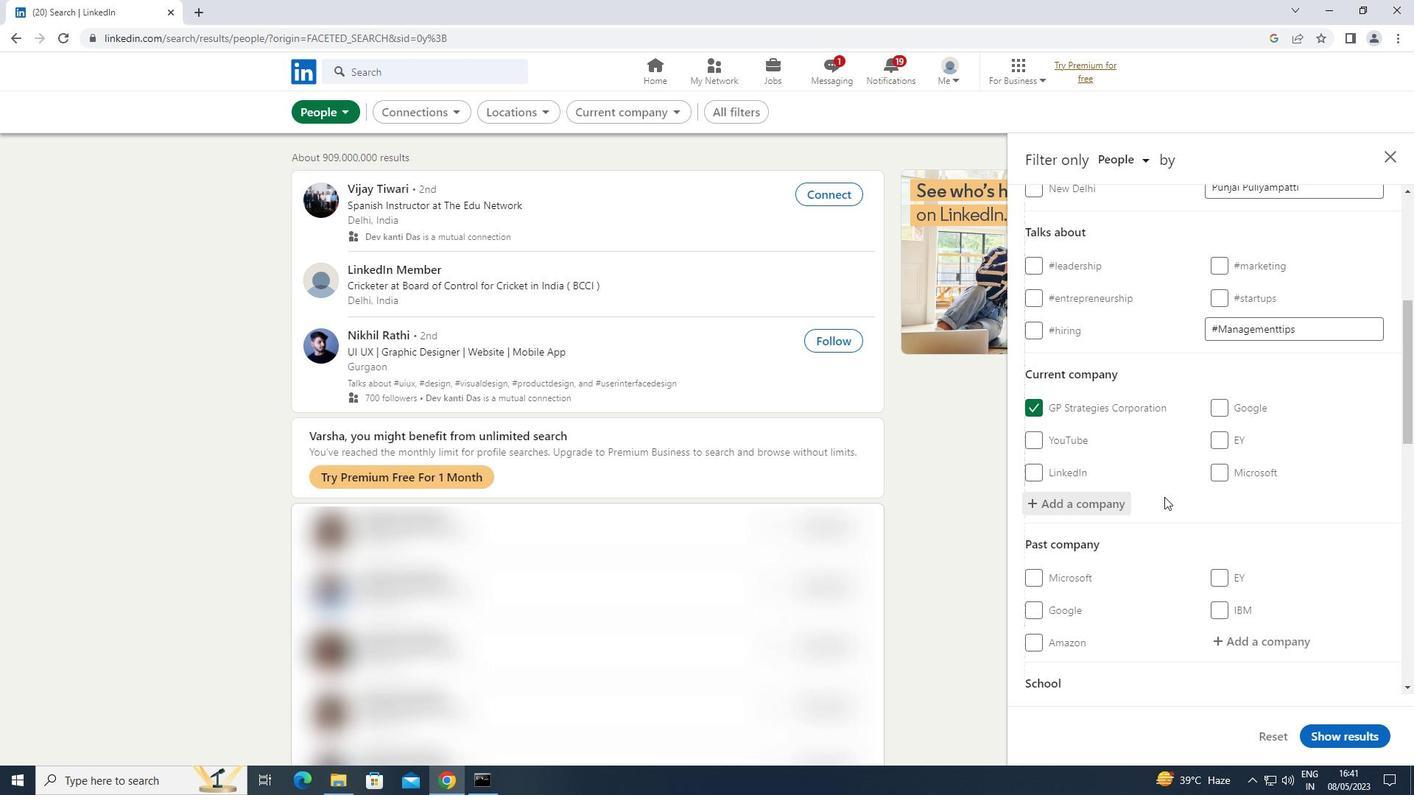 
Action: Mouse scrolled (1164, 496) with delta (0, 0)
Screenshot: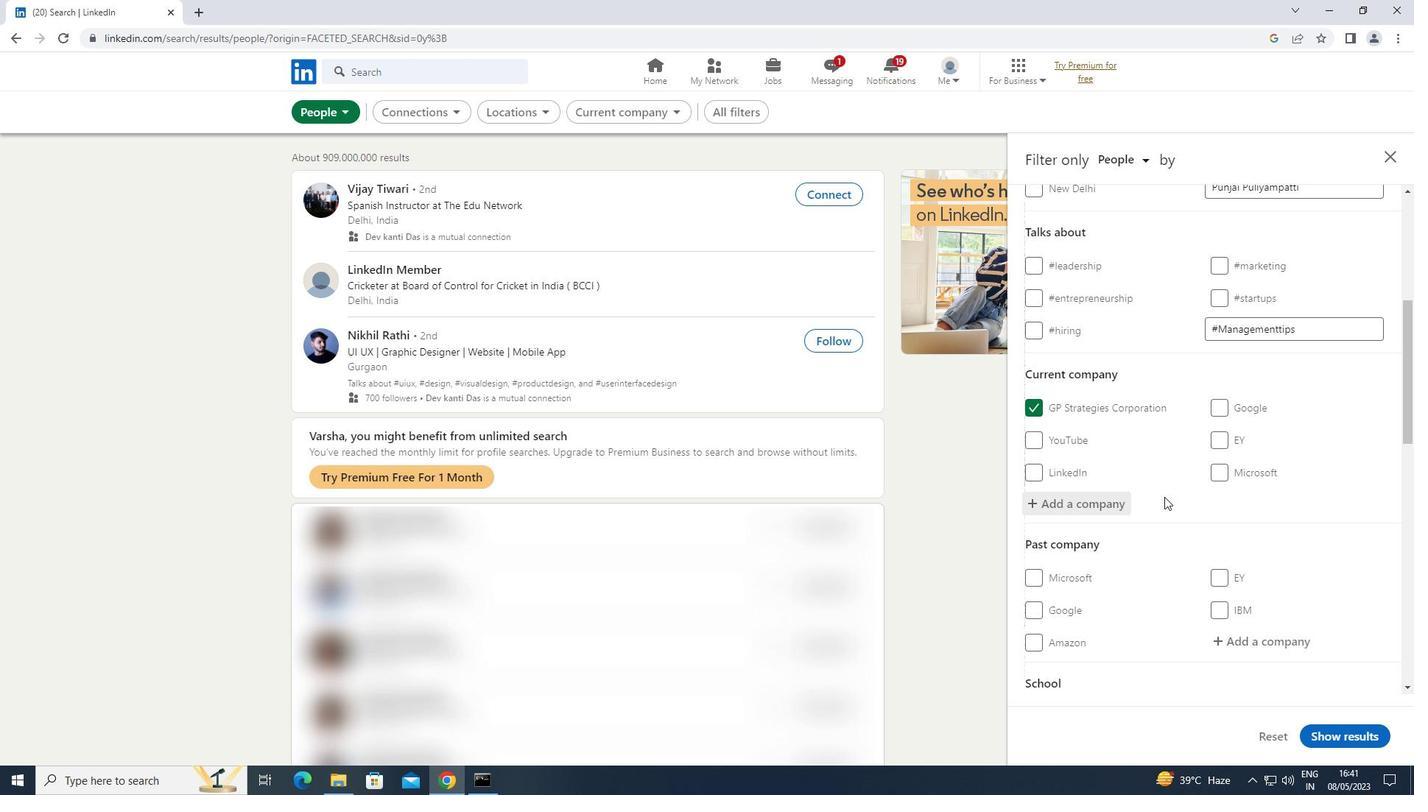
Action: Mouse moved to (1163, 494)
Screenshot: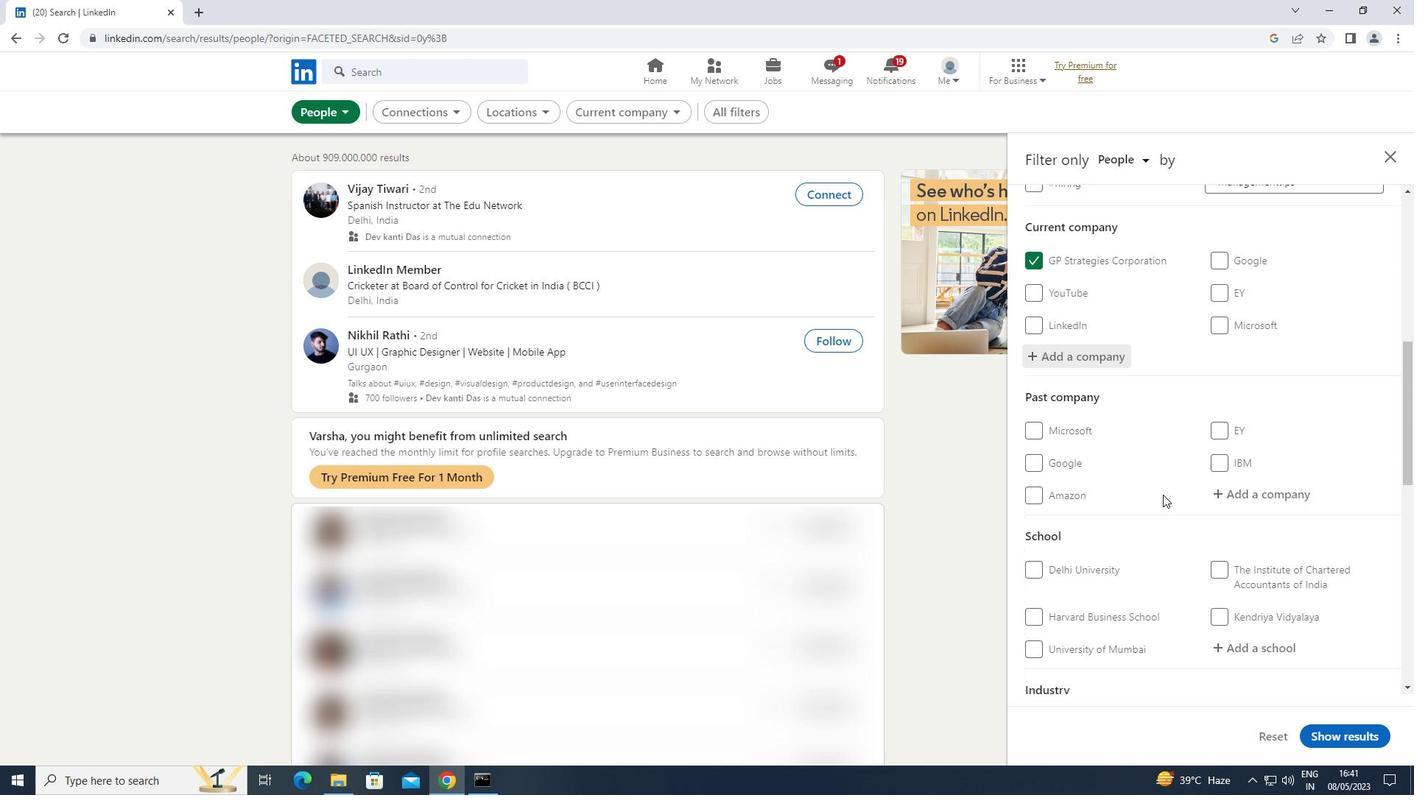 
Action: Mouse scrolled (1163, 493) with delta (0, 0)
Screenshot: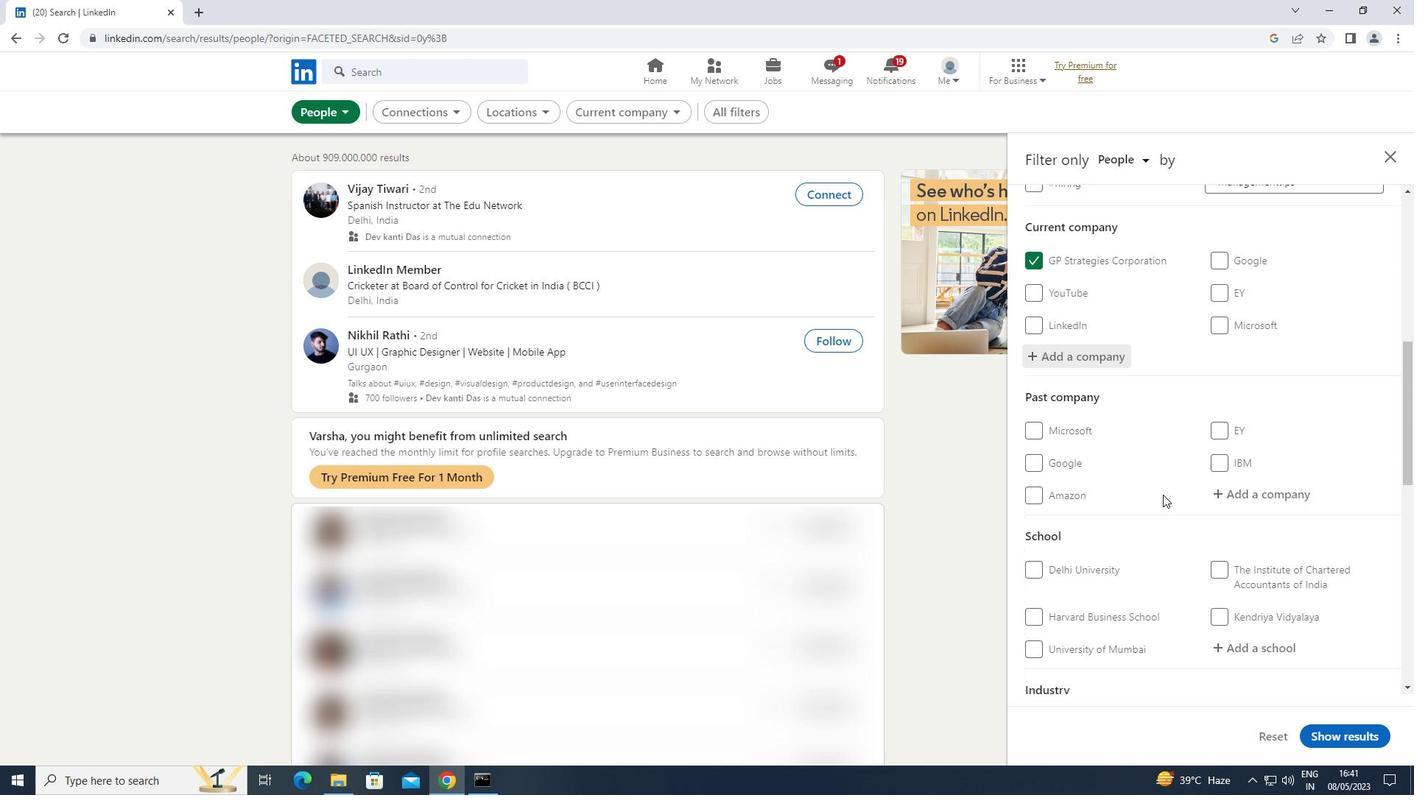 
Action: Mouse scrolled (1163, 493) with delta (0, 0)
Screenshot: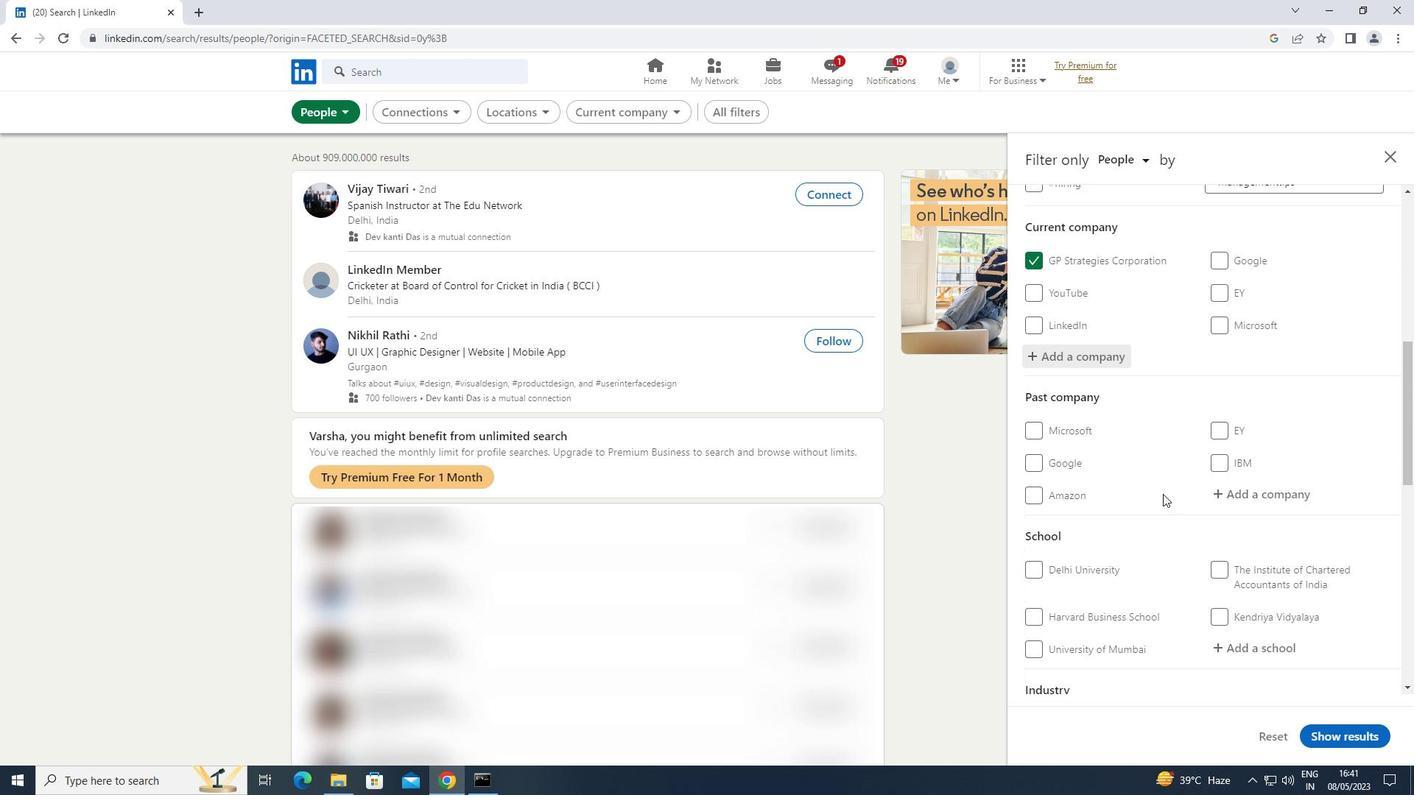 
Action: Mouse moved to (1232, 503)
Screenshot: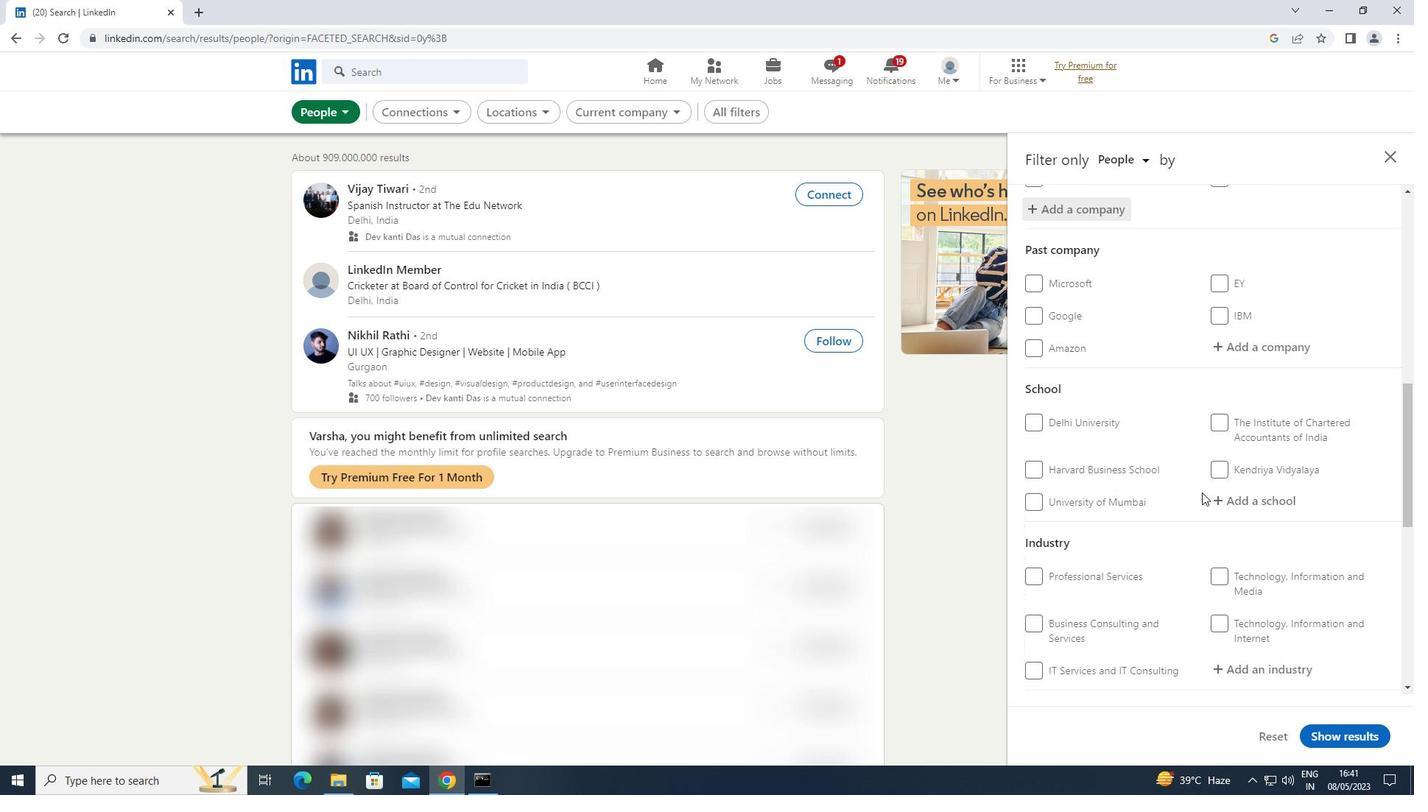 
Action: Mouse pressed left at (1232, 503)
Screenshot: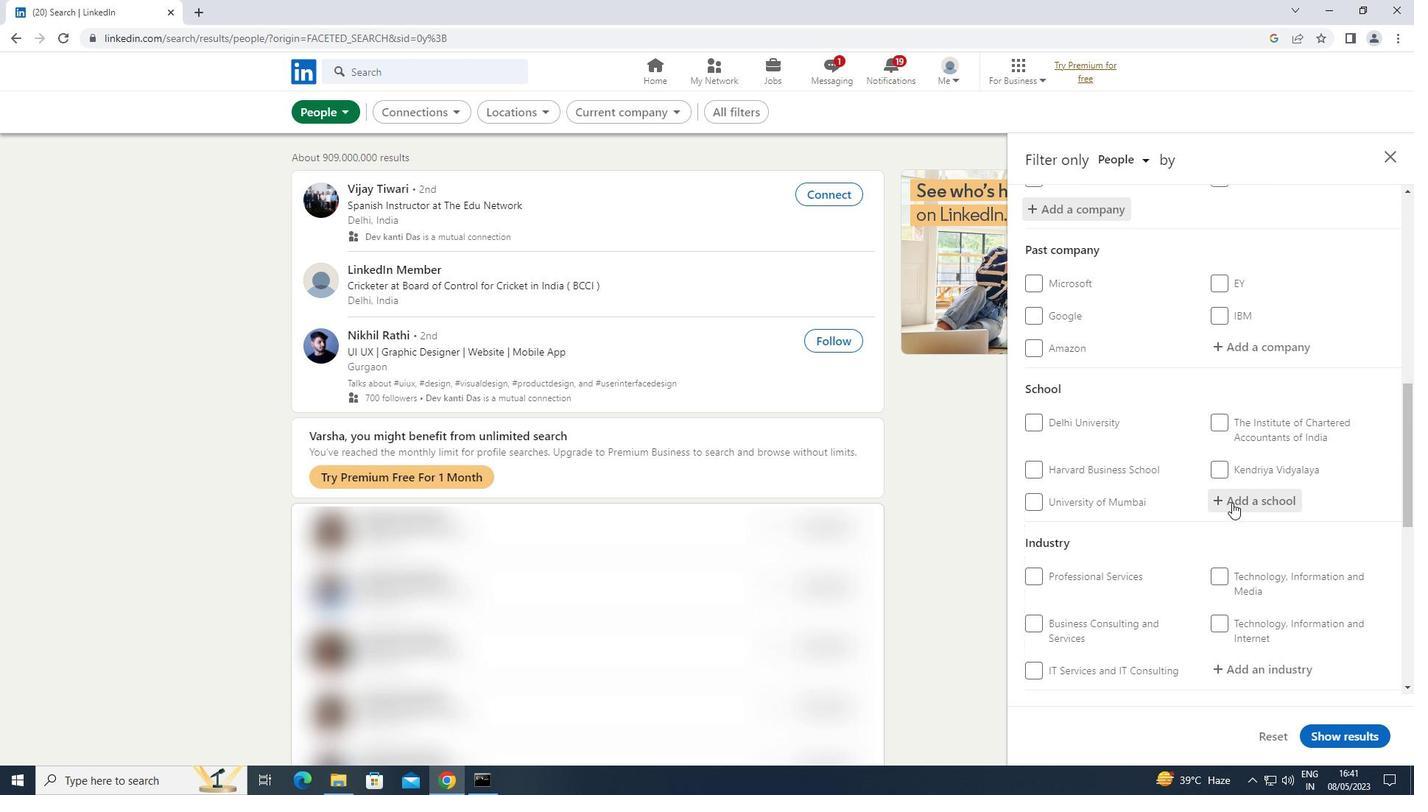 
Action: Key pressed <Key.shift>DELHI<Key.space><Key.shift>COLL
Screenshot: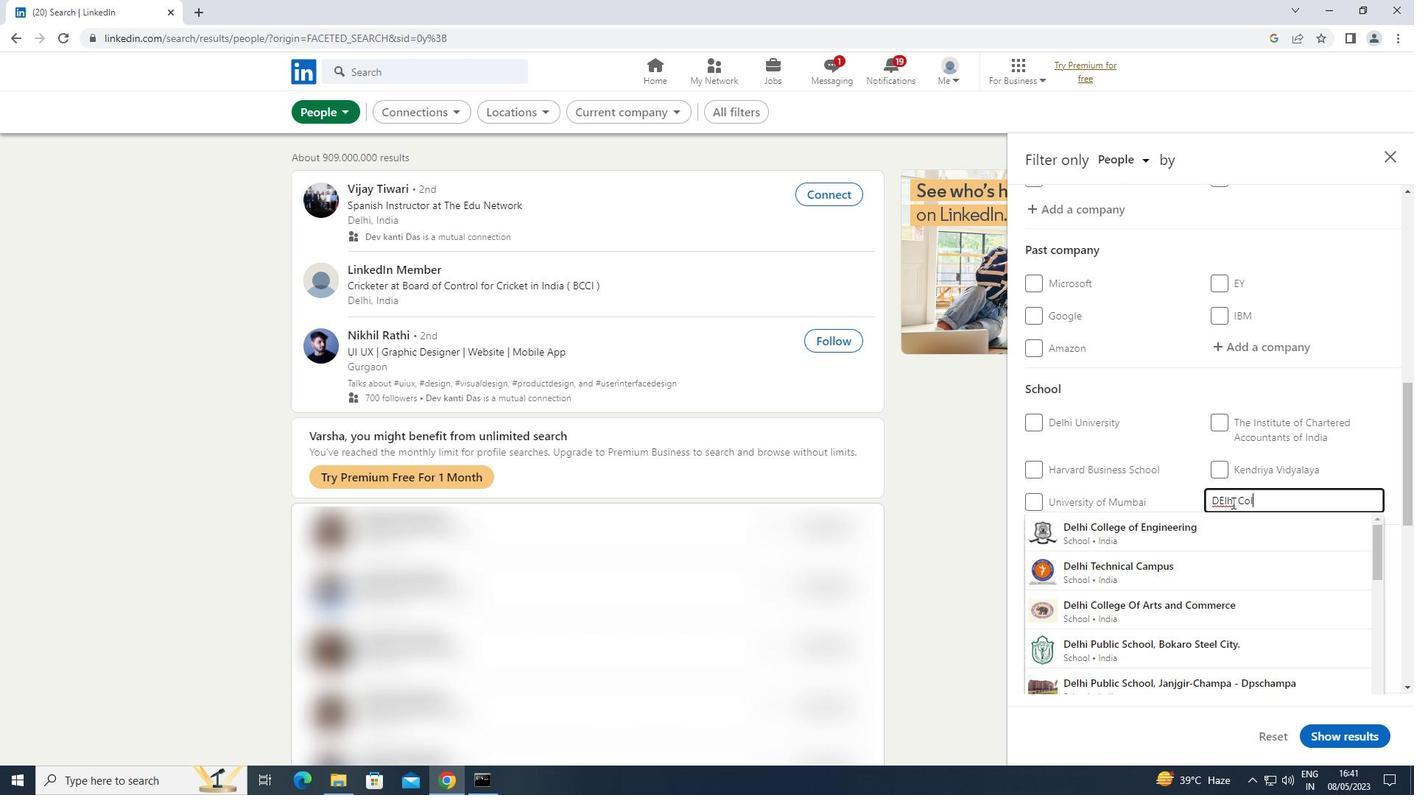 
Action: Mouse moved to (1170, 522)
Screenshot: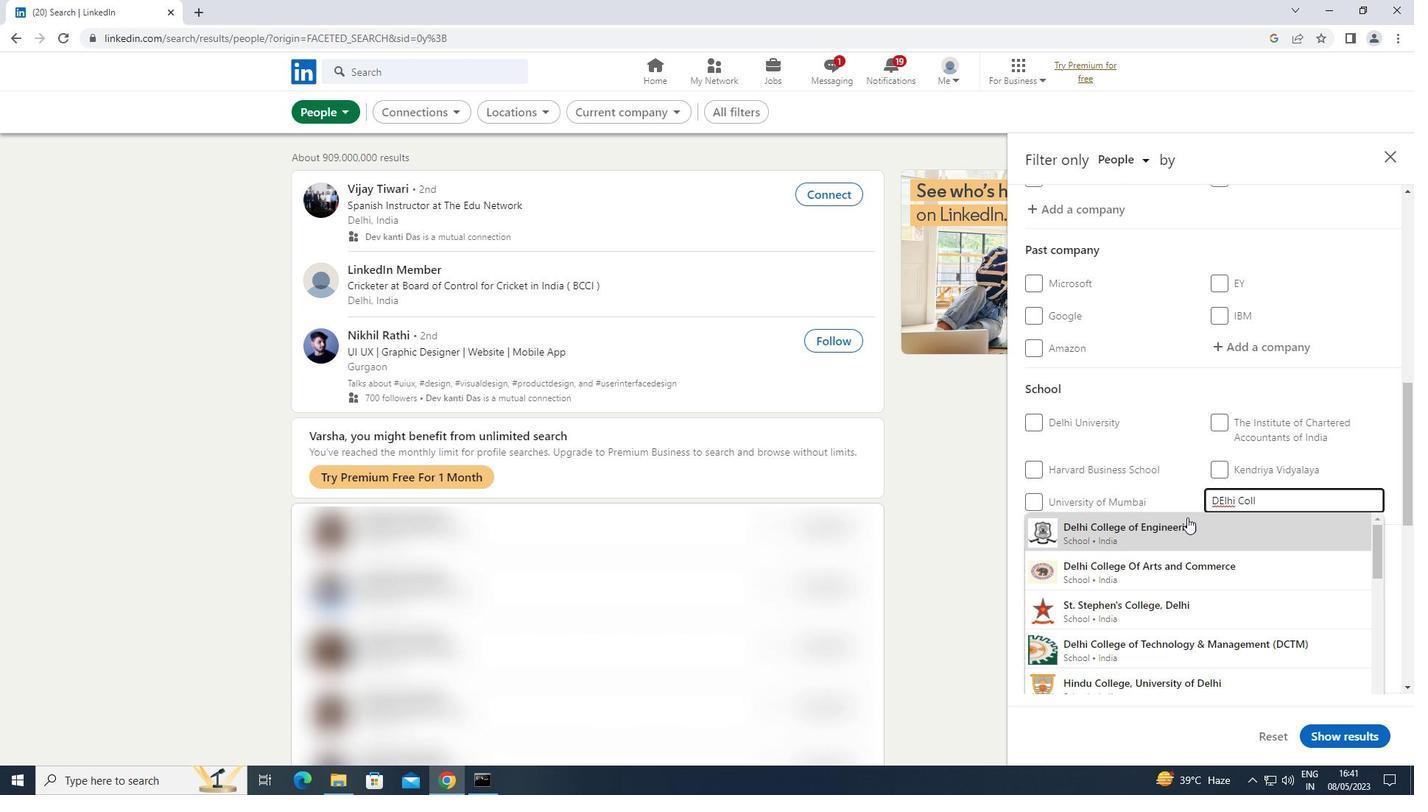 
Action: Mouse pressed left at (1170, 522)
Screenshot: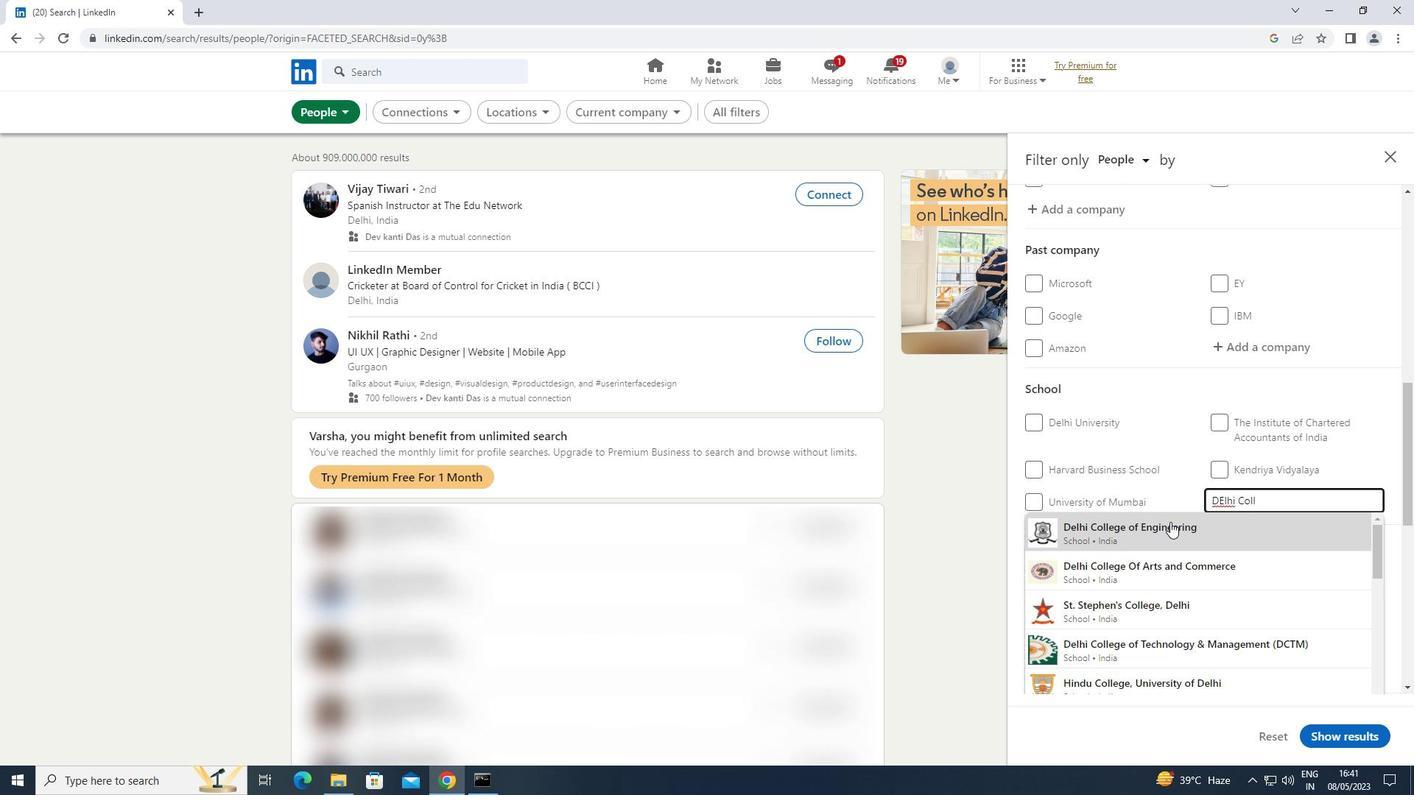 
Action: Mouse moved to (1170, 523)
Screenshot: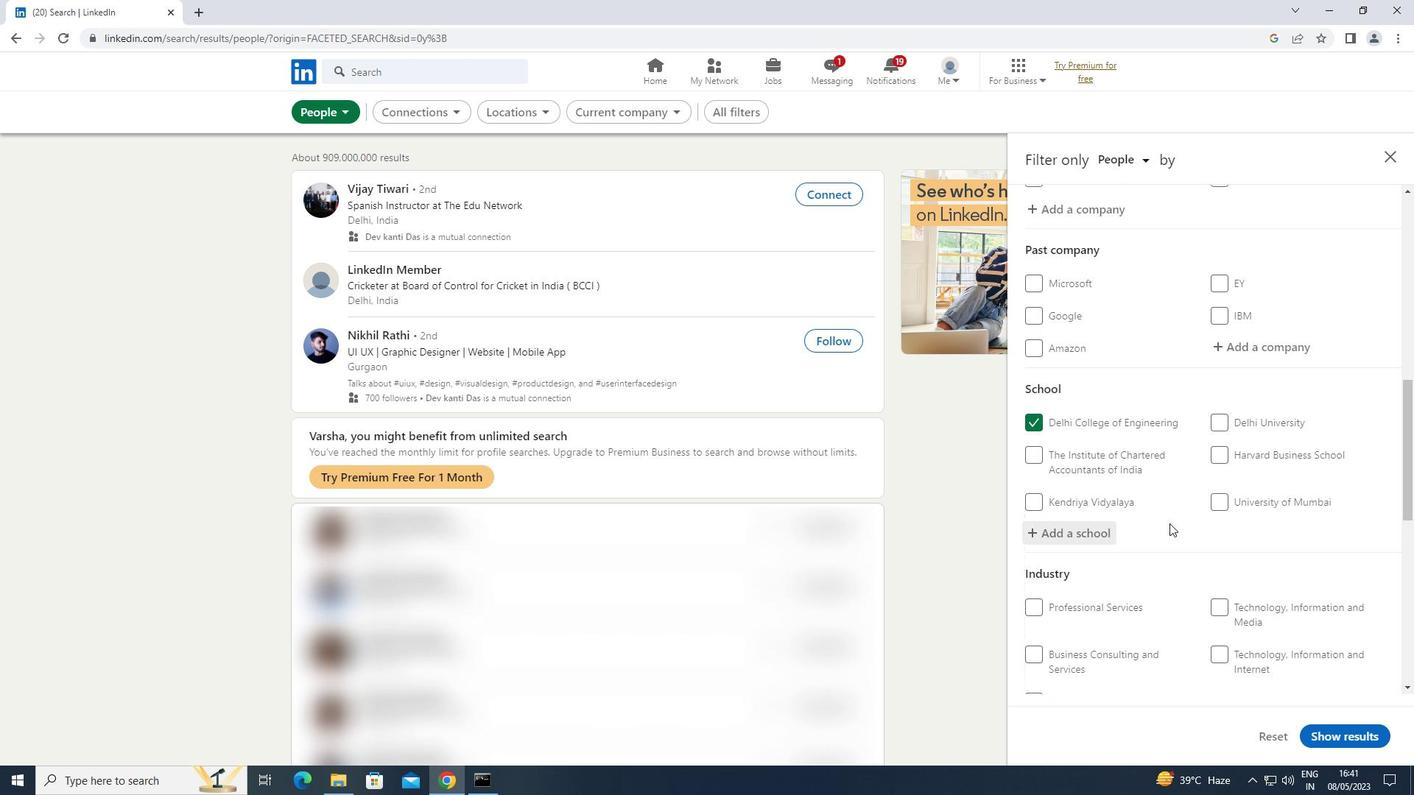 
Action: Mouse scrolled (1170, 523) with delta (0, 0)
Screenshot: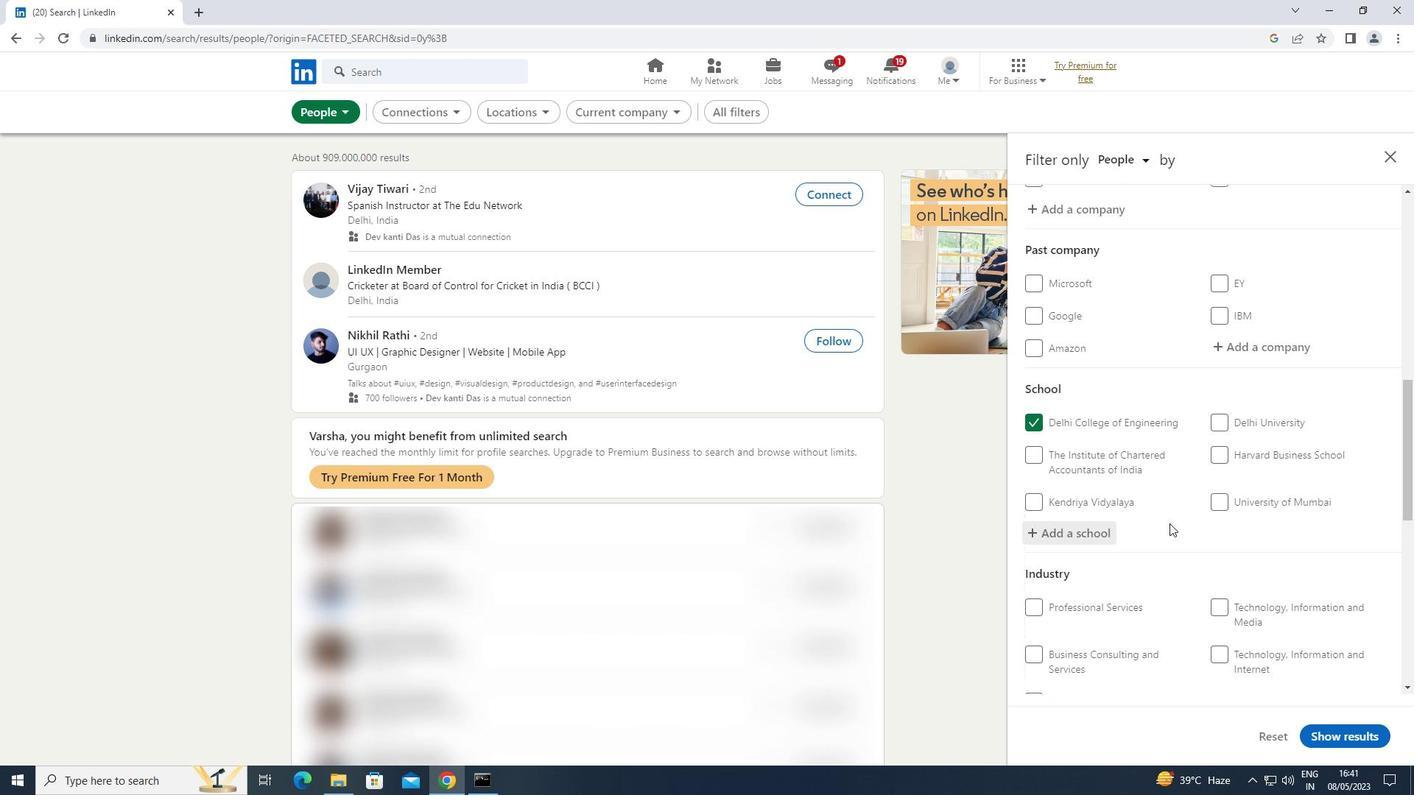 
Action: Mouse scrolled (1170, 523) with delta (0, 0)
Screenshot: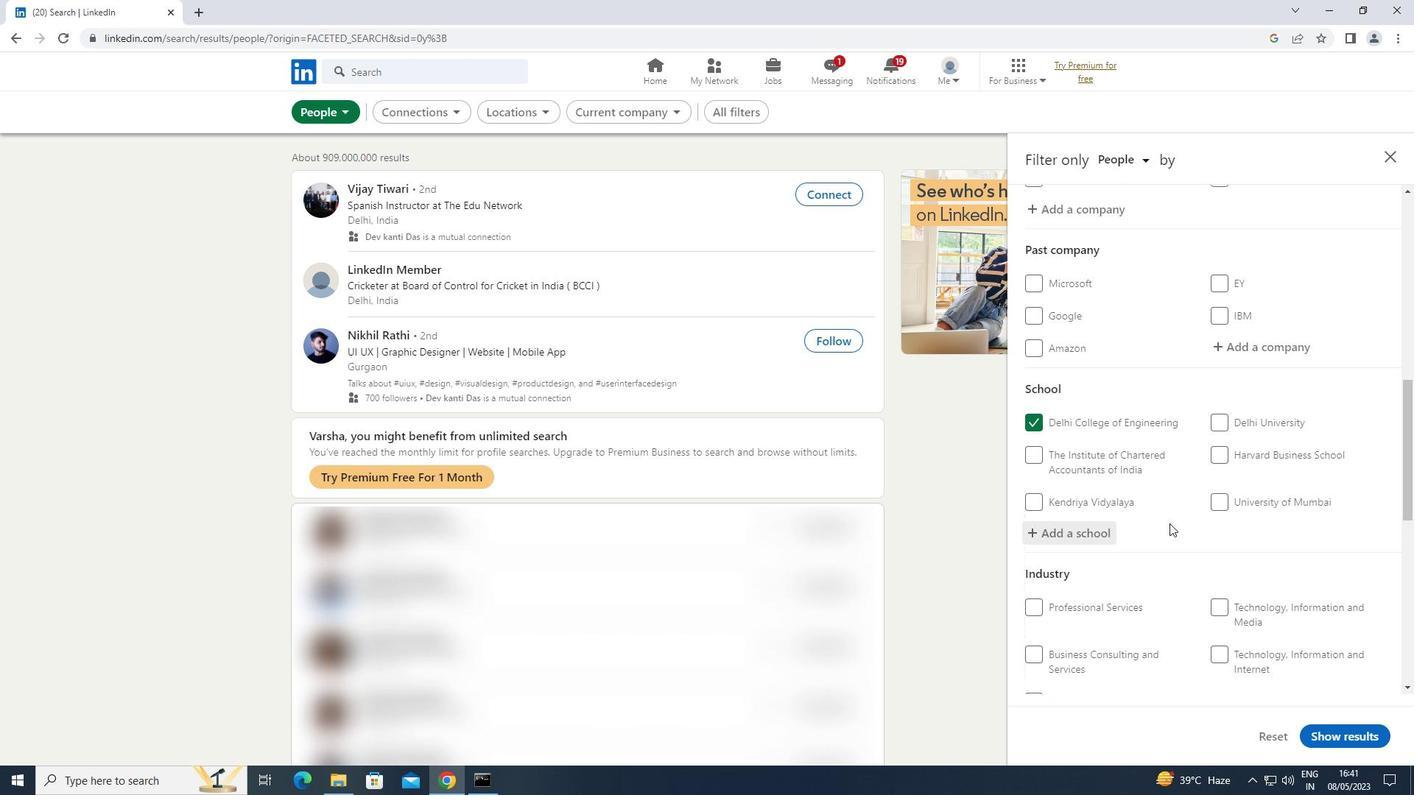 
Action: Mouse scrolled (1170, 523) with delta (0, 0)
Screenshot: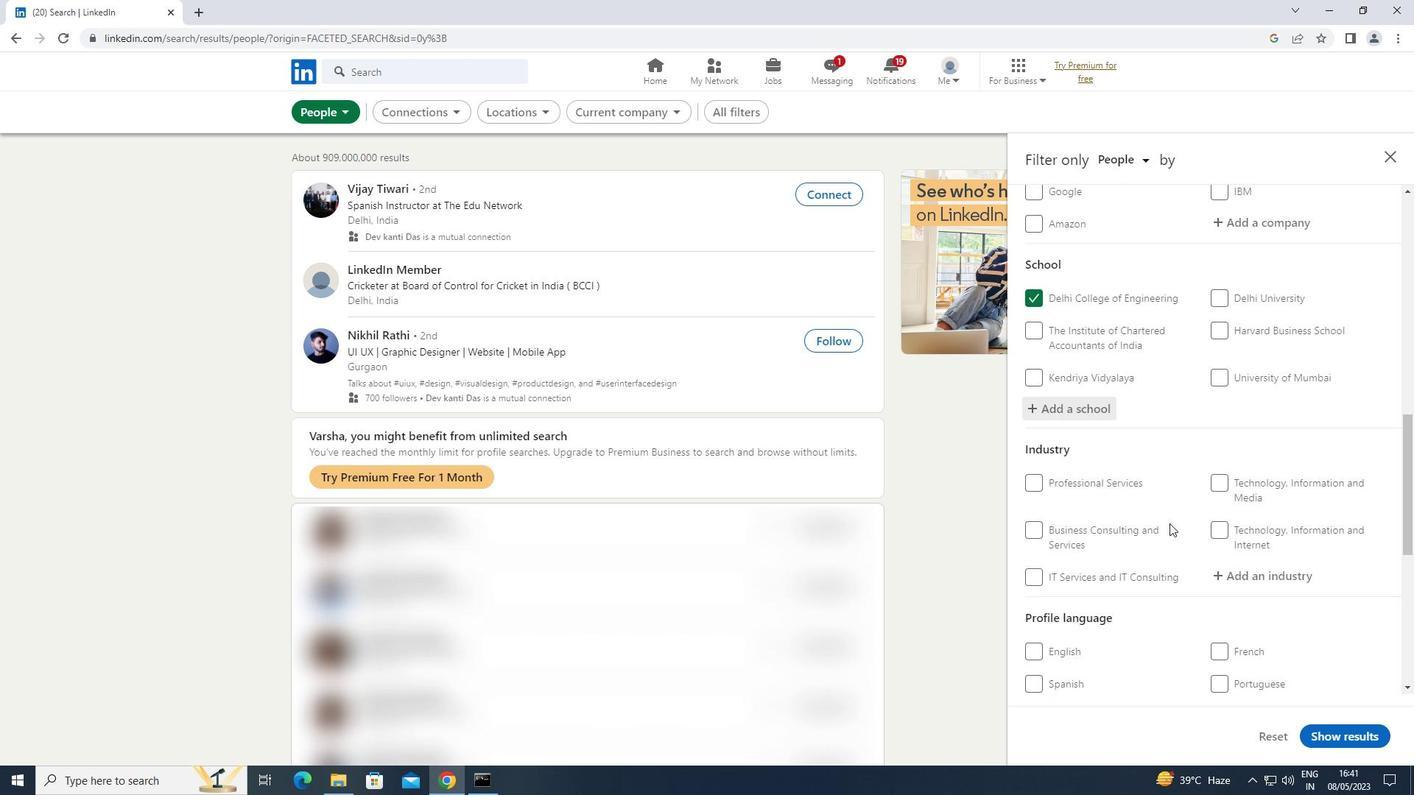 
Action: Mouse scrolled (1170, 523) with delta (0, 0)
Screenshot: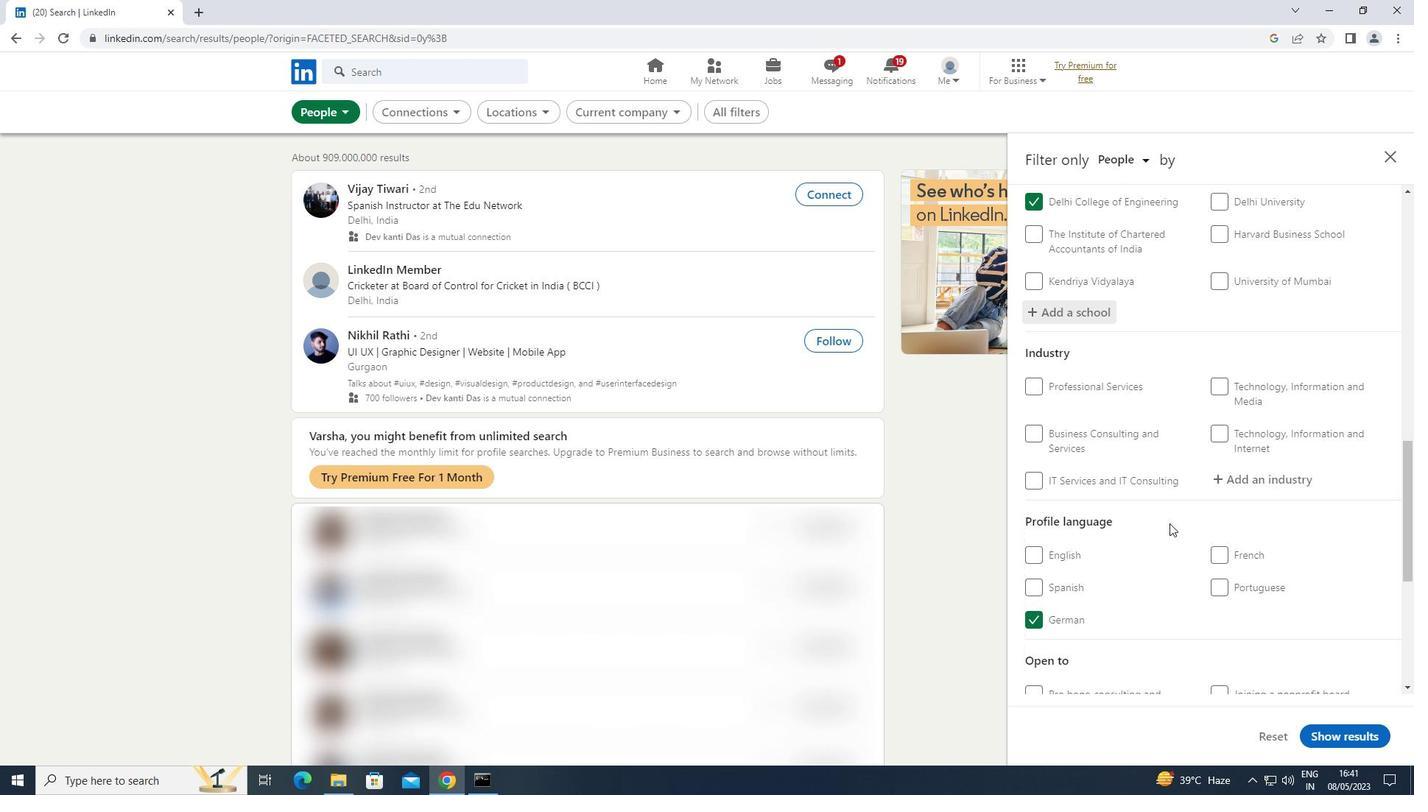 
Action: Mouse moved to (1270, 412)
Screenshot: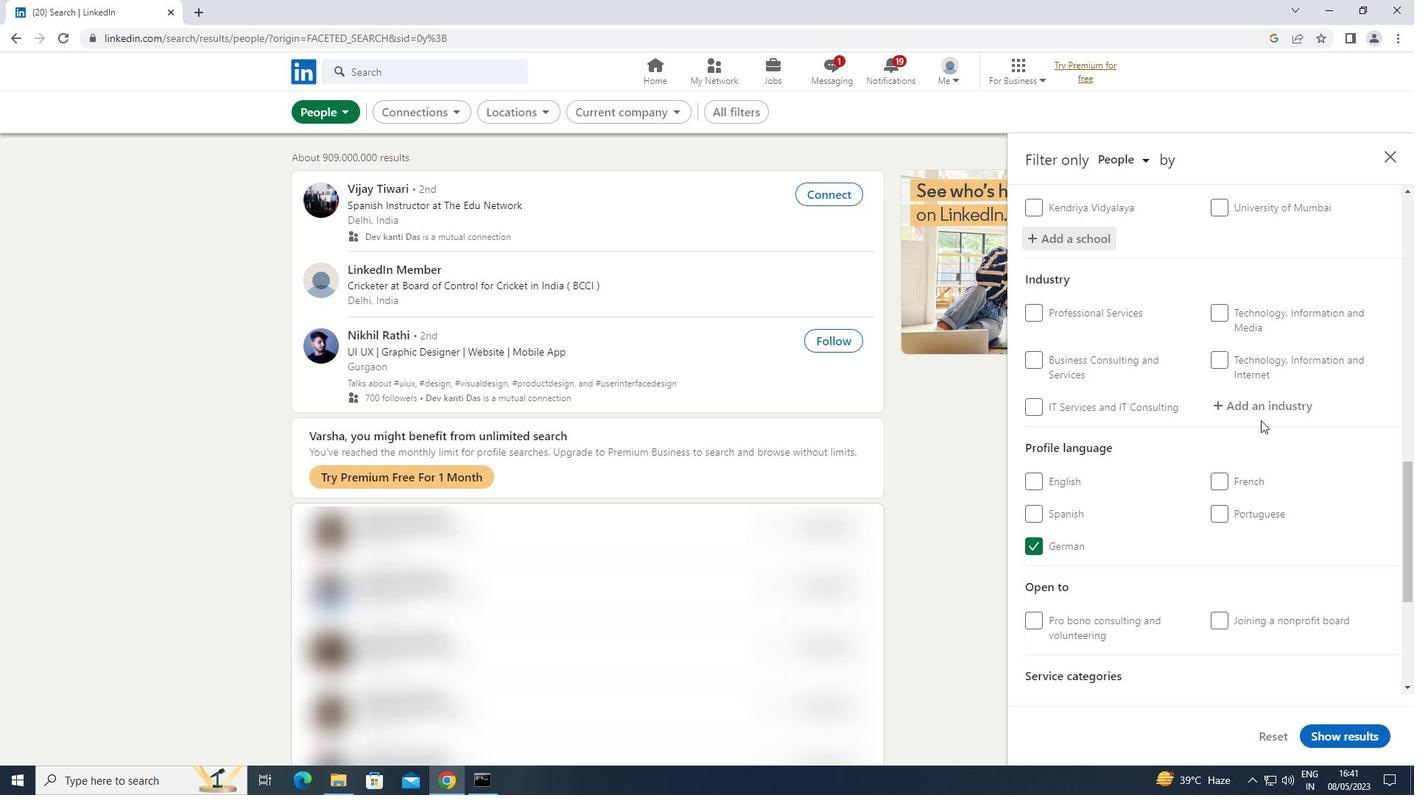 
Action: Mouse pressed left at (1270, 412)
Screenshot: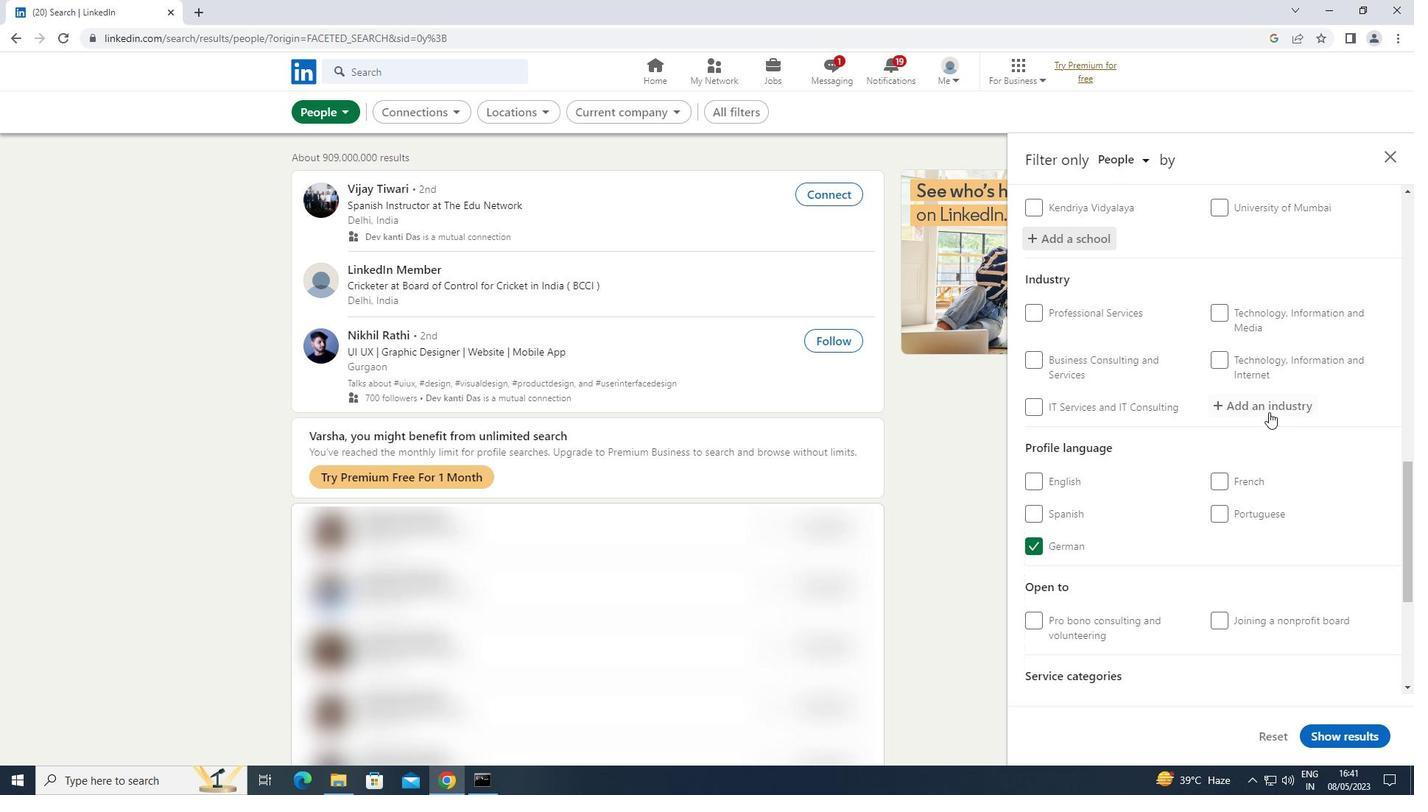 
Action: Key pressed <Key.shift>TELECOM
Screenshot: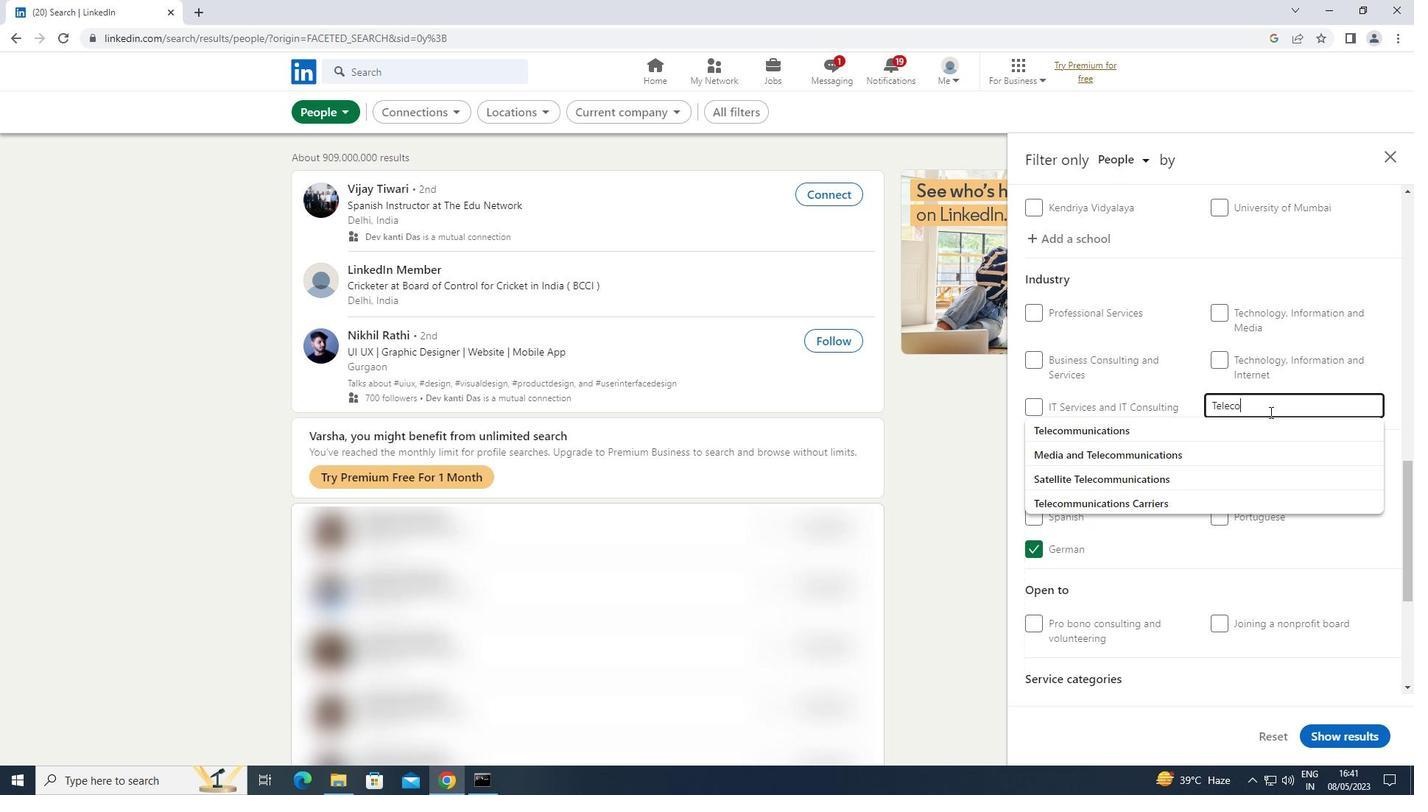 
Action: Mouse moved to (1137, 420)
Screenshot: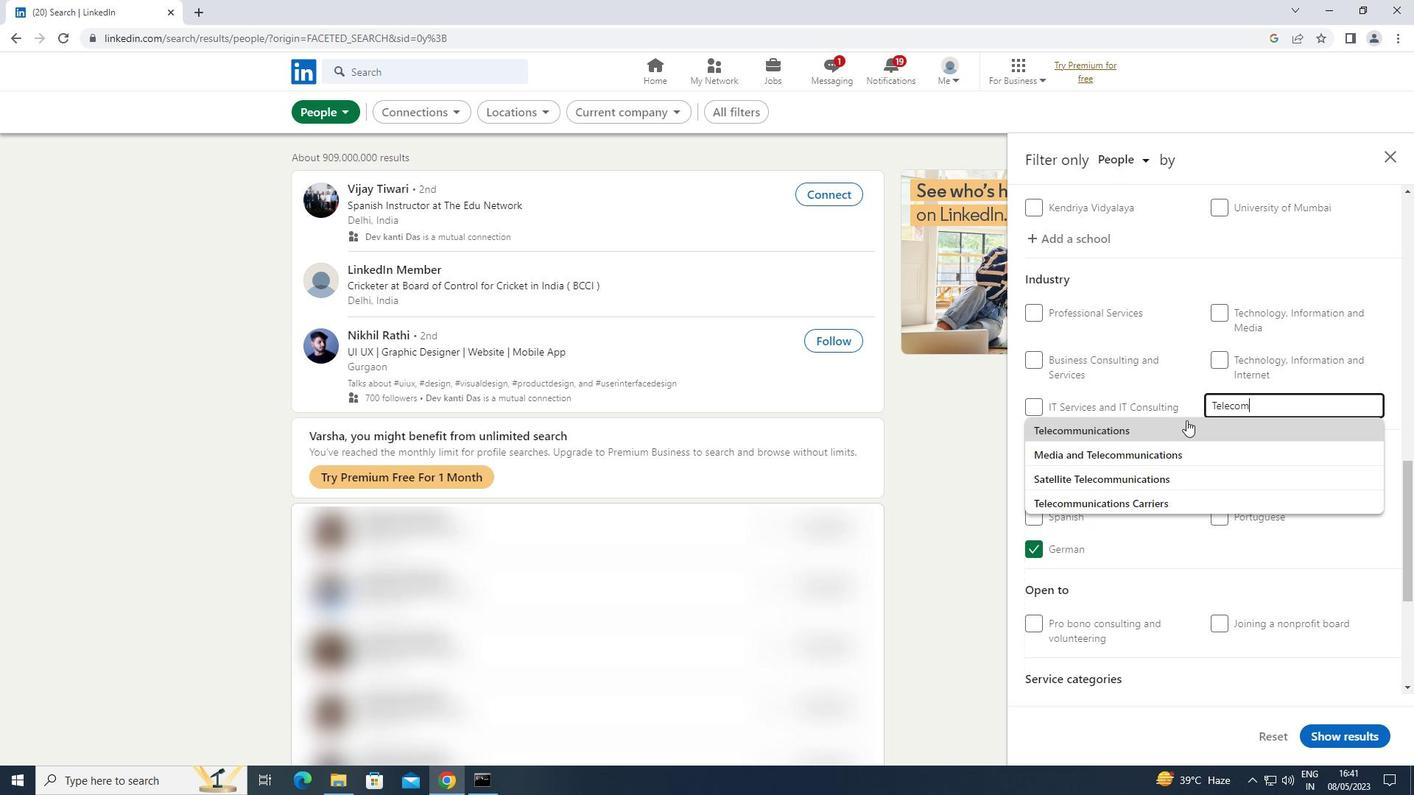 
Action: Mouse pressed left at (1137, 420)
Screenshot: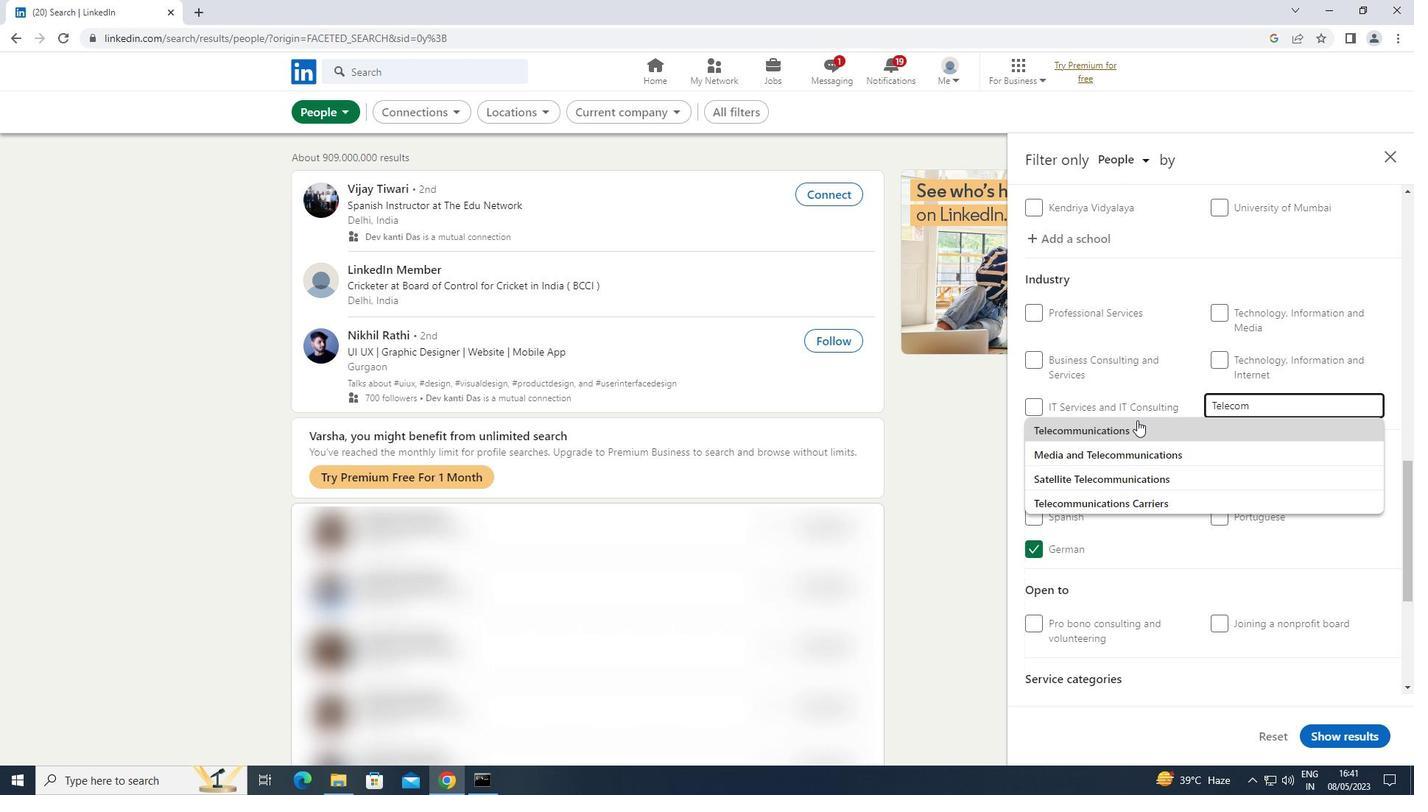 
Action: Mouse scrolled (1137, 419) with delta (0, 0)
Screenshot: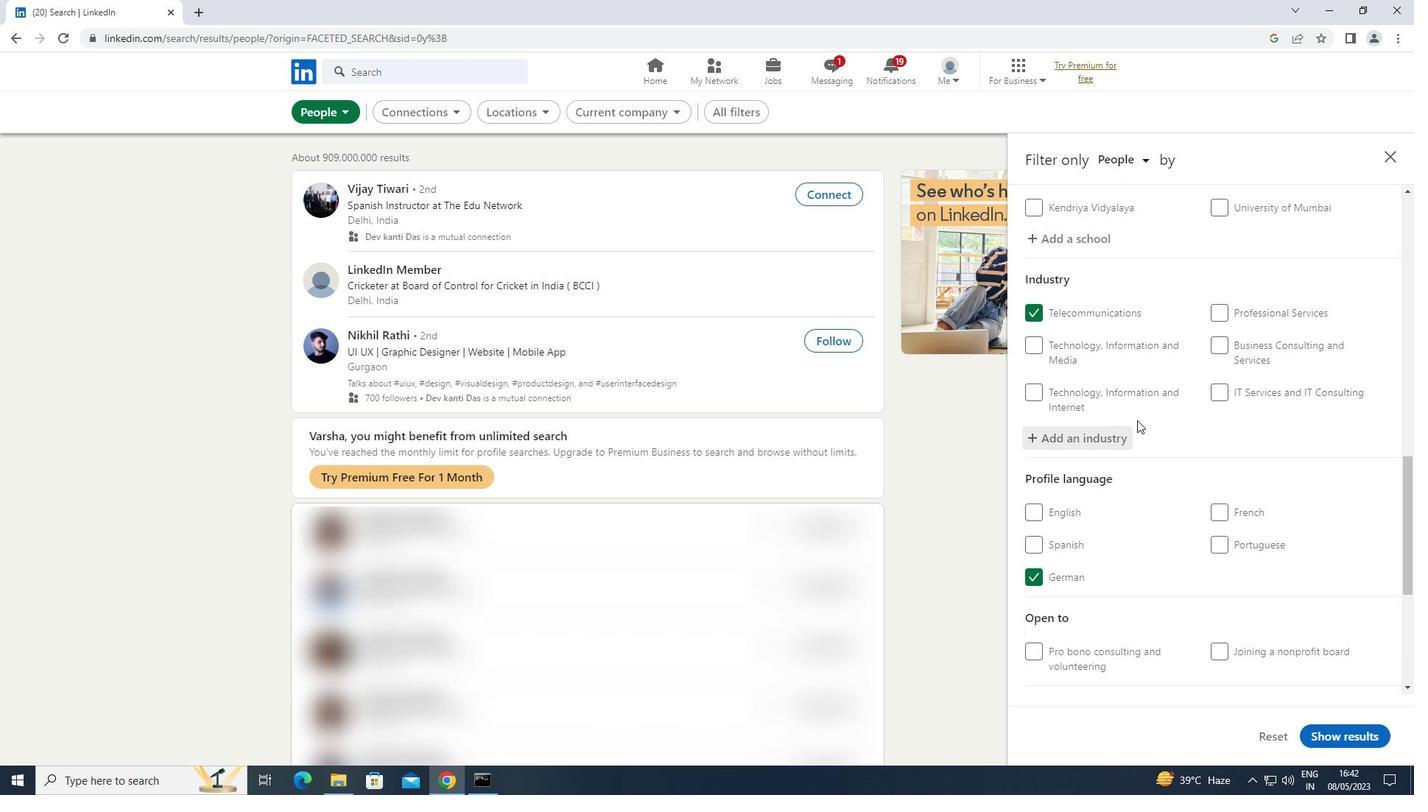 
Action: Mouse scrolled (1137, 419) with delta (0, 0)
Screenshot: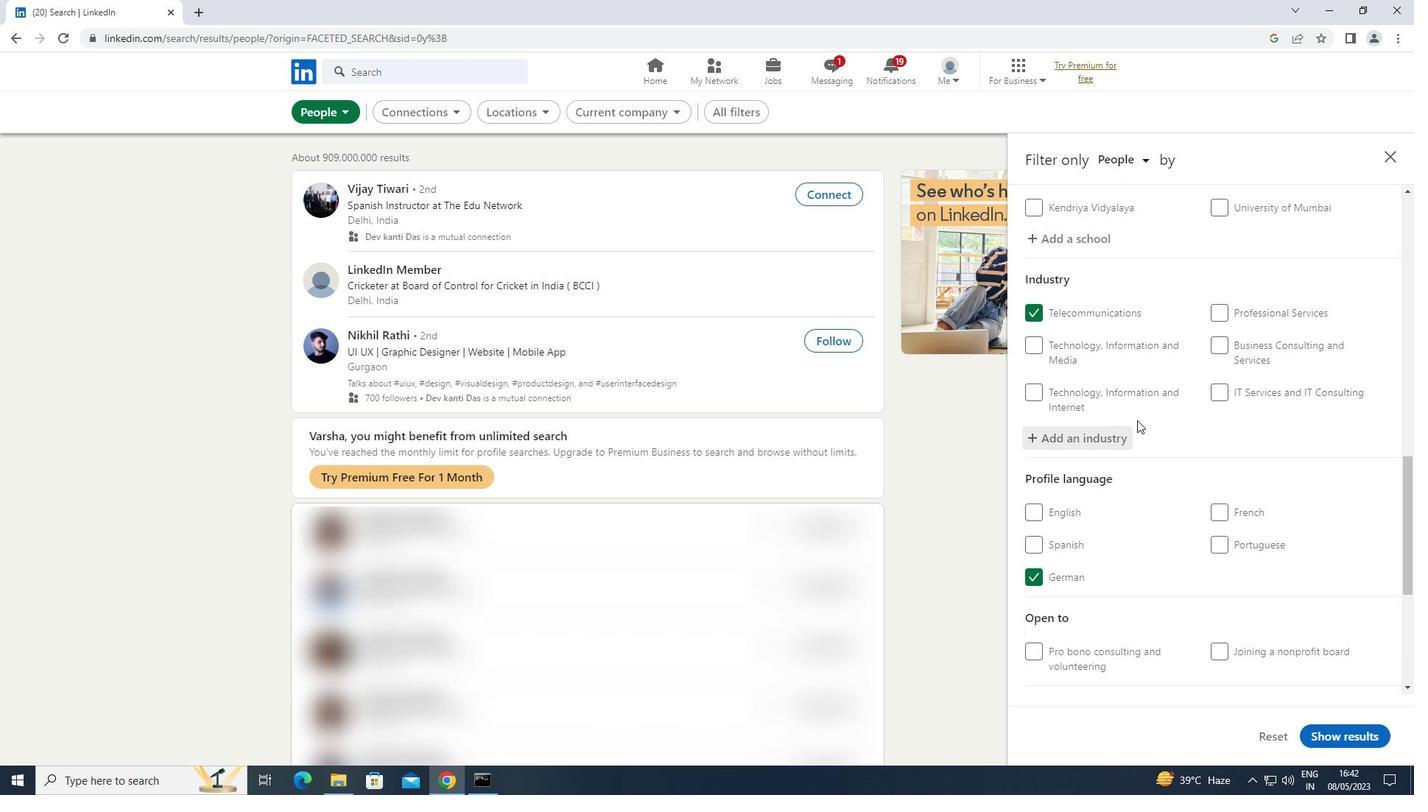 
Action: Mouse scrolled (1137, 419) with delta (0, 0)
Screenshot: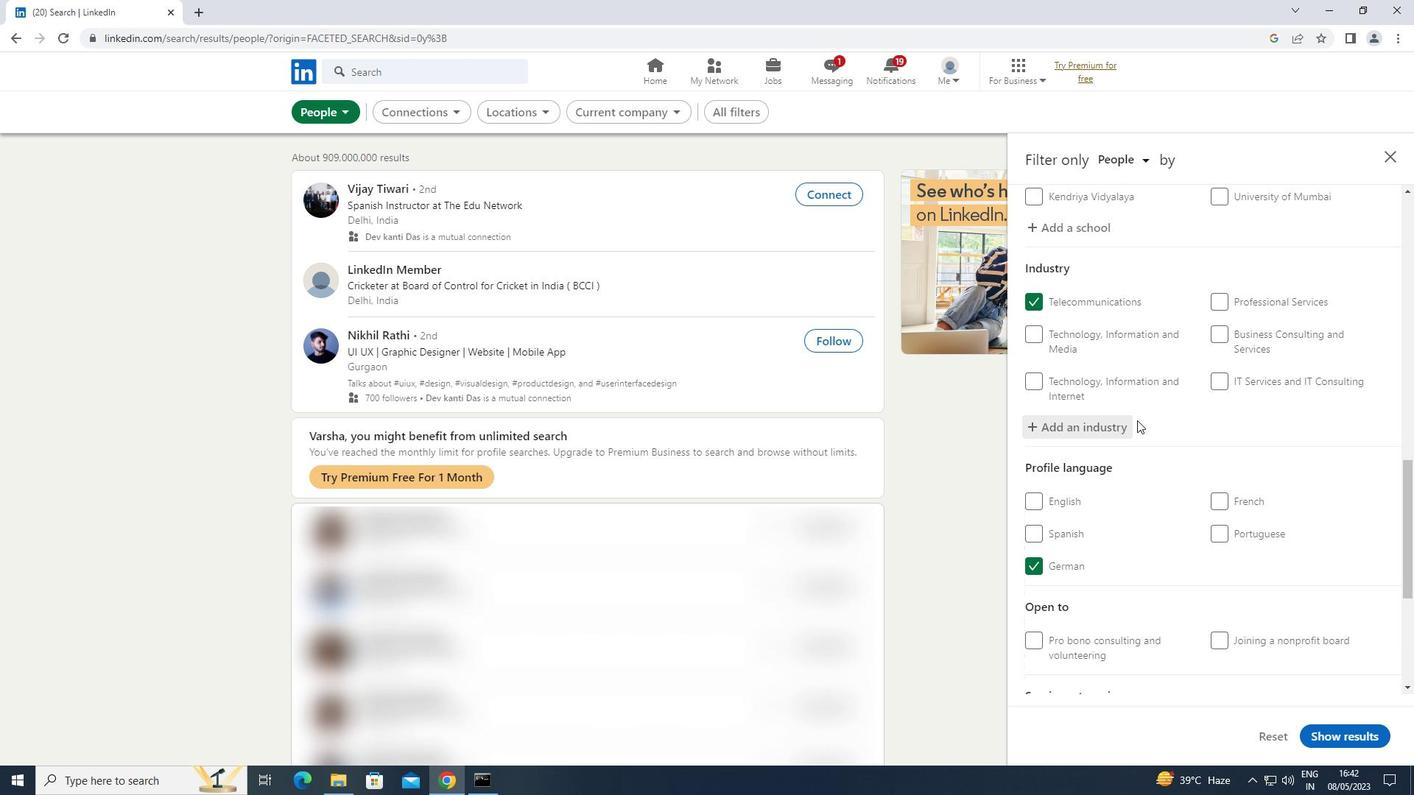 
Action: Mouse scrolled (1137, 419) with delta (0, 0)
Screenshot: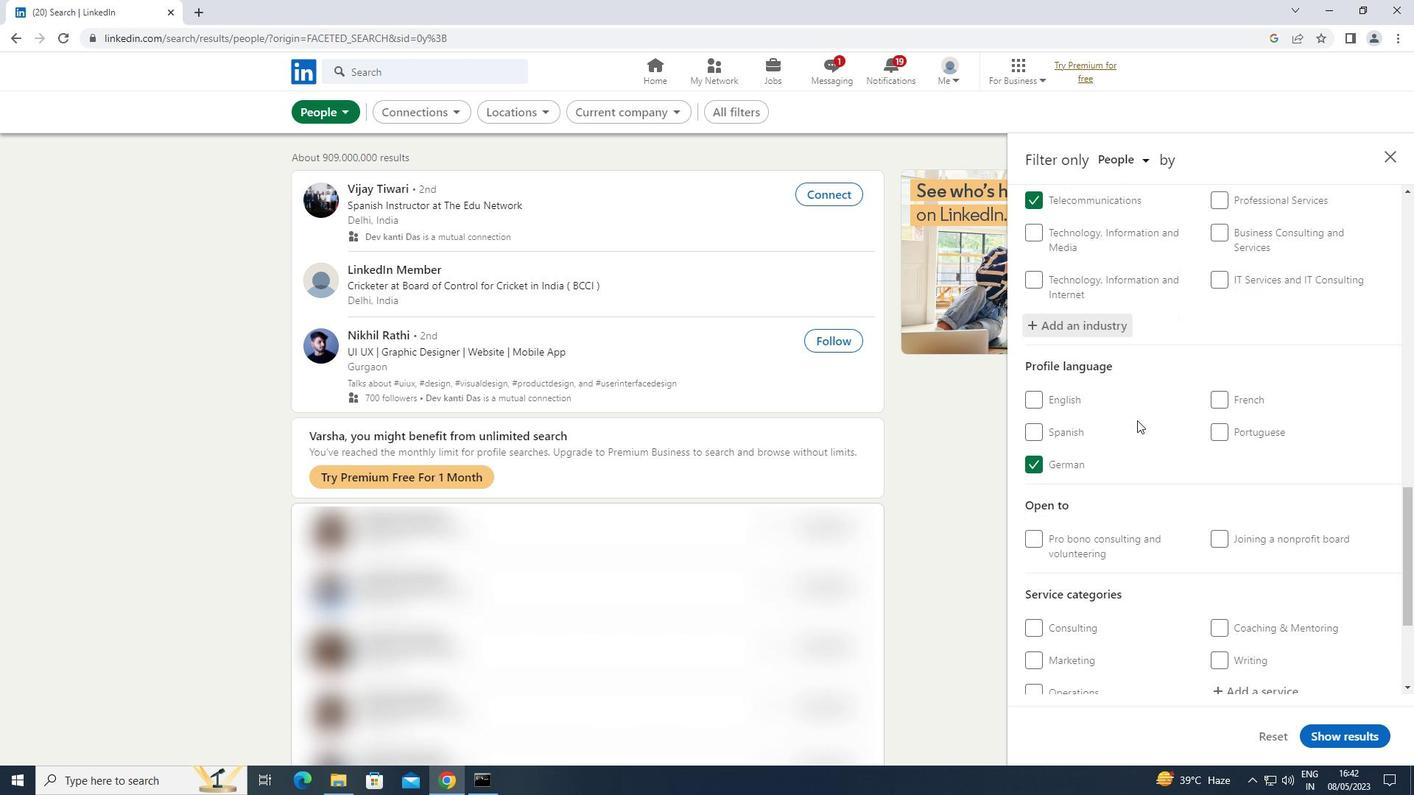 
Action: Mouse moved to (1288, 512)
Screenshot: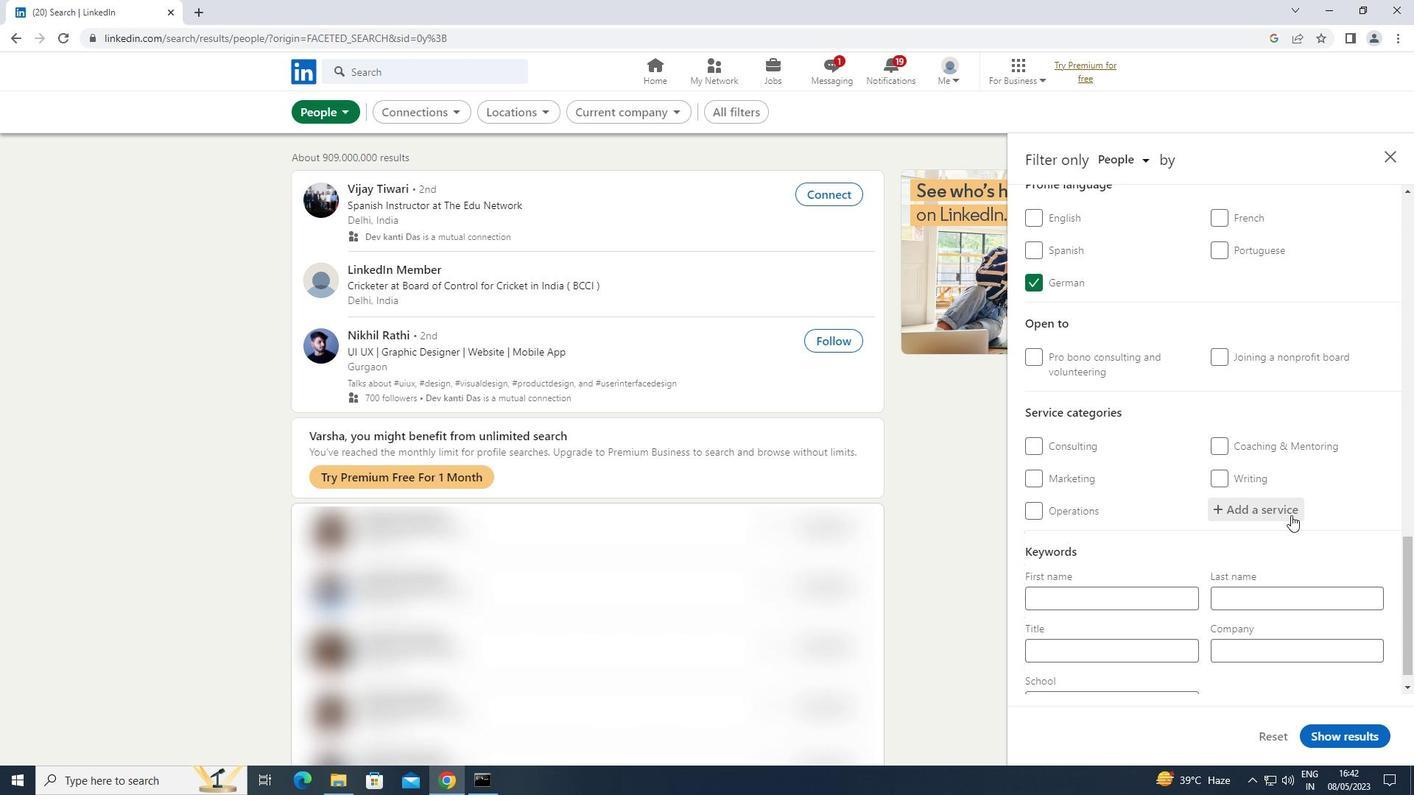
Action: Mouse pressed left at (1288, 512)
Screenshot: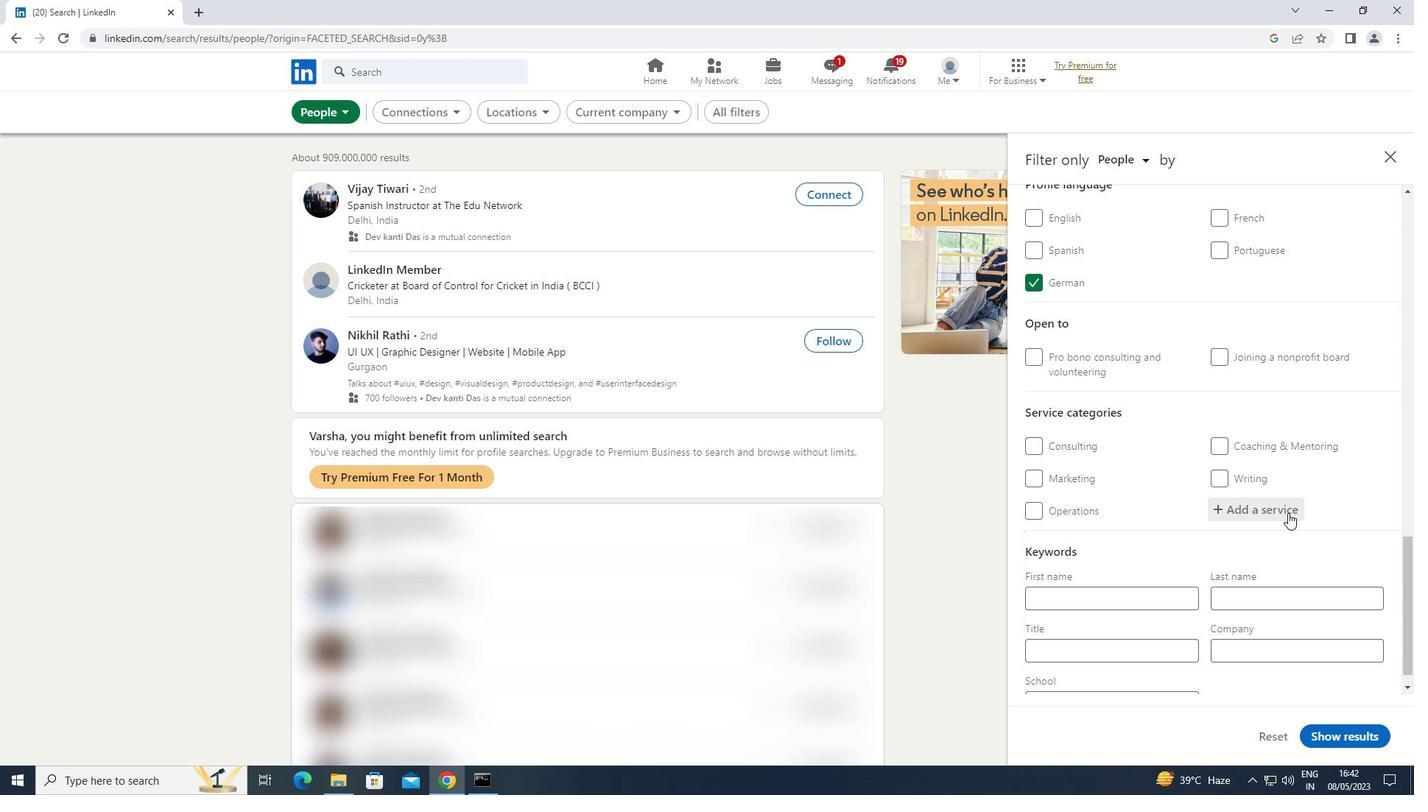 
Action: Key pressed <Key.shift>LIFE
Screenshot: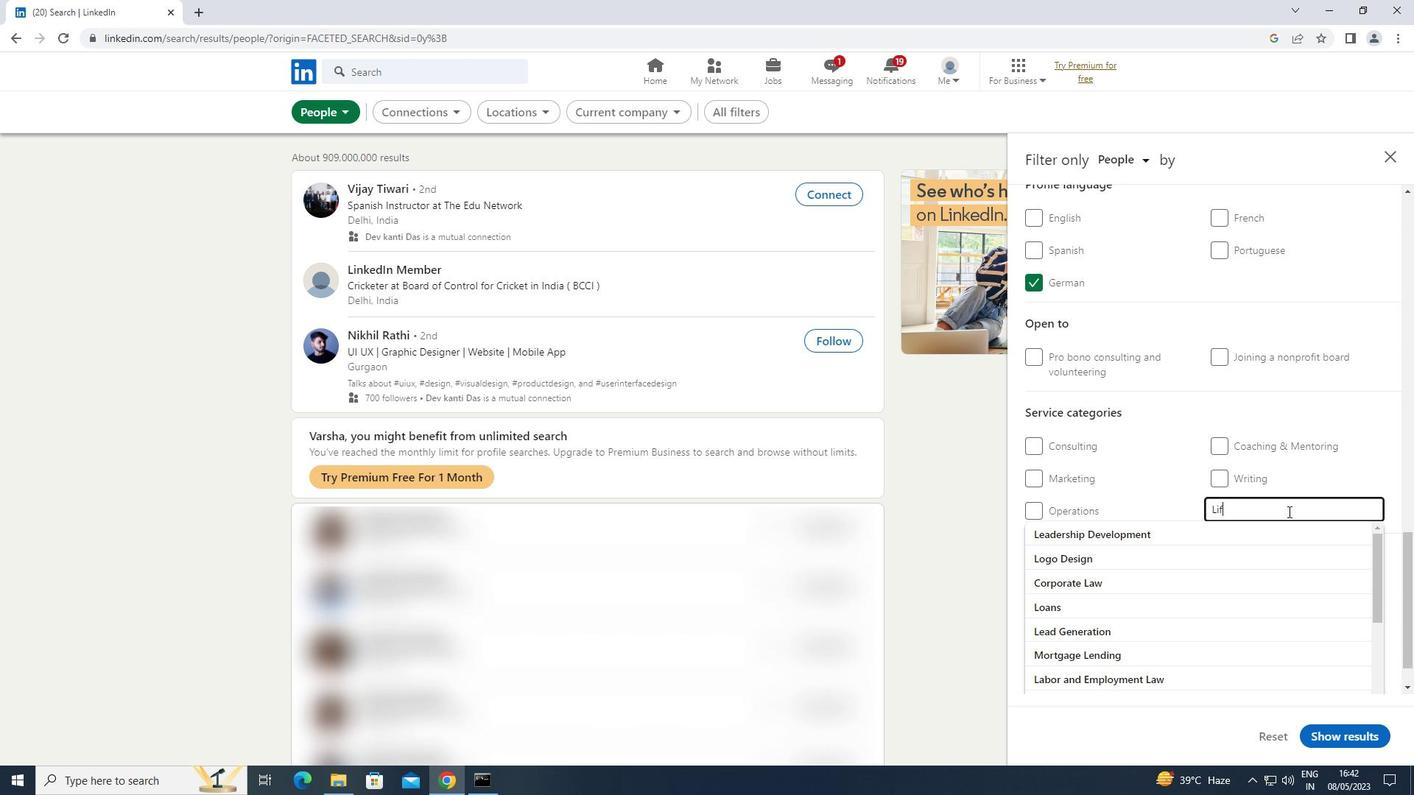
Action: Mouse moved to (1058, 550)
Screenshot: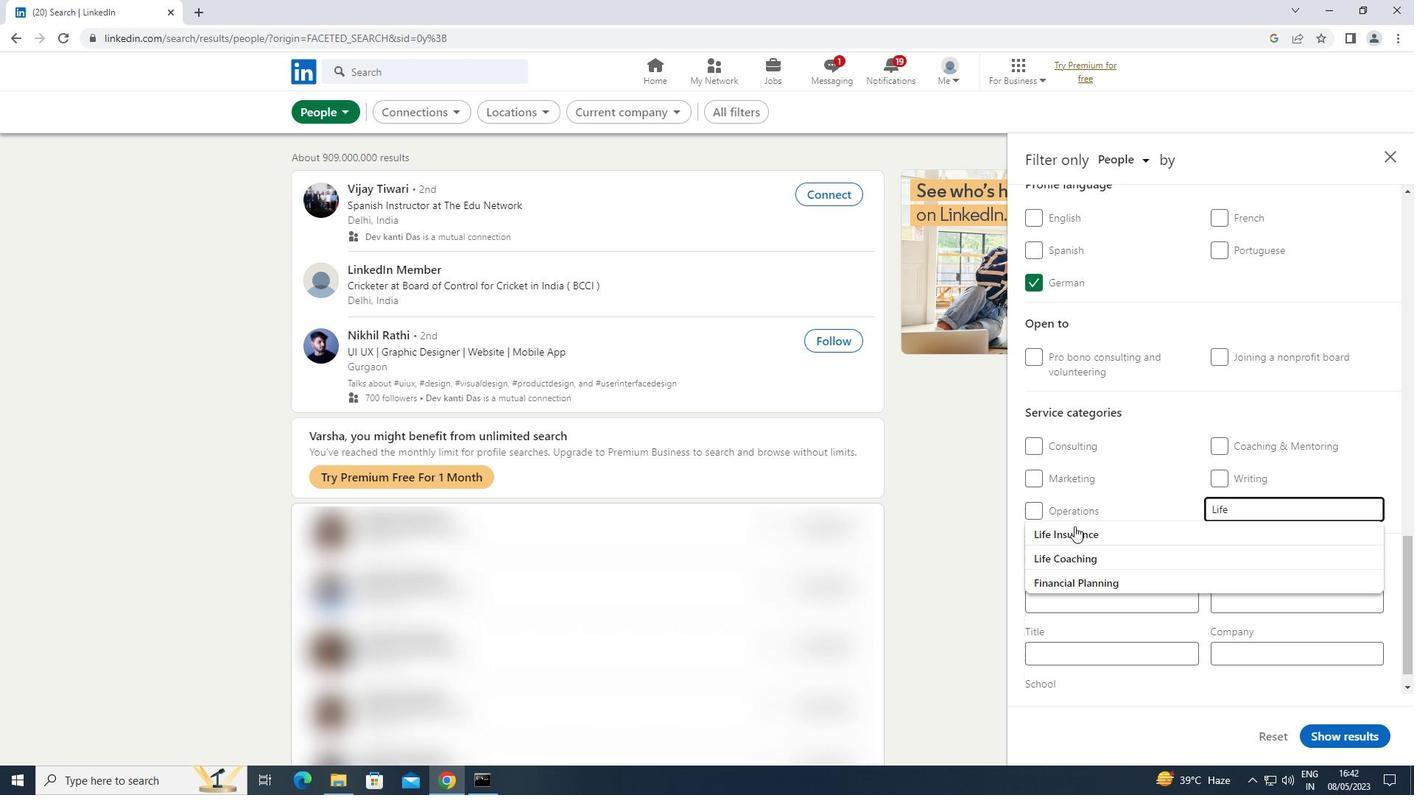 
Action: Mouse pressed left at (1058, 550)
Screenshot: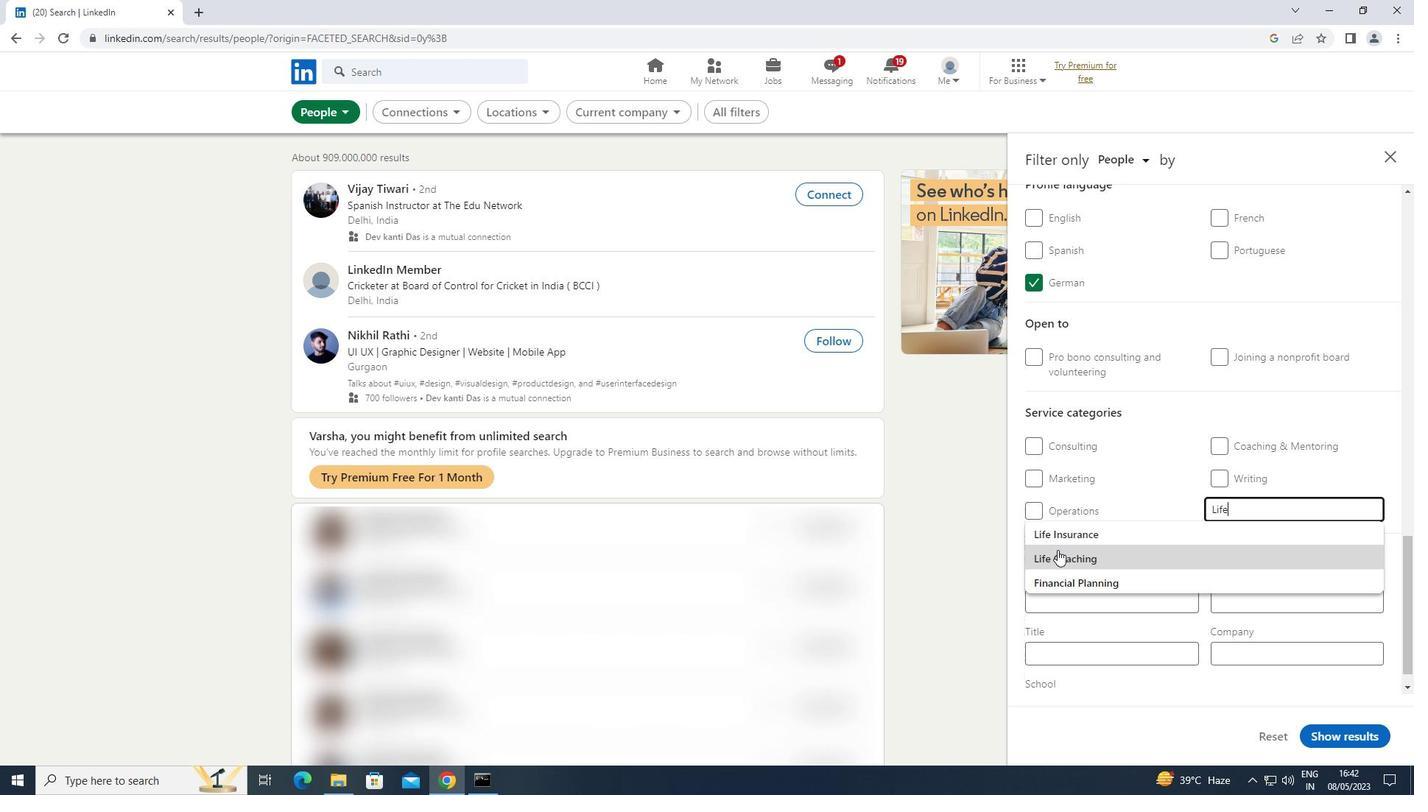 
Action: Mouse scrolled (1058, 549) with delta (0, 0)
Screenshot: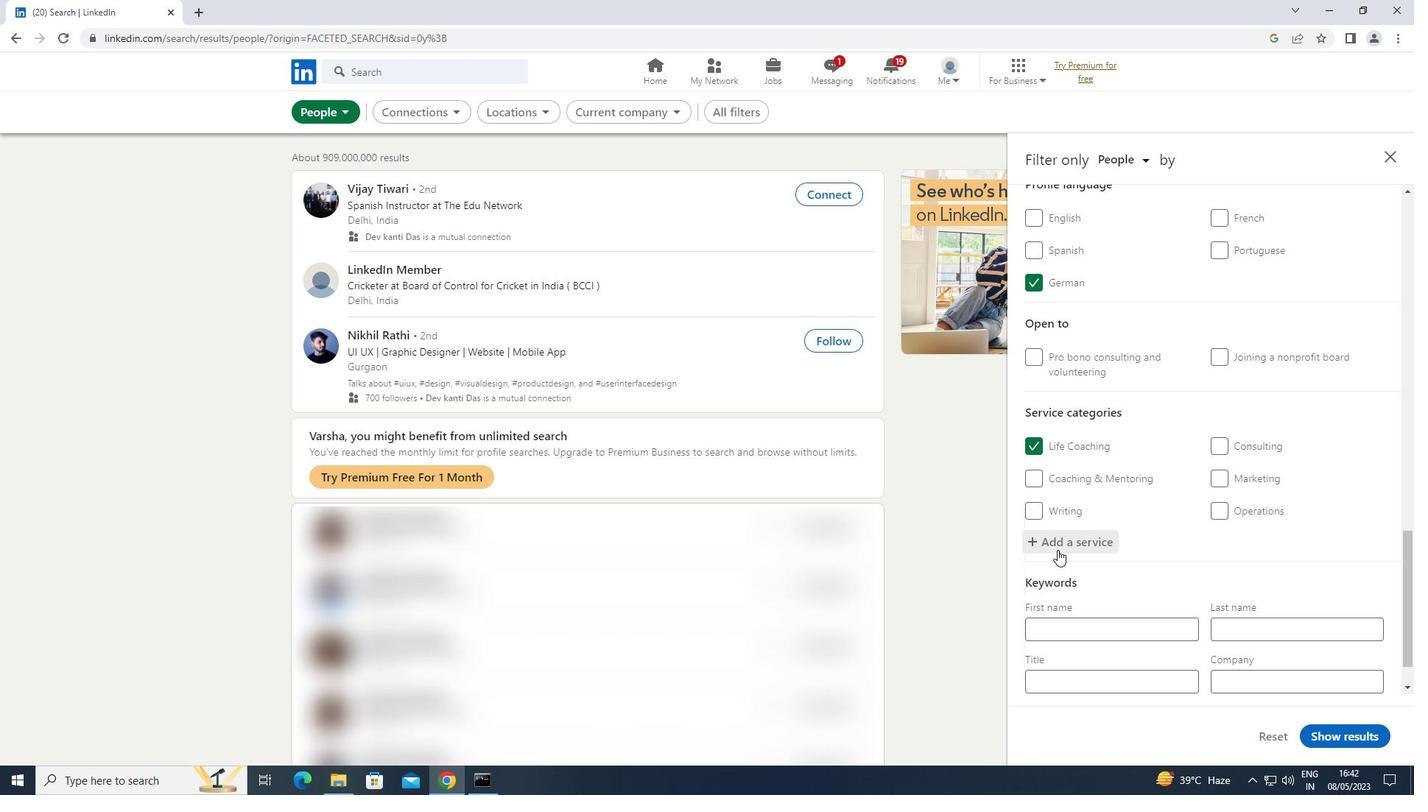 
Action: Mouse scrolled (1058, 549) with delta (0, 0)
Screenshot: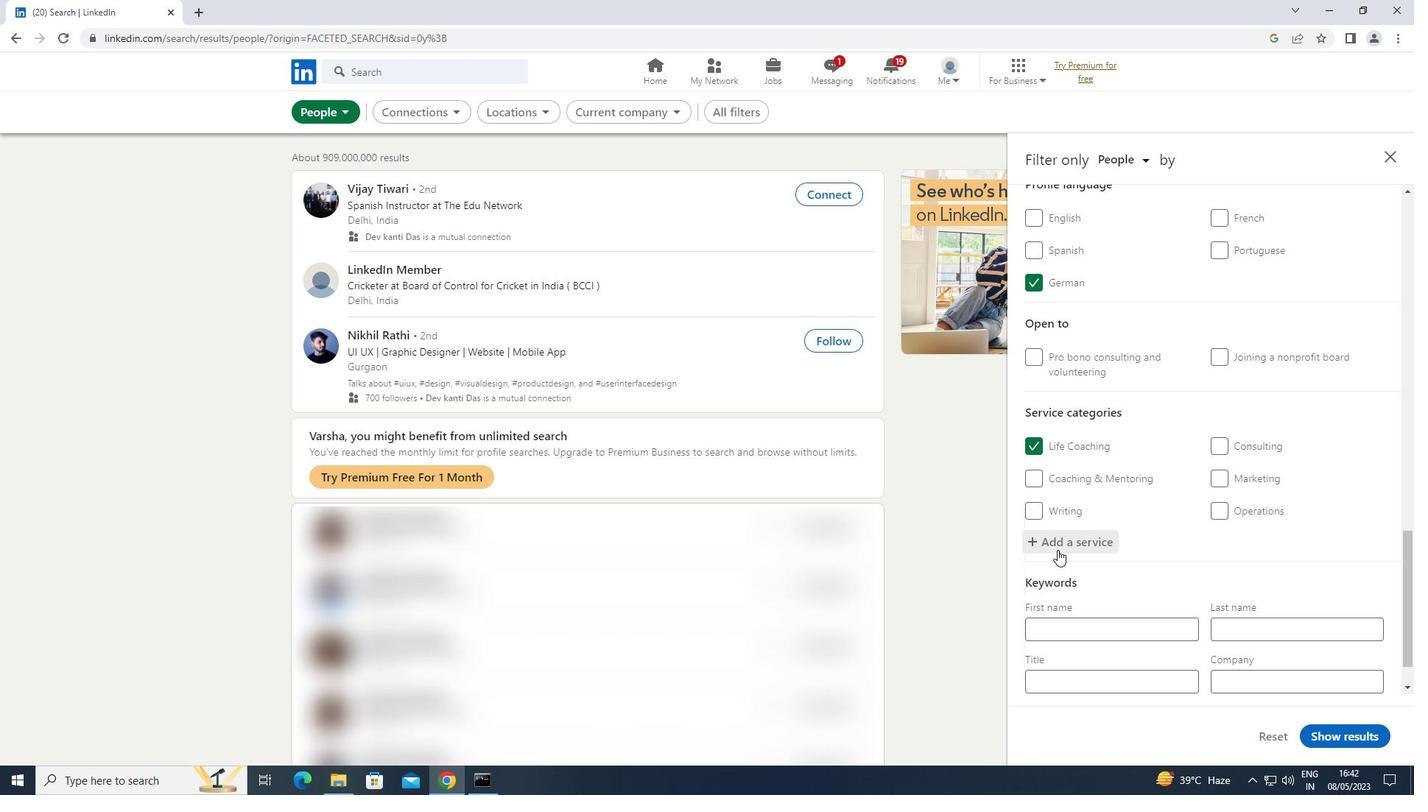
Action: Mouse scrolled (1058, 549) with delta (0, 0)
Screenshot: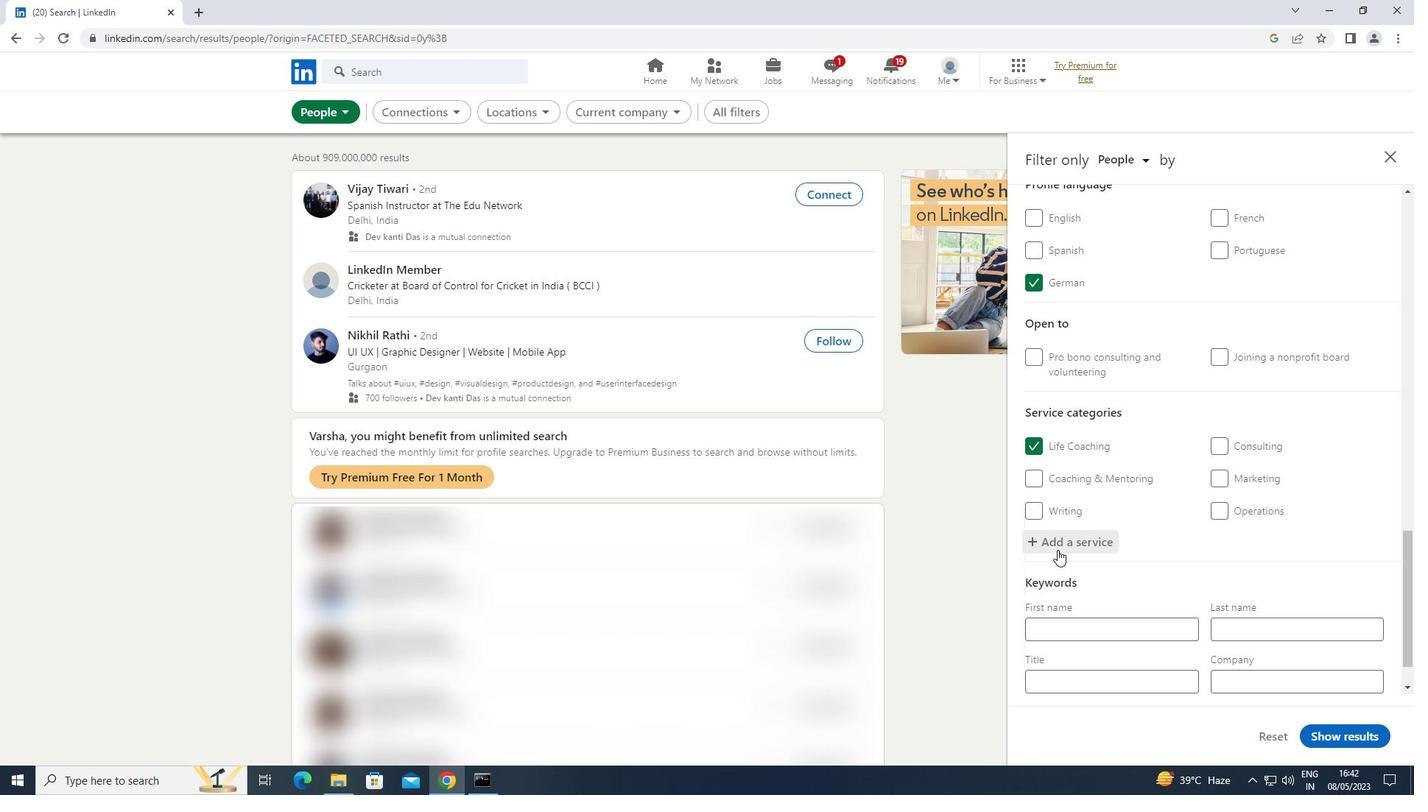 
Action: Mouse scrolled (1058, 549) with delta (0, 0)
Screenshot: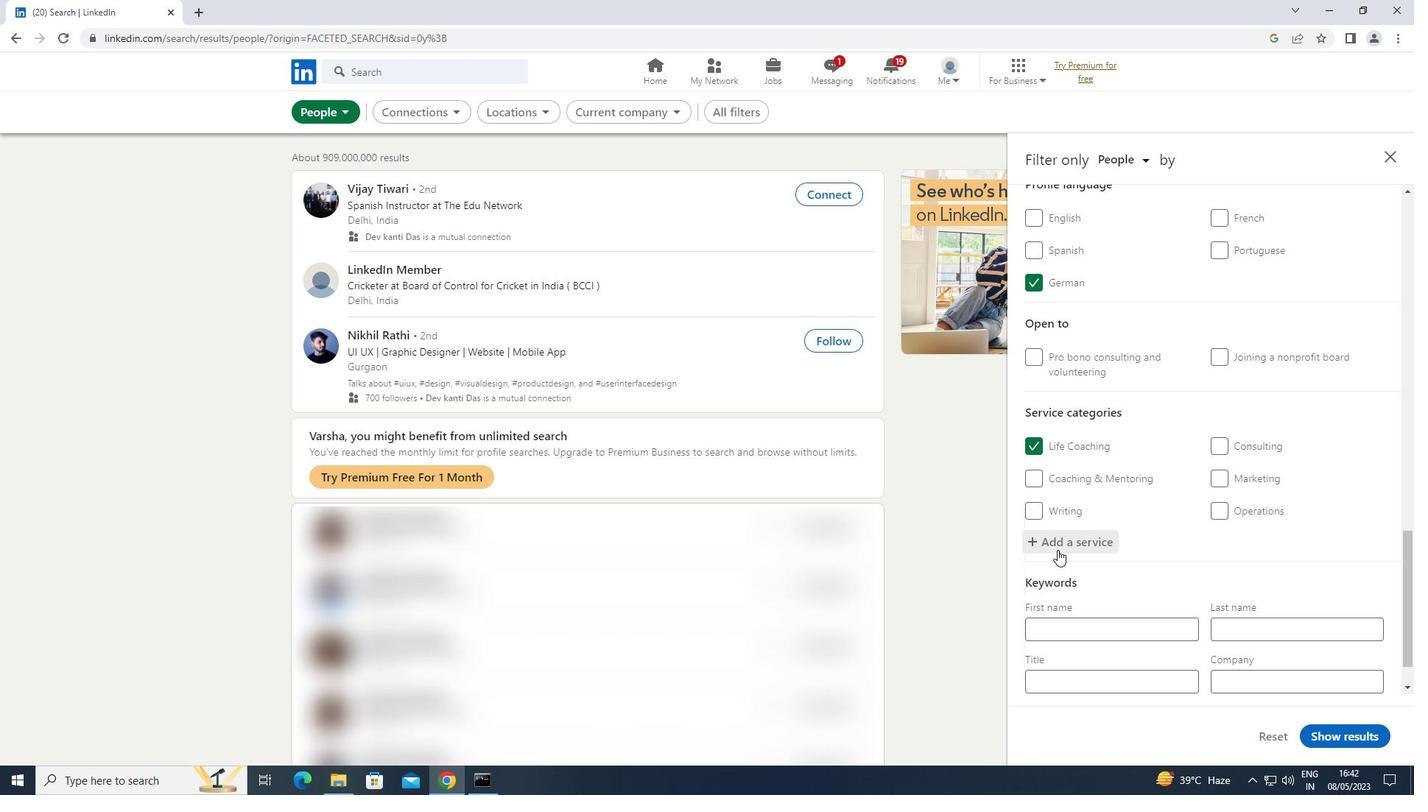 
Action: Mouse scrolled (1058, 549) with delta (0, 0)
Screenshot: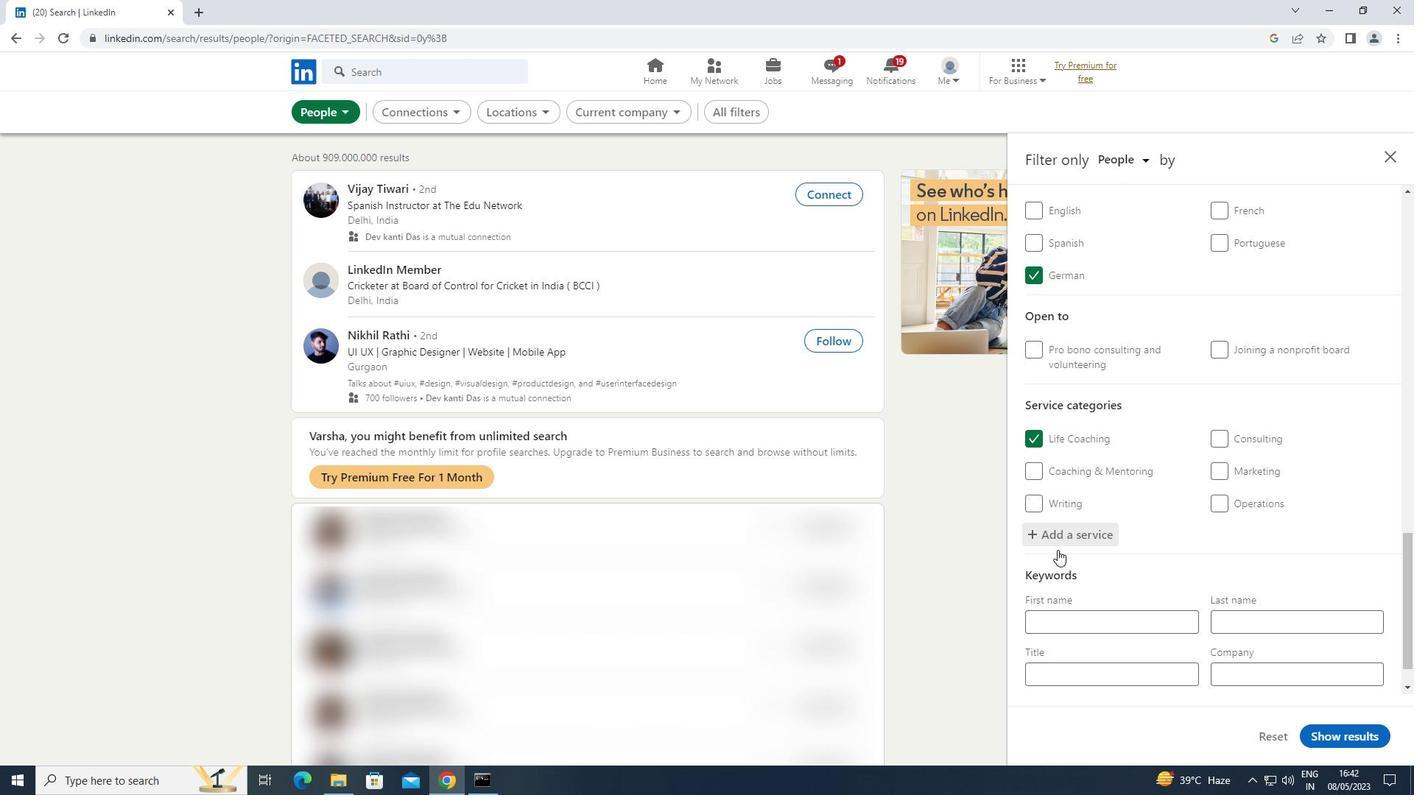 
Action: Mouse scrolled (1058, 549) with delta (0, 0)
Screenshot: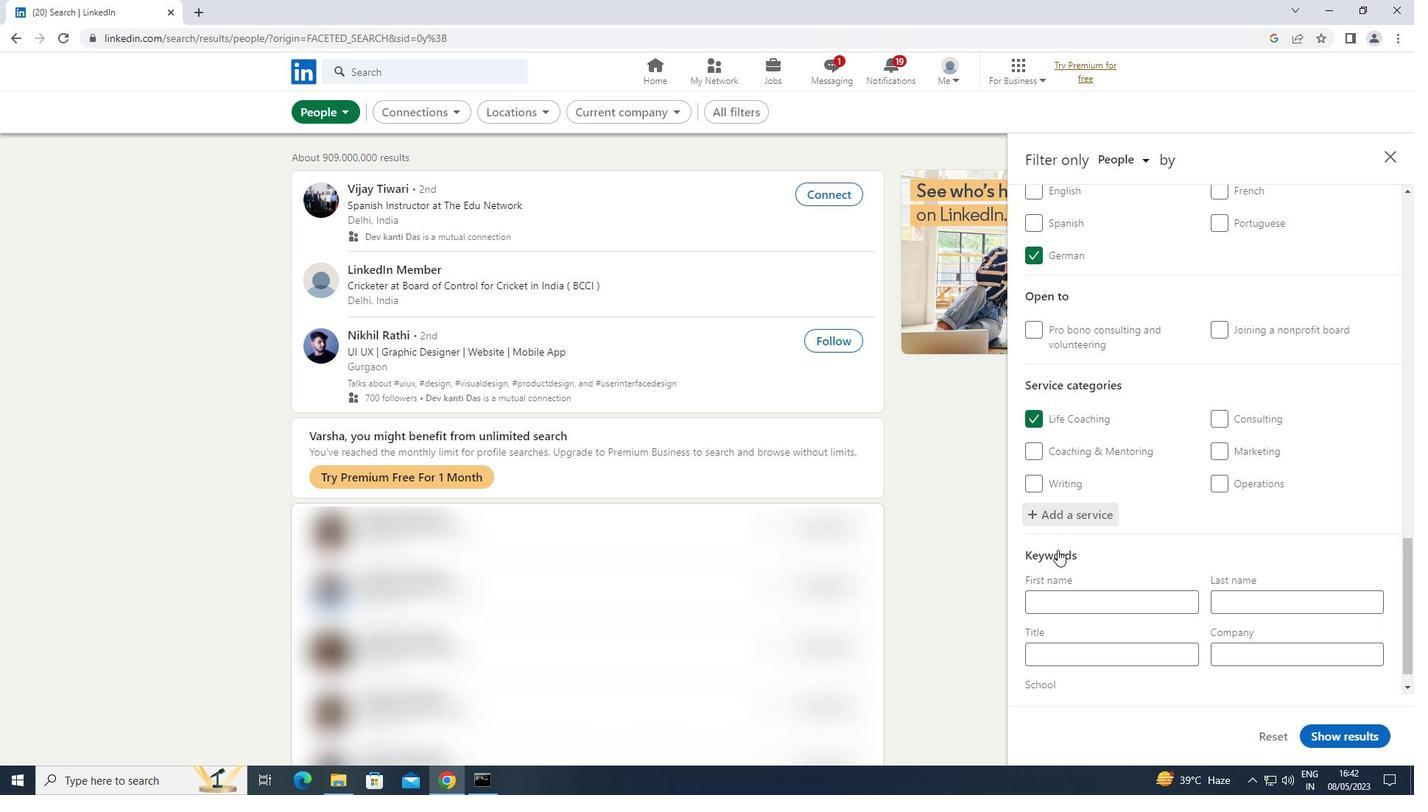 
Action: Mouse moved to (1058, 627)
Screenshot: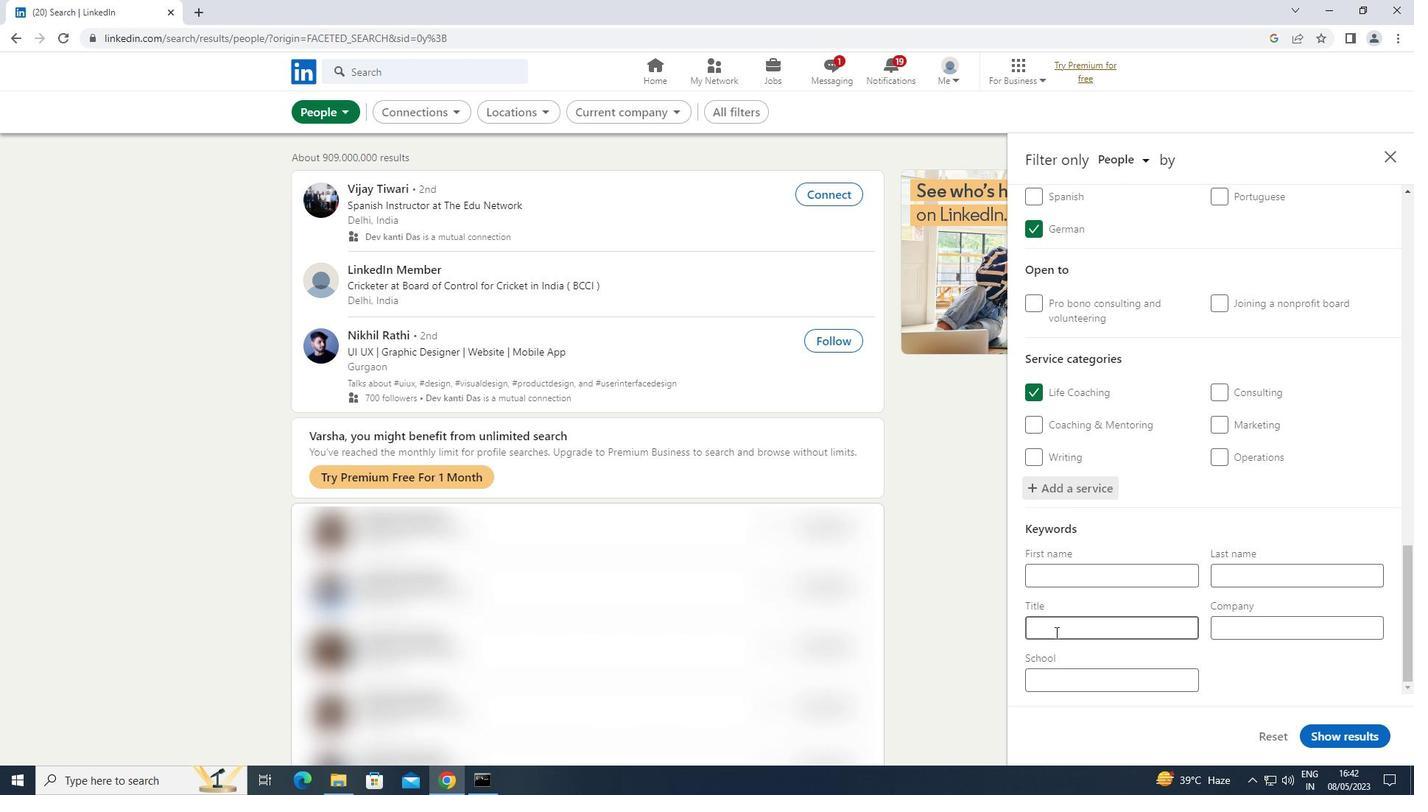 
Action: Mouse pressed left at (1058, 627)
Screenshot: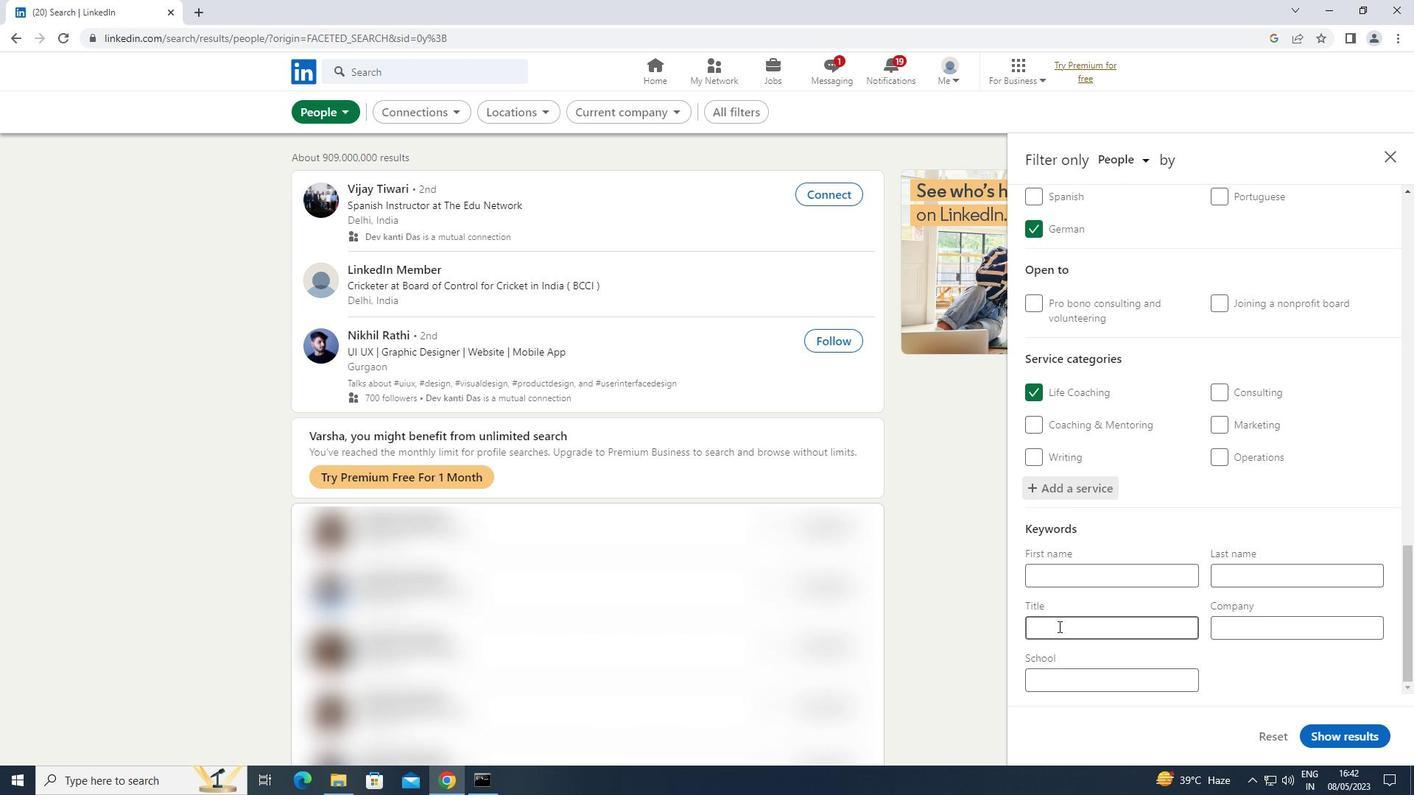 
Action: Mouse moved to (1058, 626)
Screenshot: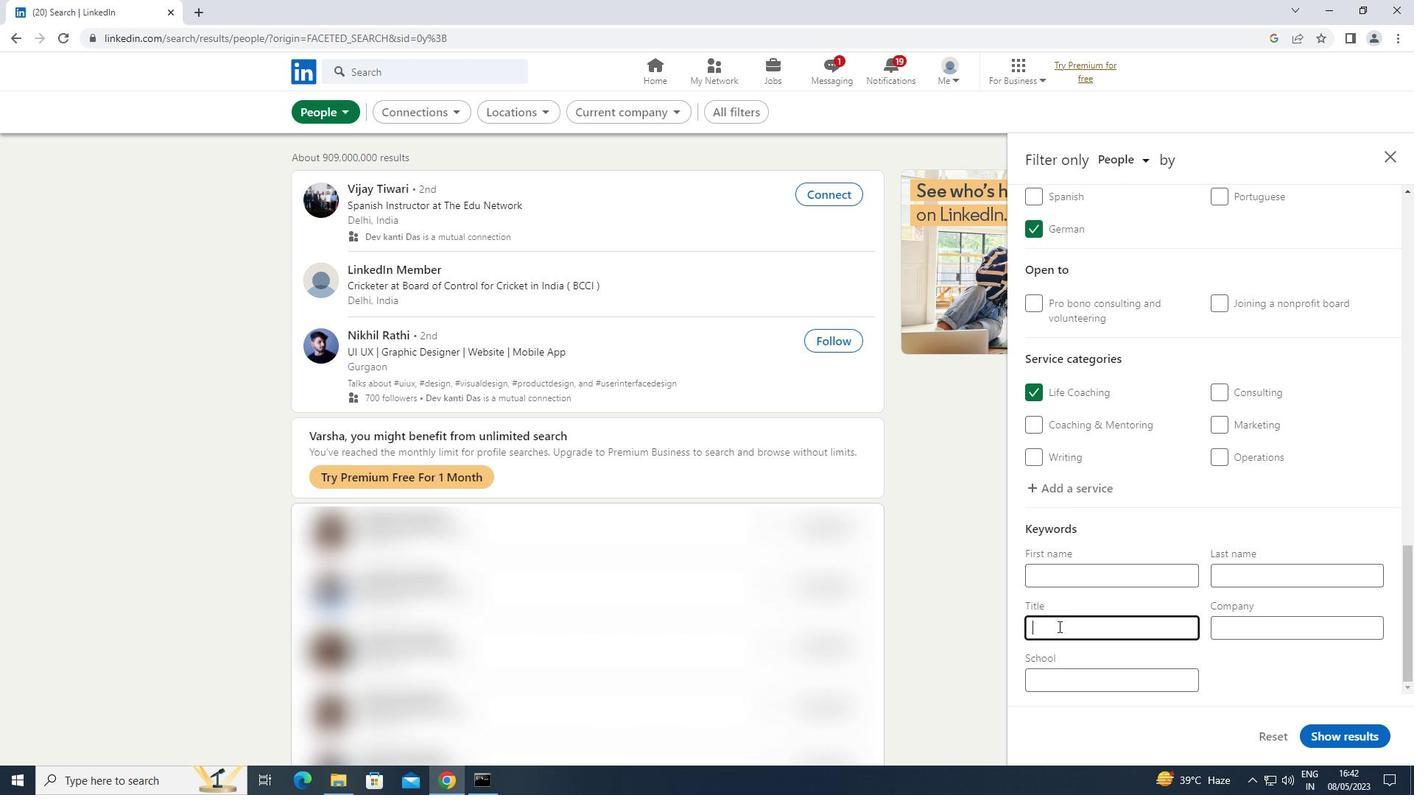
Action: Key pressed <Key.shift>SPEECHWRITER
Screenshot: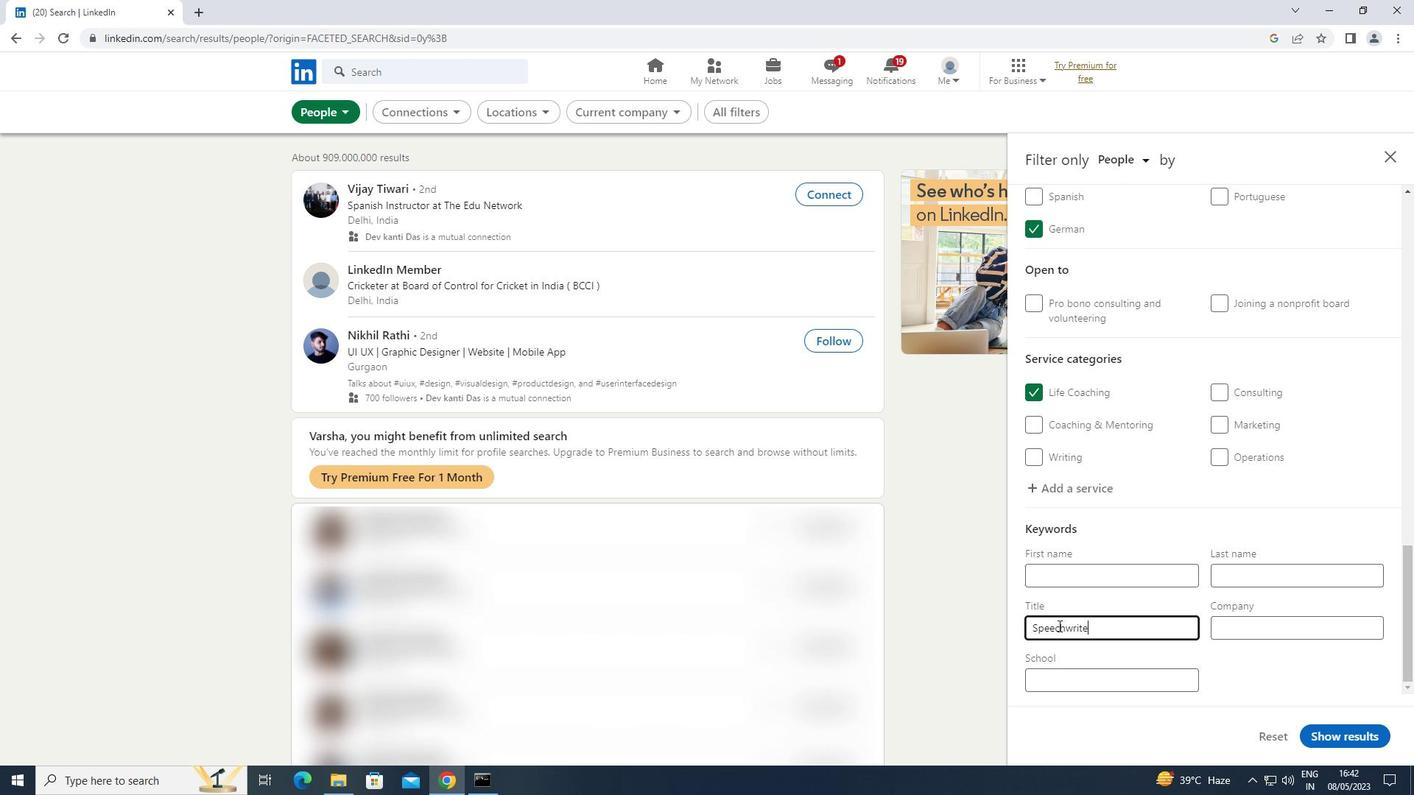 
Action: Mouse moved to (1337, 732)
Screenshot: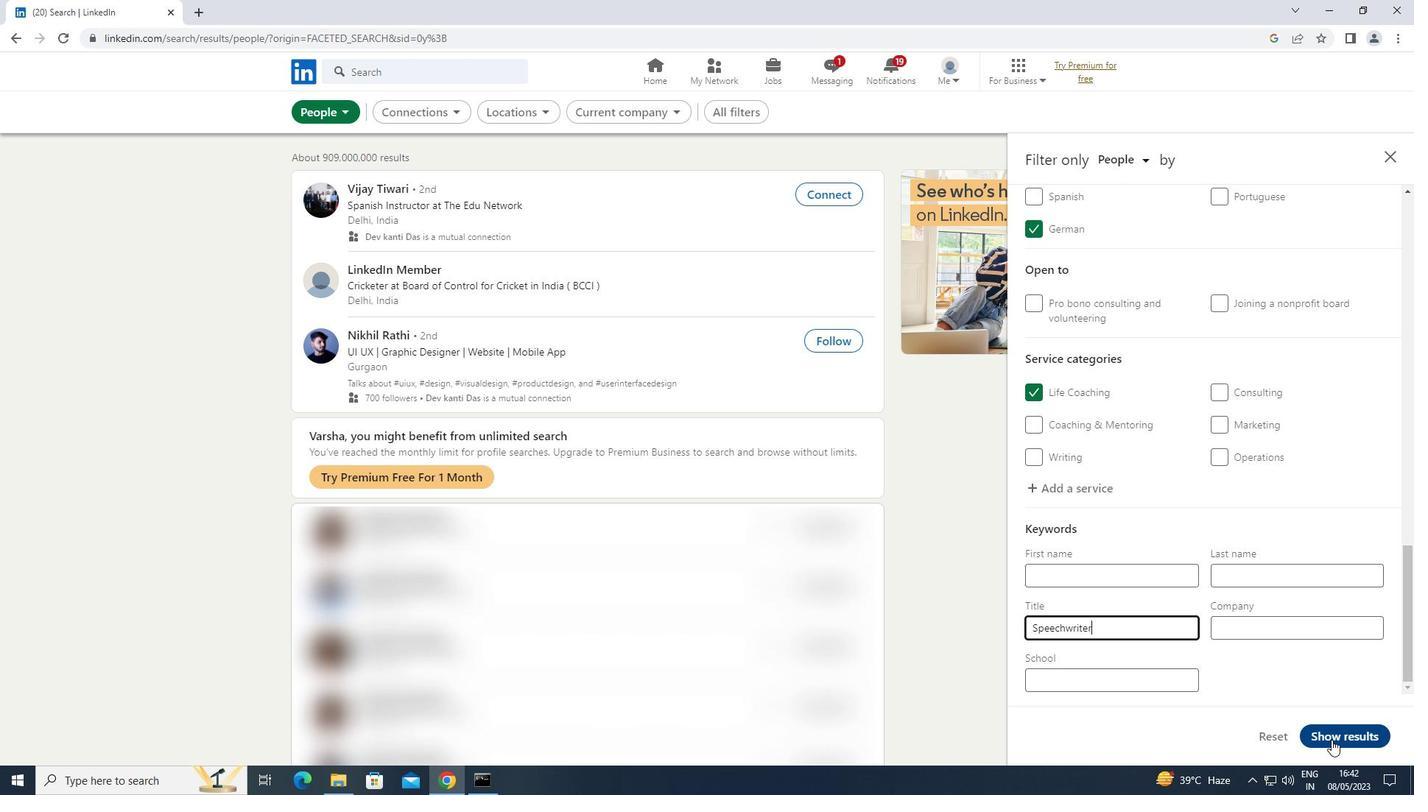 
Action: Mouse pressed left at (1337, 732)
Screenshot: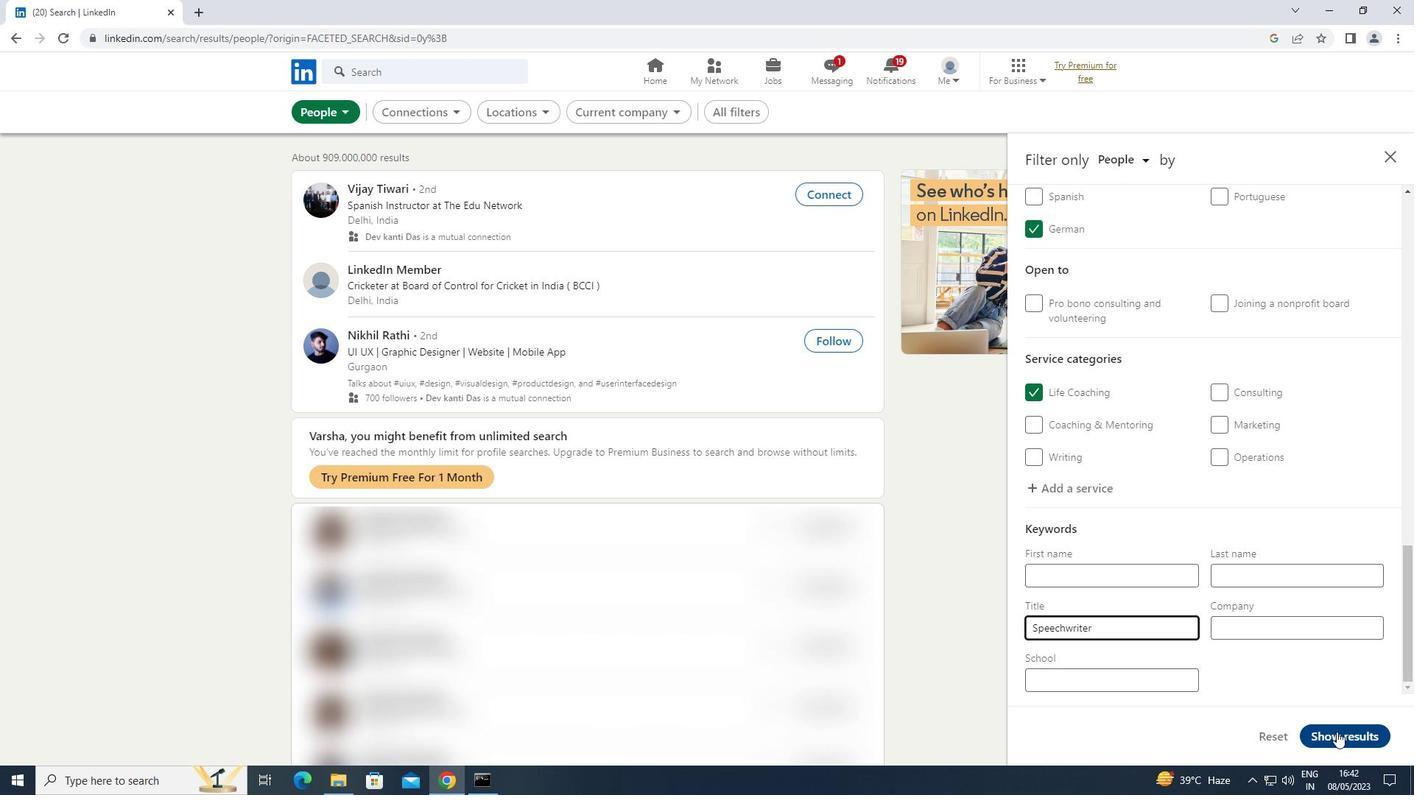 
Action: Mouse moved to (1337, 732)
Screenshot: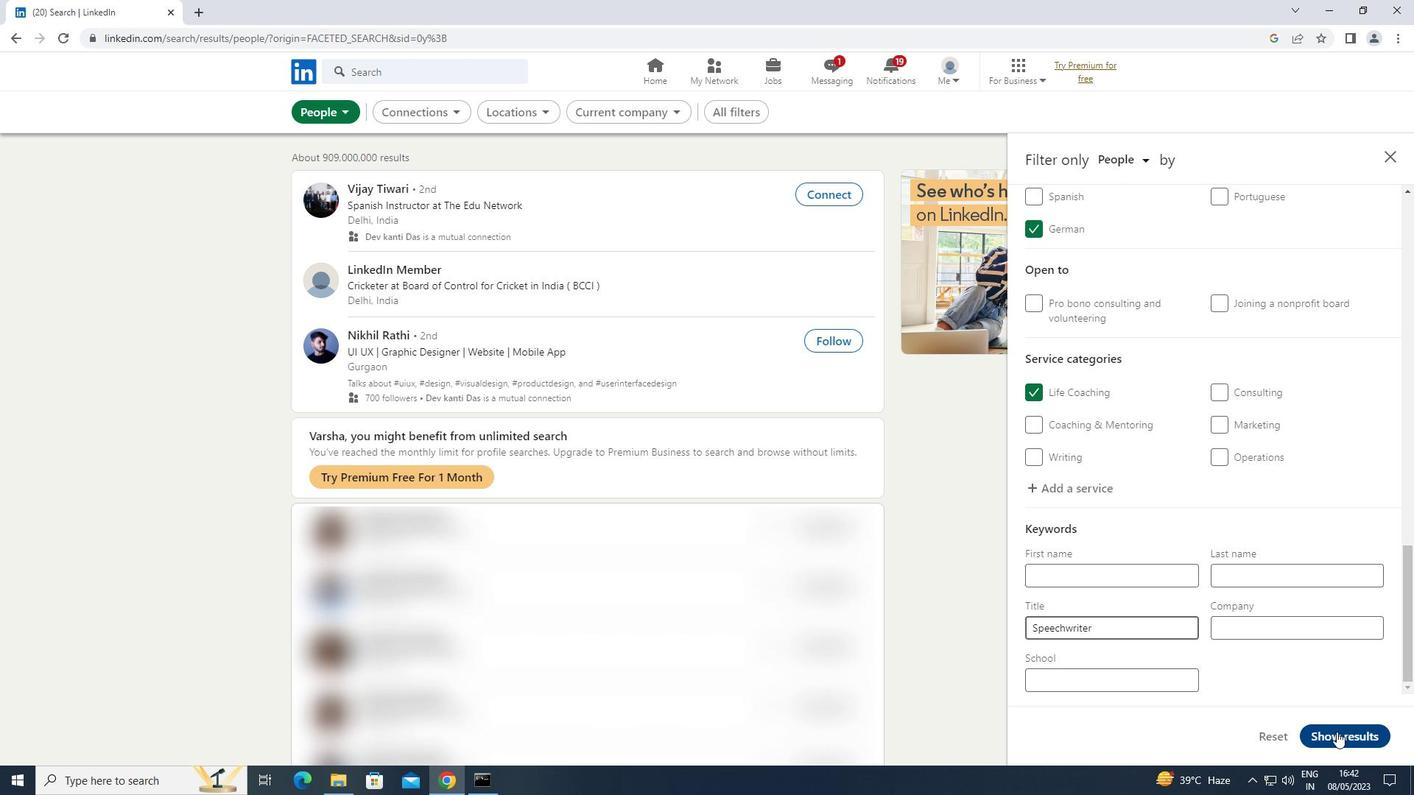 
